 Task: Add a signature Dominique Adams containing Thanks for your assistance, Dominique Adams to email address softage.1@softage.net and add a label Properties
Action: Mouse moved to (428, 709)
Screenshot: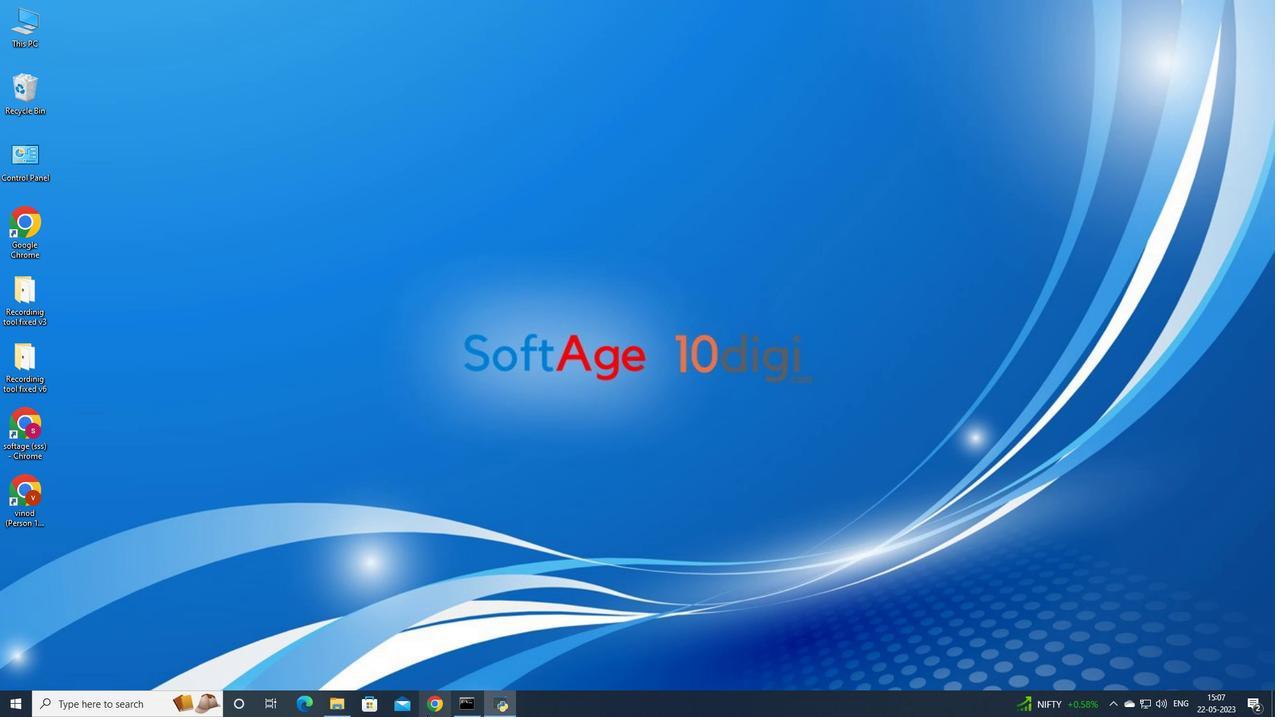 
Action: Mouse pressed left at (428, 709)
Screenshot: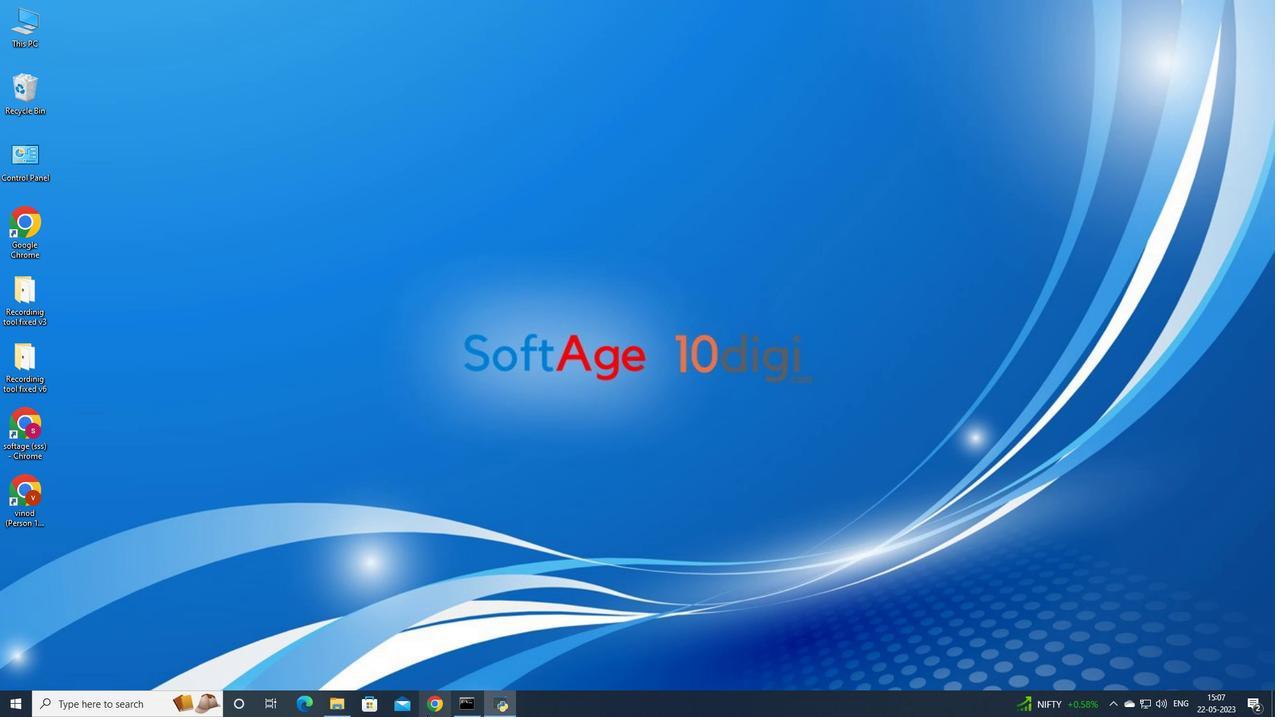 
Action: Mouse moved to (563, 408)
Screenshot: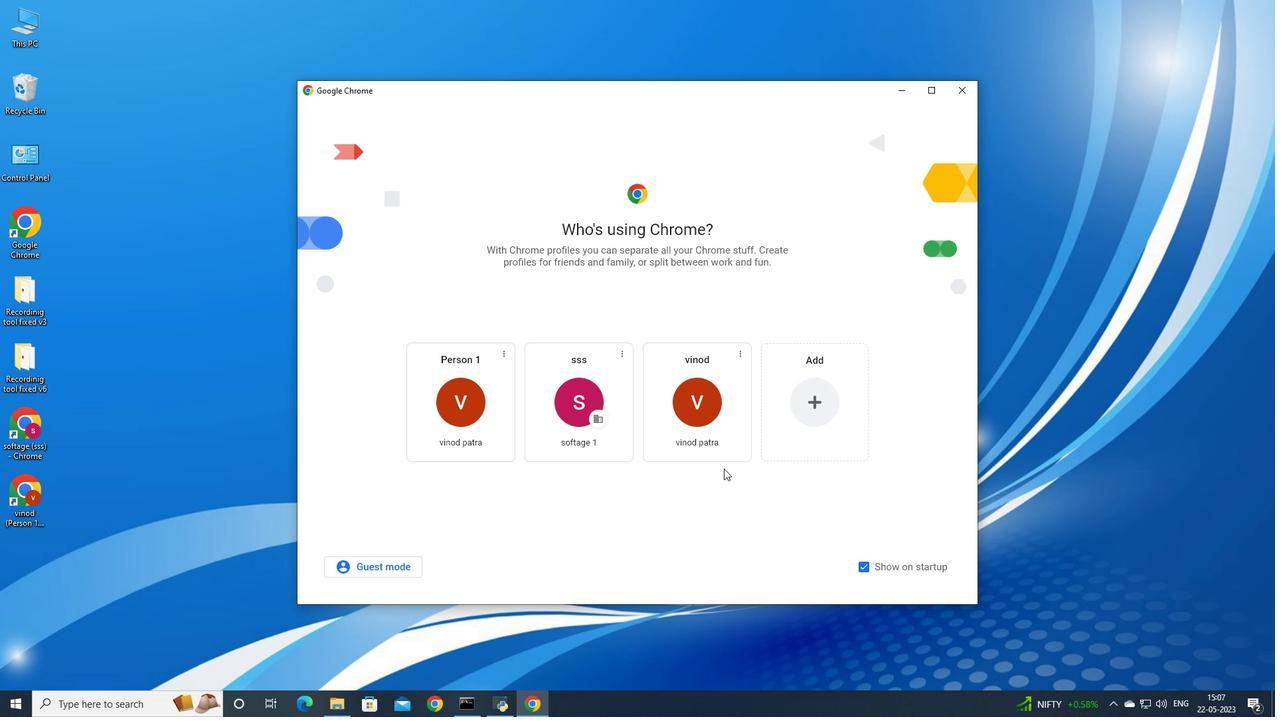 
Action: Mouse pressed left at (563, 408)
Screenshot: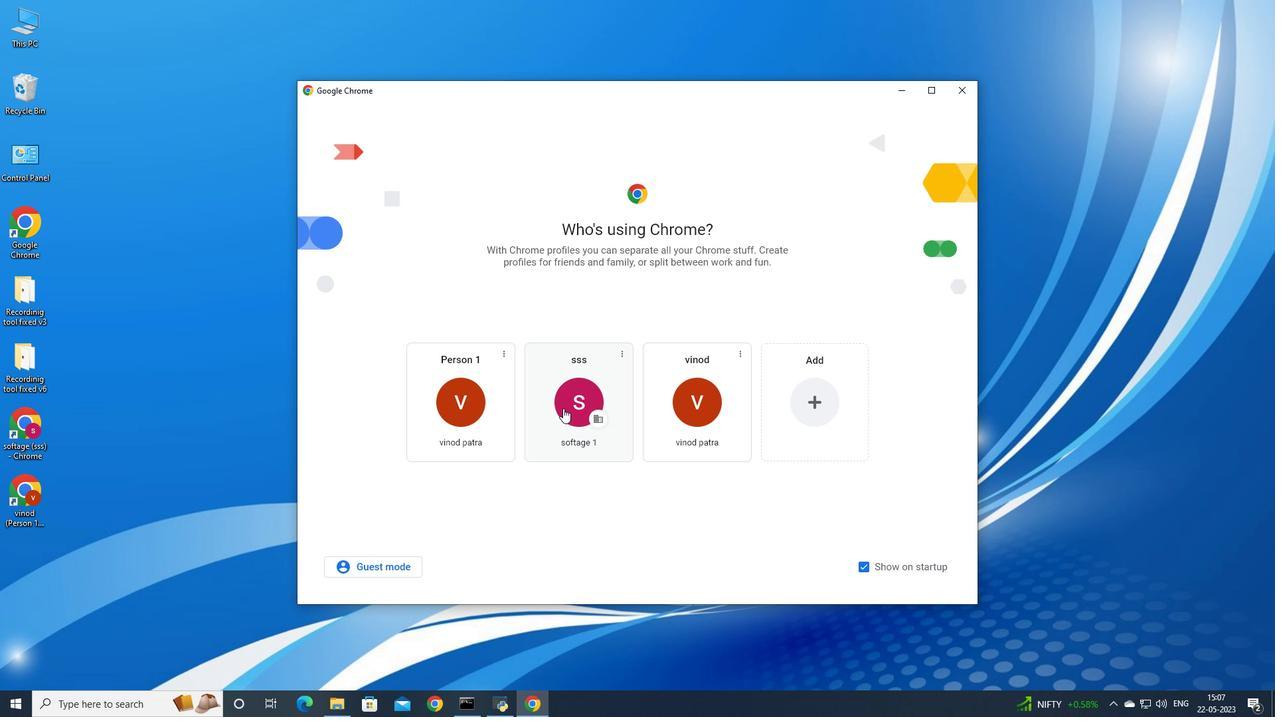 
Action: Mouse moved to (1154, 68)
Screenshot: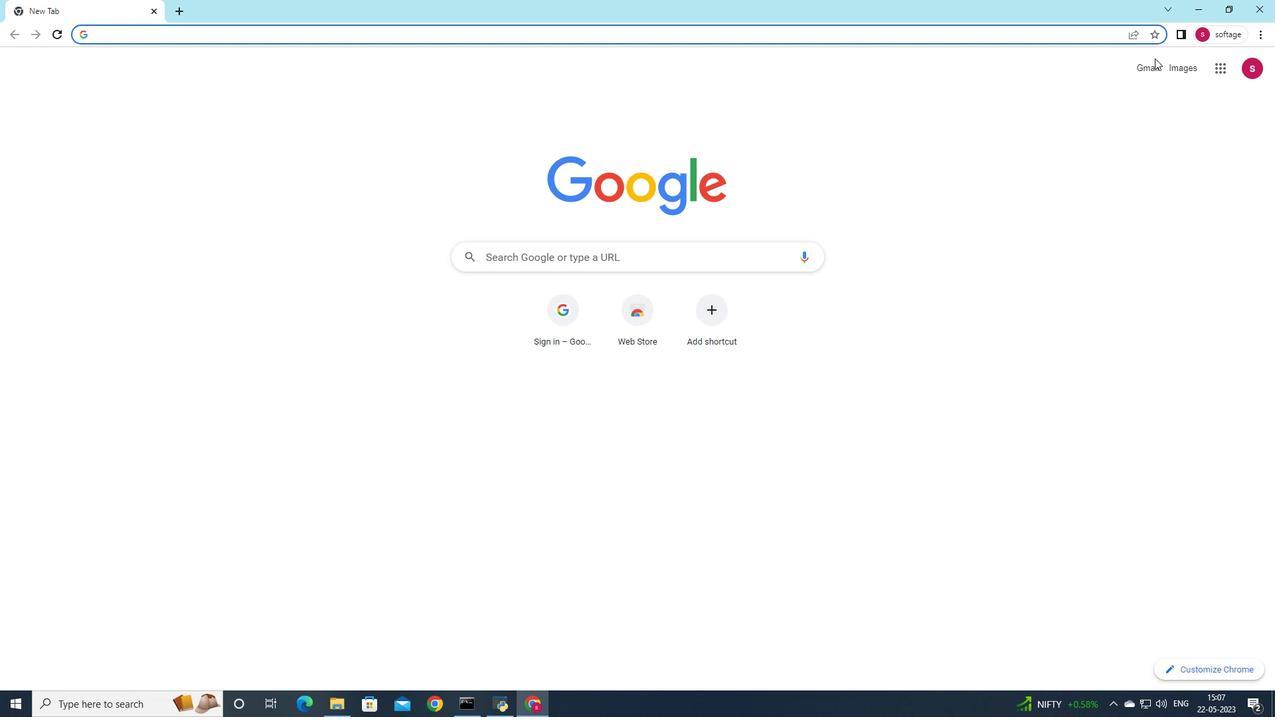
Action: Mouse pressed left at (1154, 68)
Screenshot: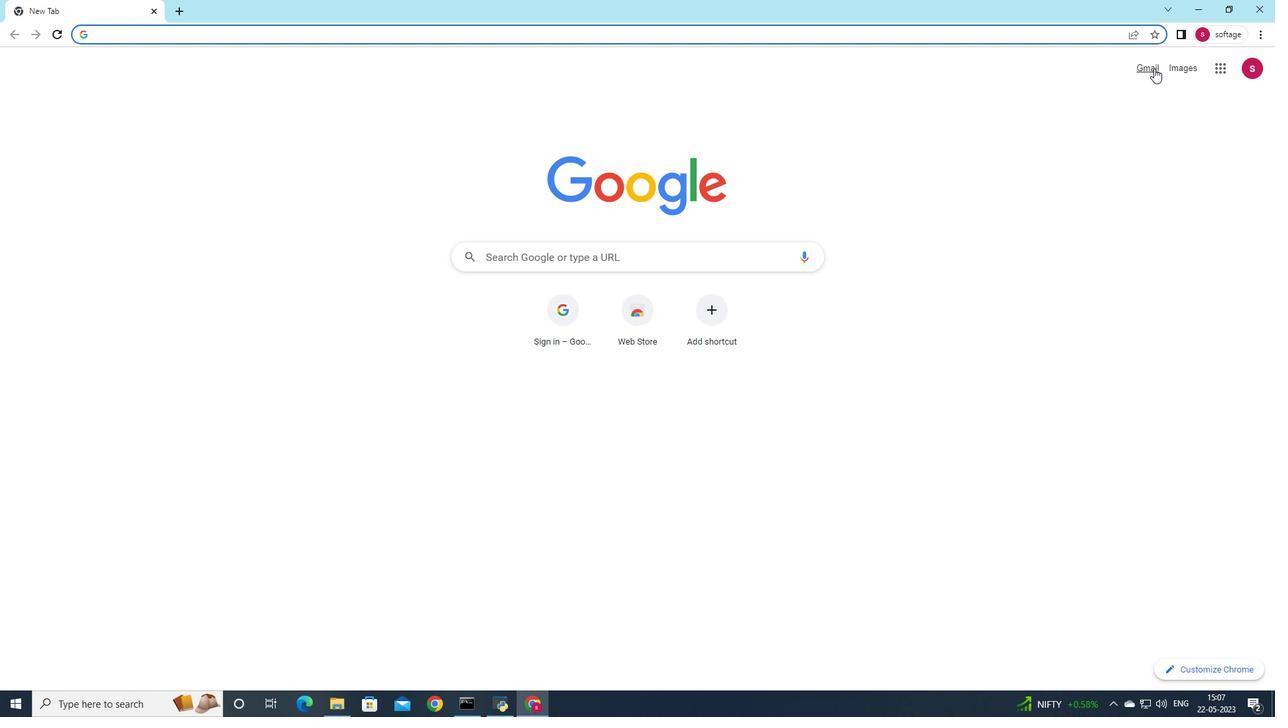 
Action: Mouse moved to (1129, 93)
Screenshot: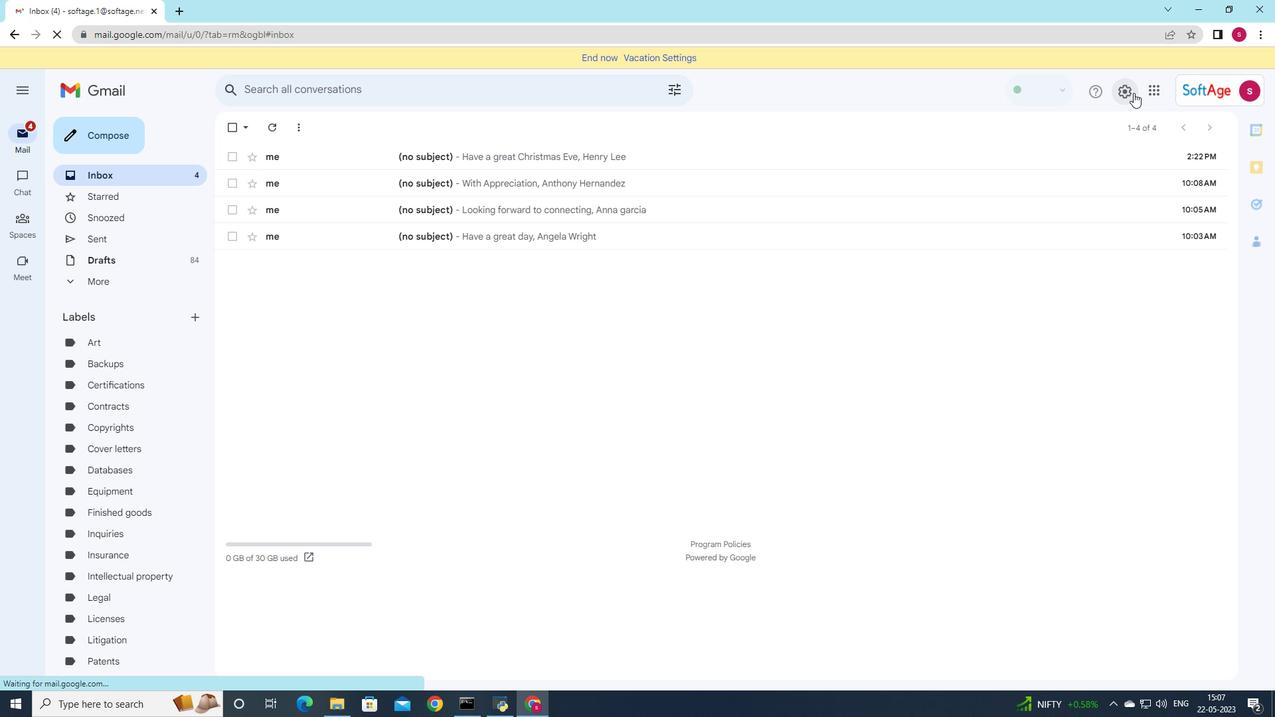 
Action: Mouse pressed left at (1129, 93)
Screenshot: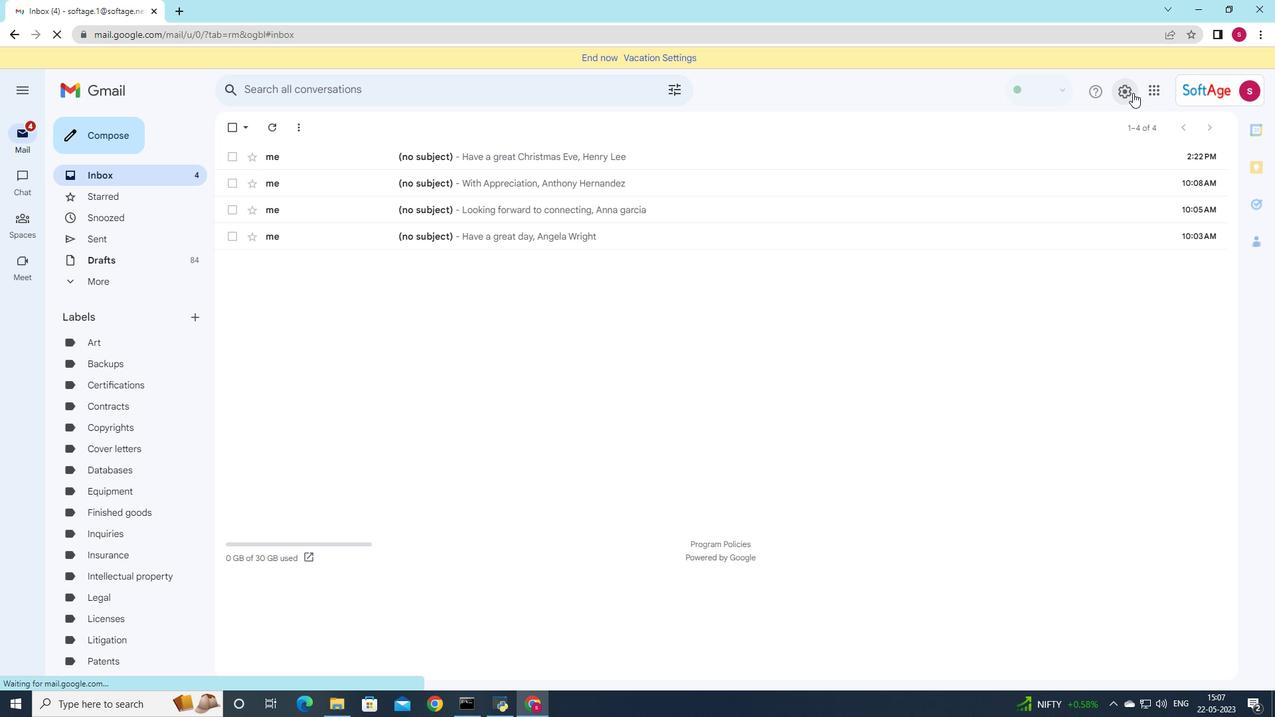 
Action: Mouse moved to (1125, 156)
Screenshot: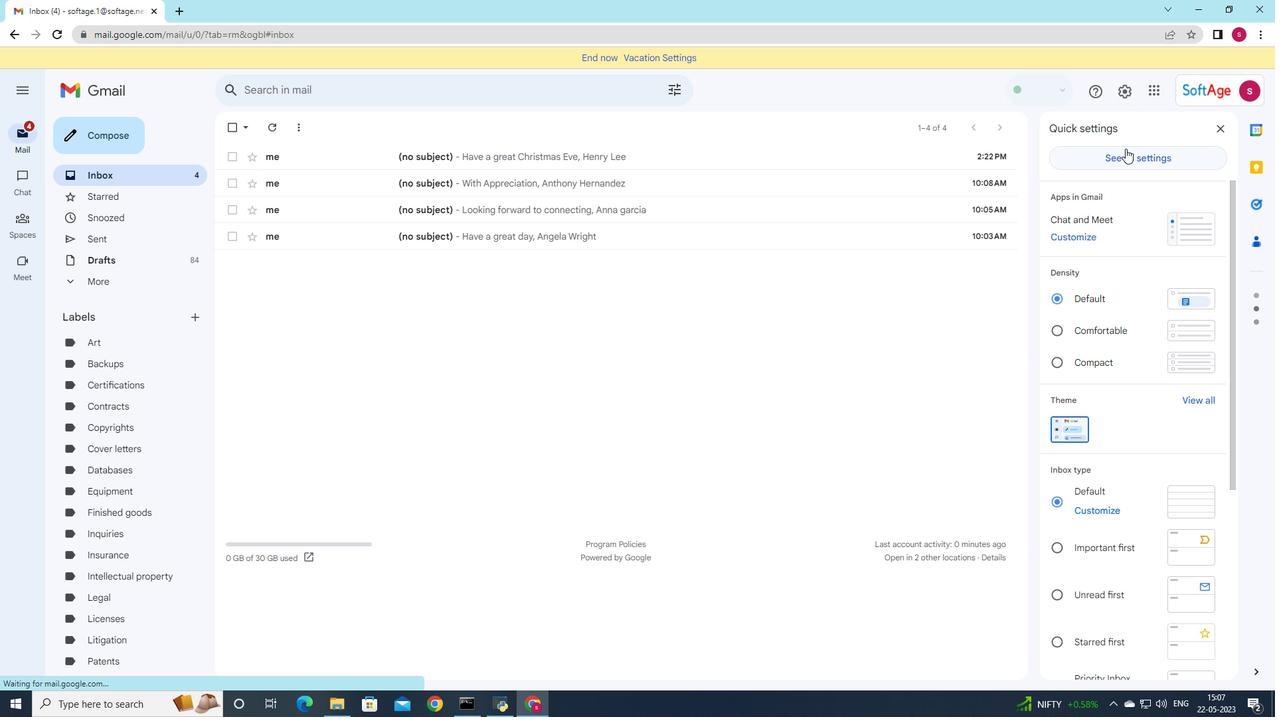 
Action: Mouse pressed left at (1125, 156)
Screenshot: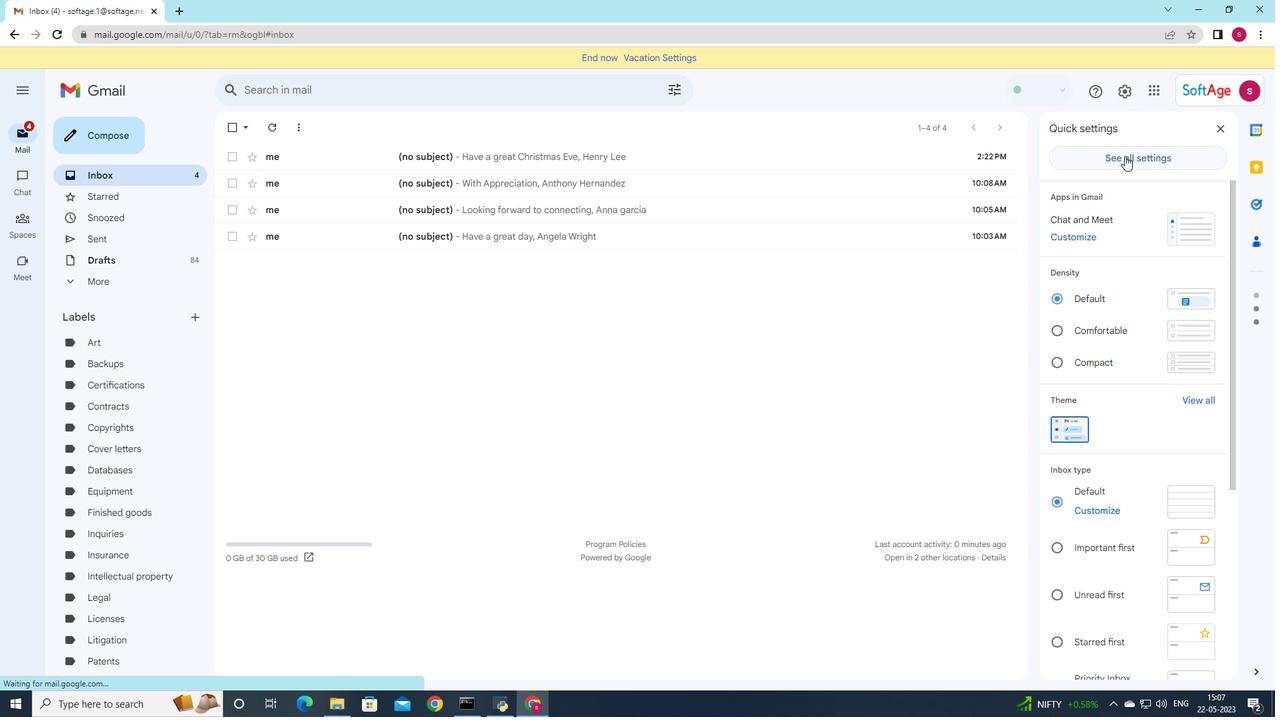 
Action: Mouse moved to (750, 221)
Screenshot: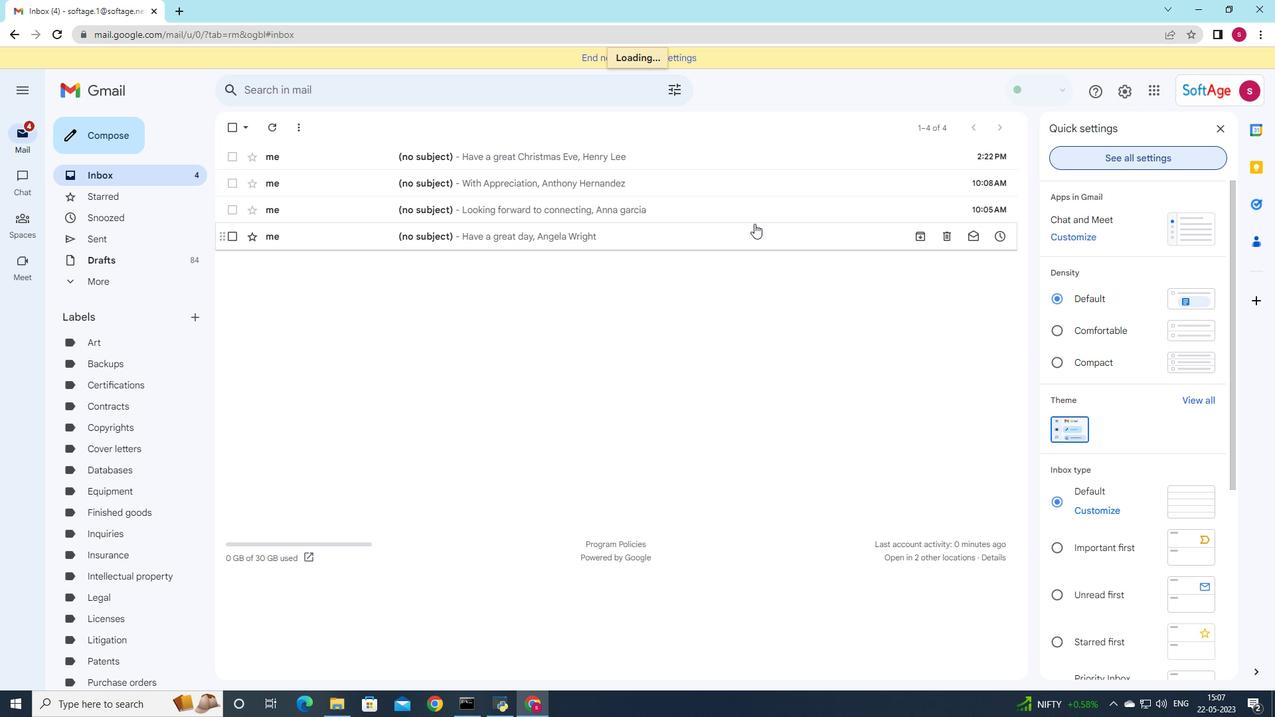 
Action: Mouse scrolled (750, 220) with delta (0, 0)
Screenshot: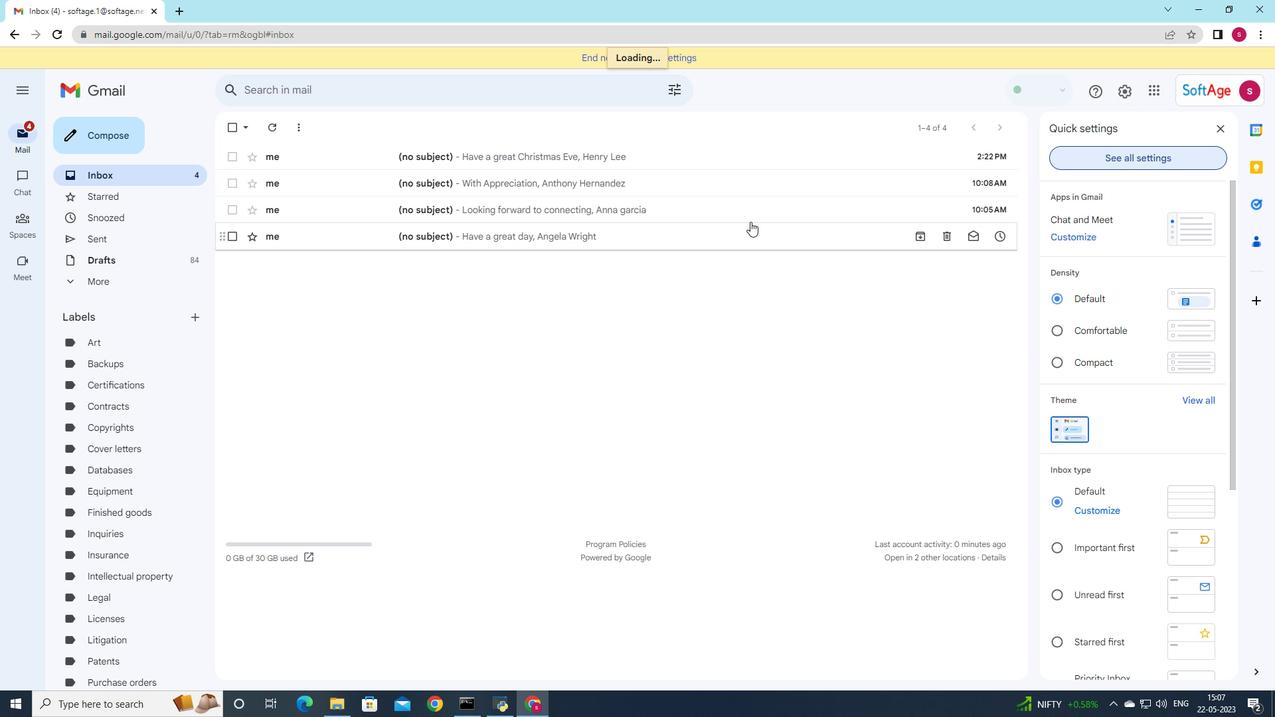 
Action: Mouse scrolled (750, 220) with delta (0, 0)
Screenshot: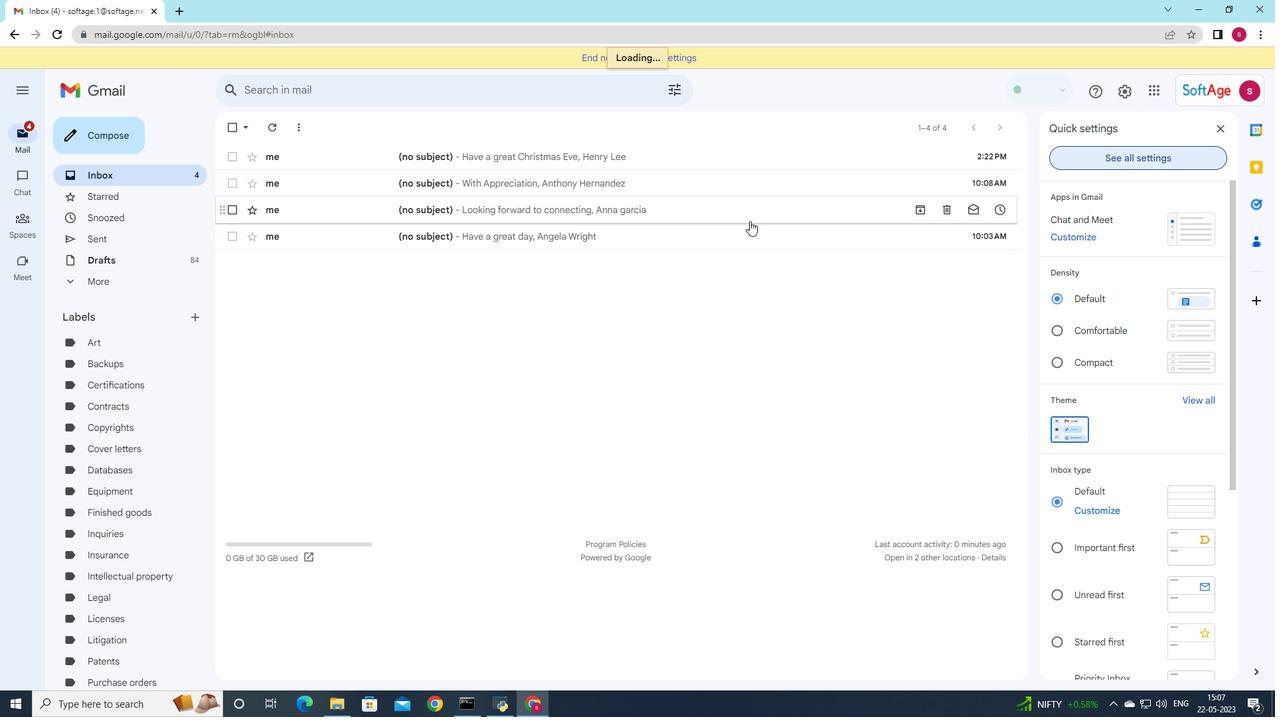 
Action: Mouse scrolled (750, 220) with delta (0, 0)
Screenshot: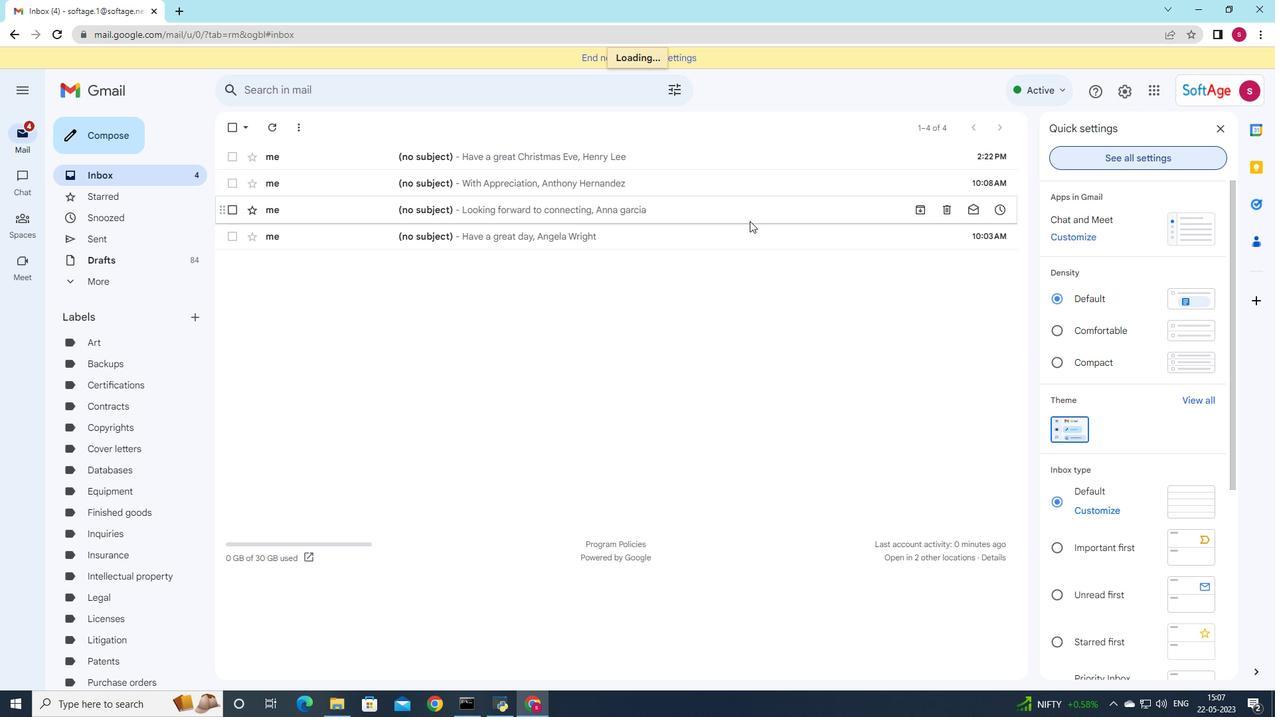
Action: Mouse scrolled (750, 220) with delta (0, 0)
Screenshot: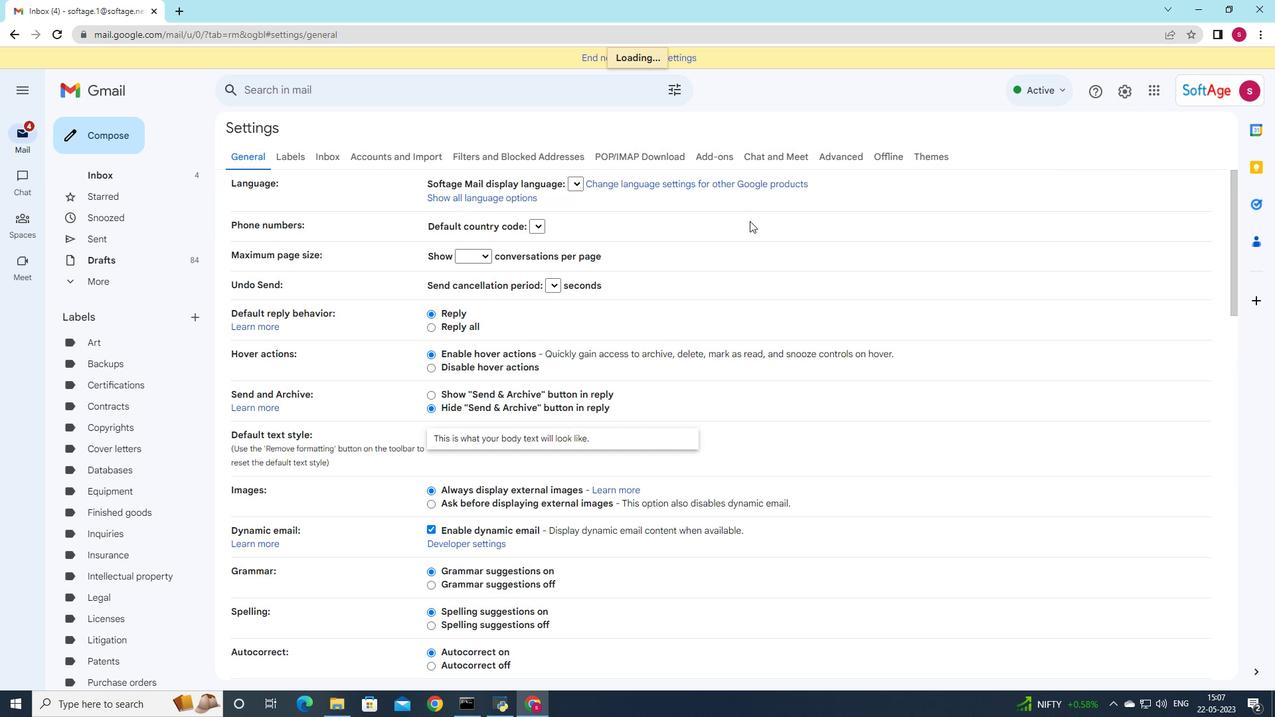 
Action: Mouse scrolled (750, 220) with delta (0, 0)
Screenshot: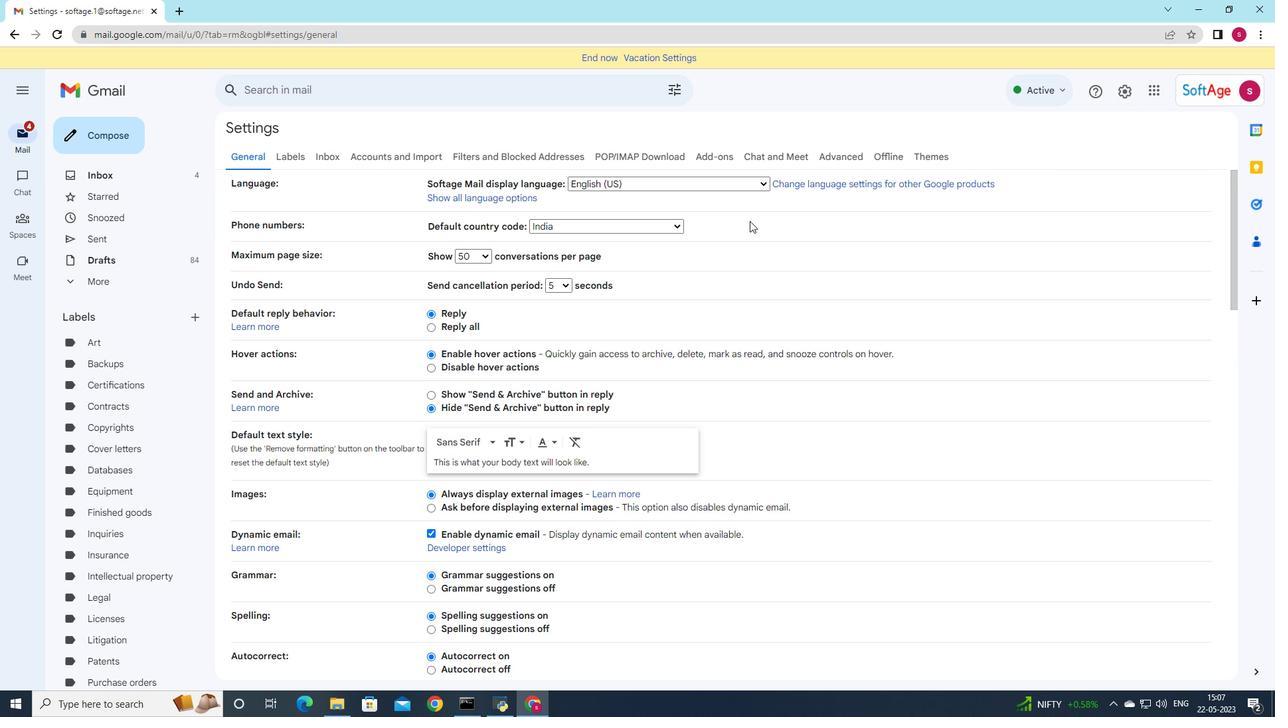 
Action: Mouse scrolled (750, 220) with delta (0, 0)
Screenshot: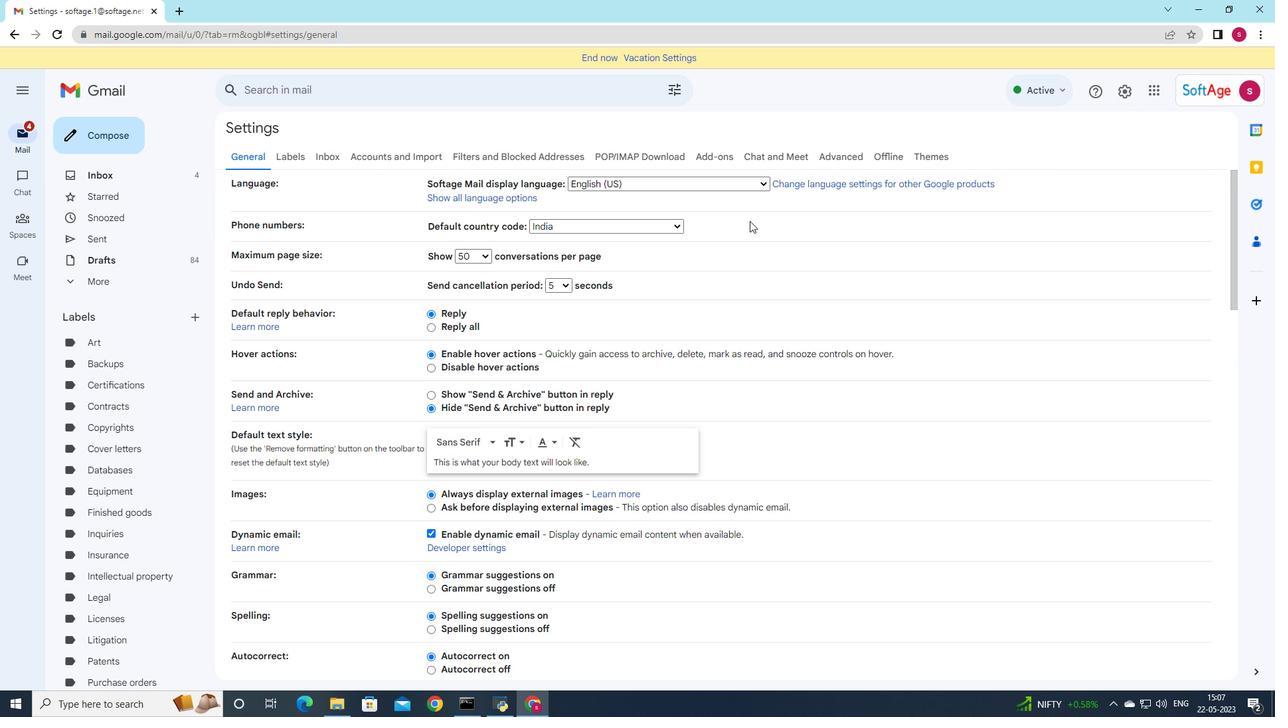 
Action: Mouse scrolled (750, 220) with delta (0, 0)
Screenshot: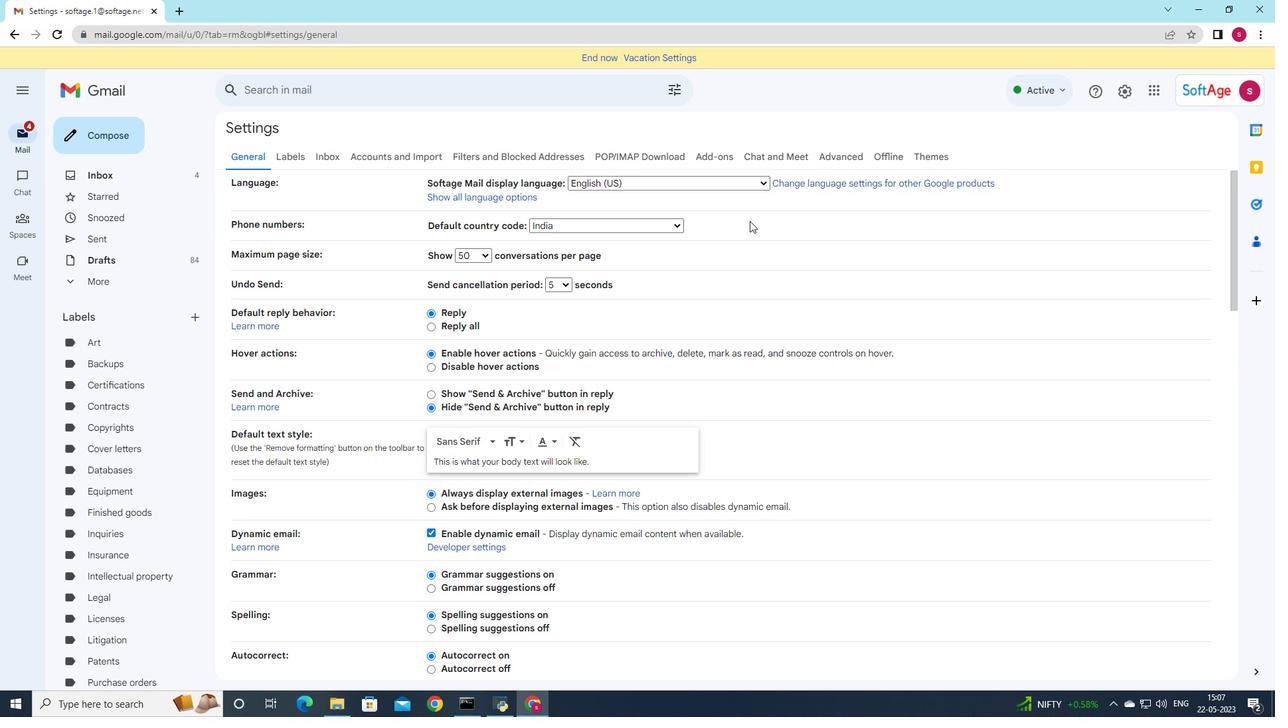 
Action: Mouse scrolled (750, 220) with delta (0, 0)
Screenshot: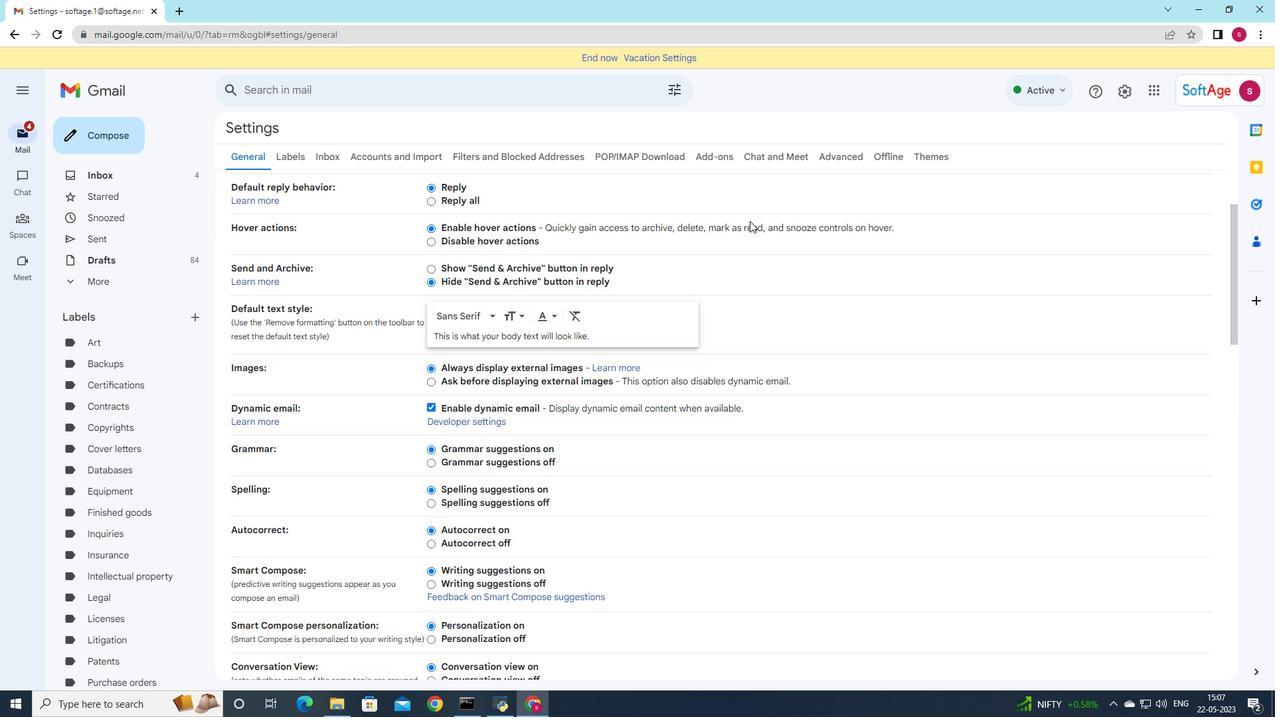 
Action: Mouse scrolled (750, 220) with delta (0, 0)
Screenshot: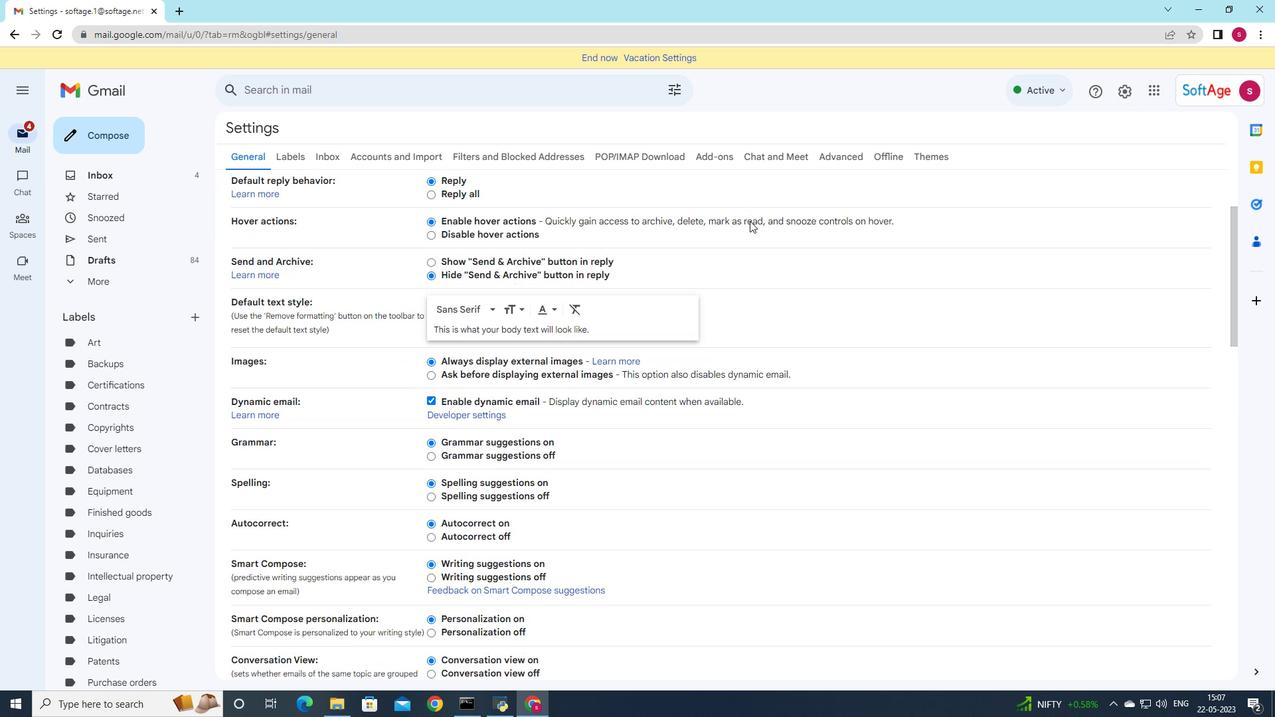 
Action: Mouse scrolled (750, 220) with delta (0, 0)
Screenshot: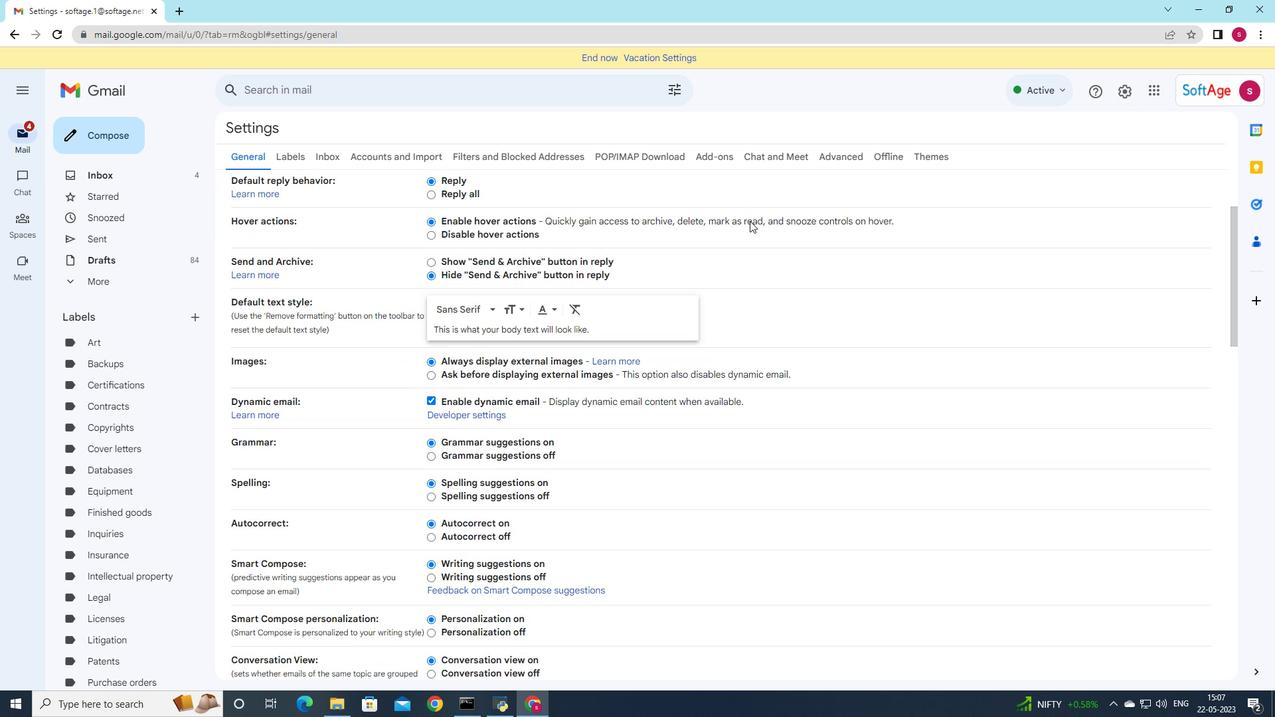 
Action: Mouse scrolled (750, 220) with delta (0, 0)
Screenshot: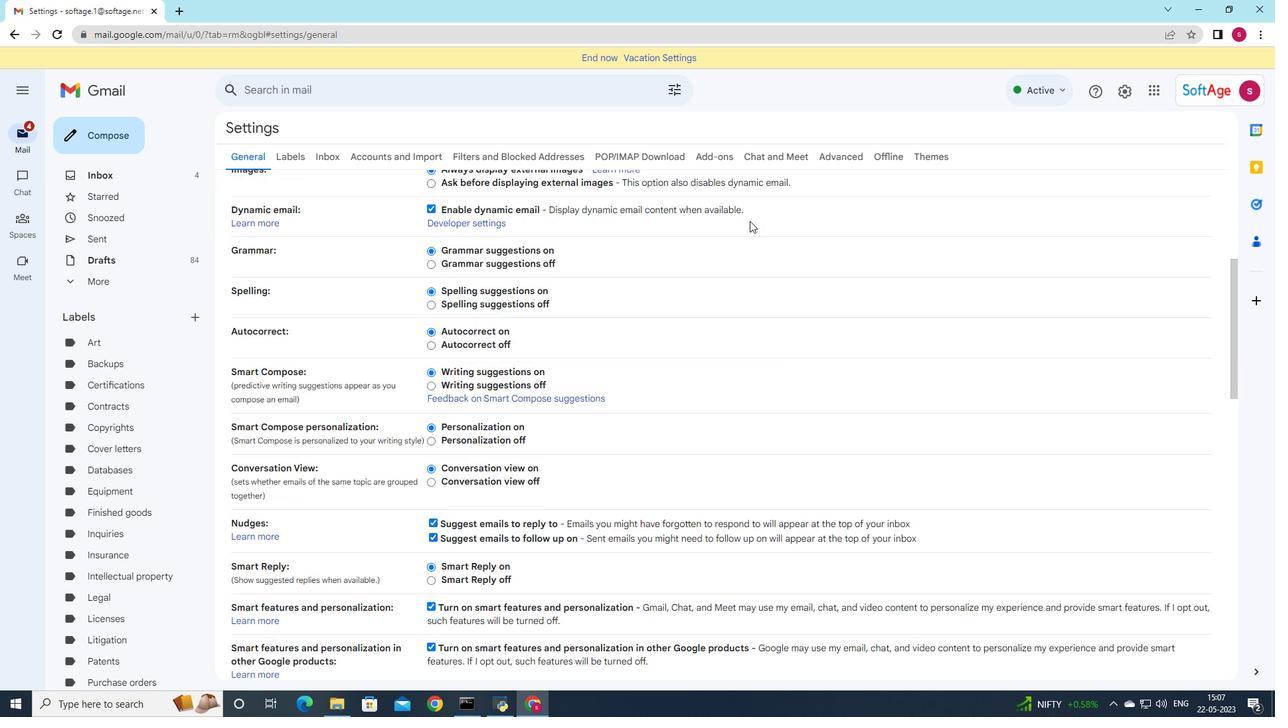 
Action: Mouse scrolled (750, 220) with delta (0, 0)
Screenshot: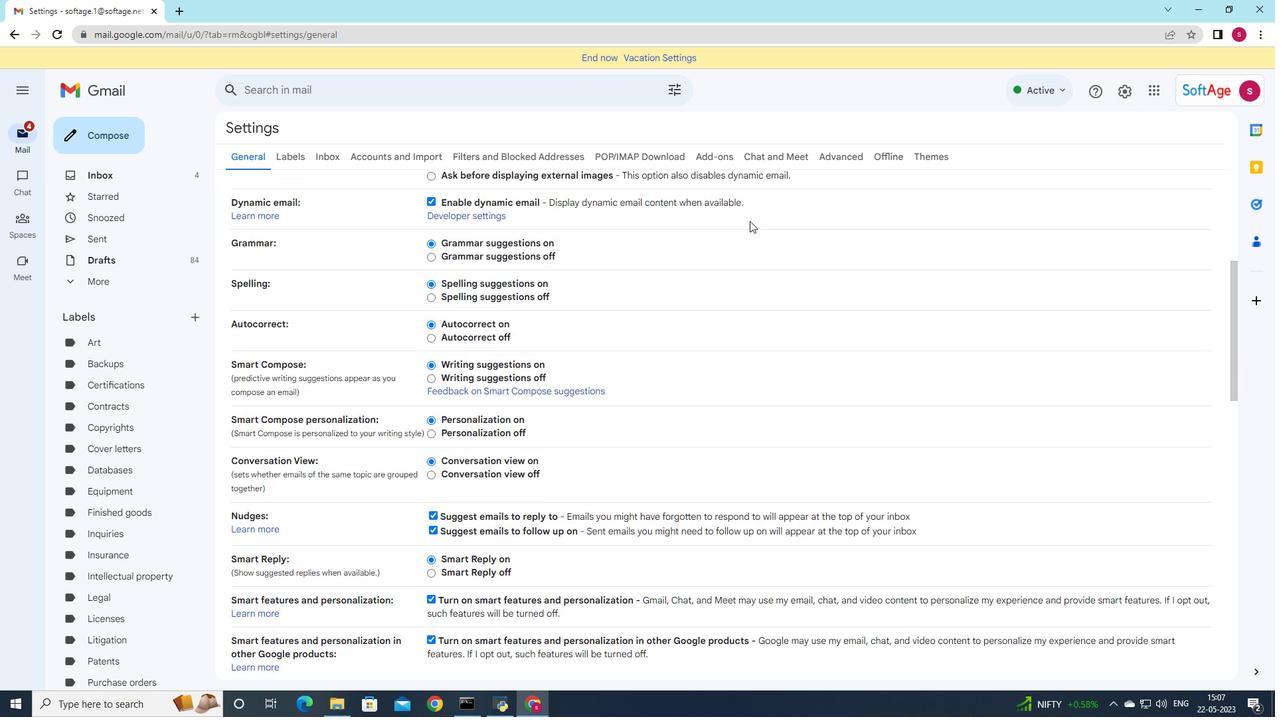 
Action: Mouse scrolled (750, 220) with delta (0, 0)
Screenshot: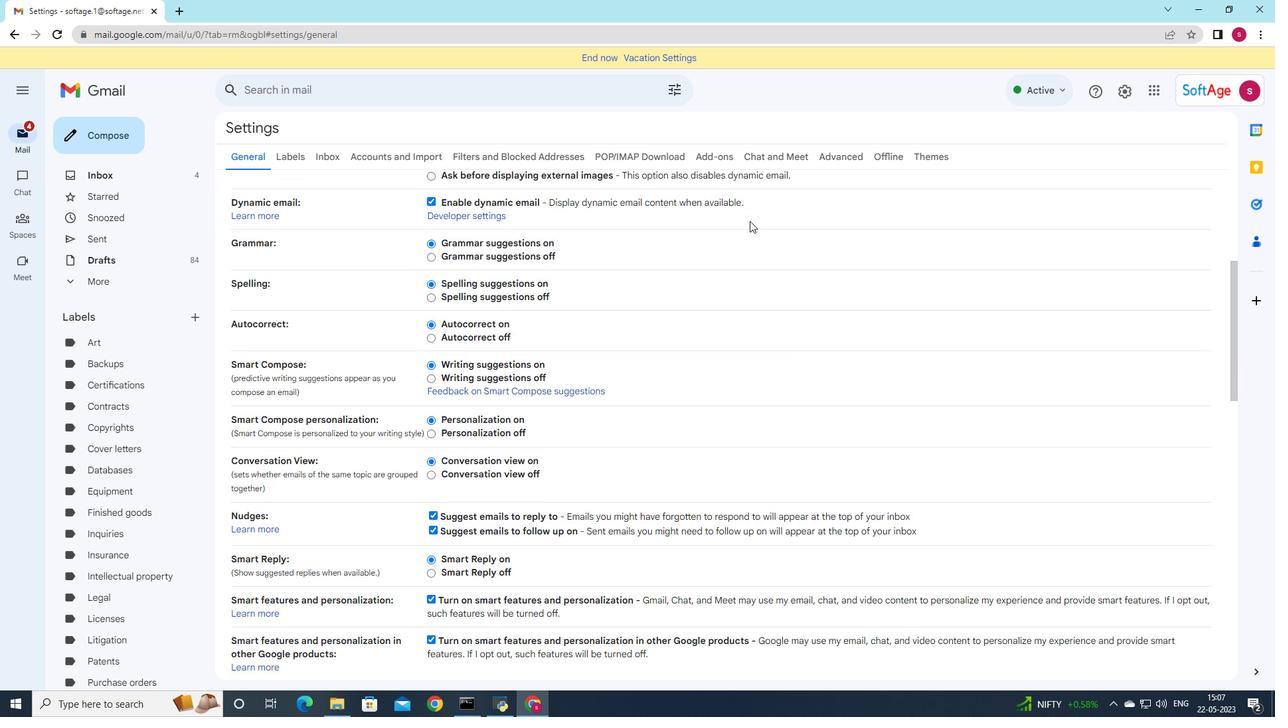 
Action: Mouse scrolled (750, 220) with delta (0, 0)
Screenshot: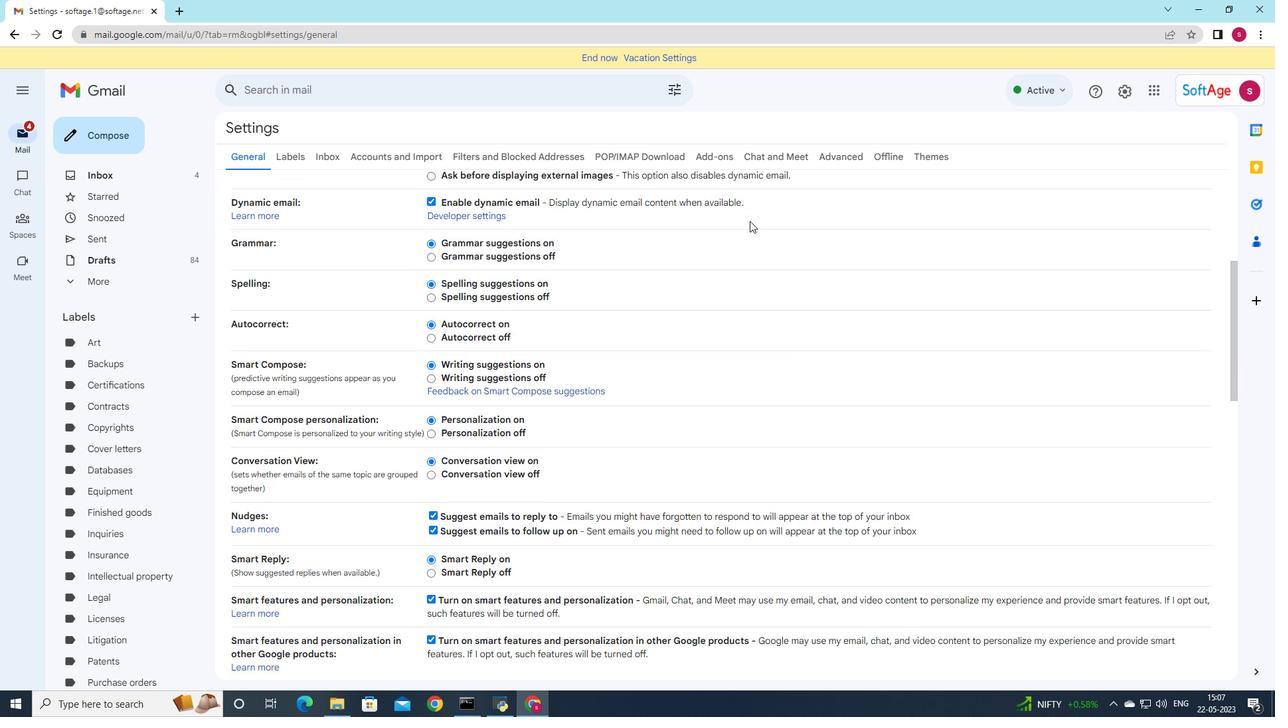 
Action: Mouse scrolled (750, 220) with delta (0, 0)
Screenshot: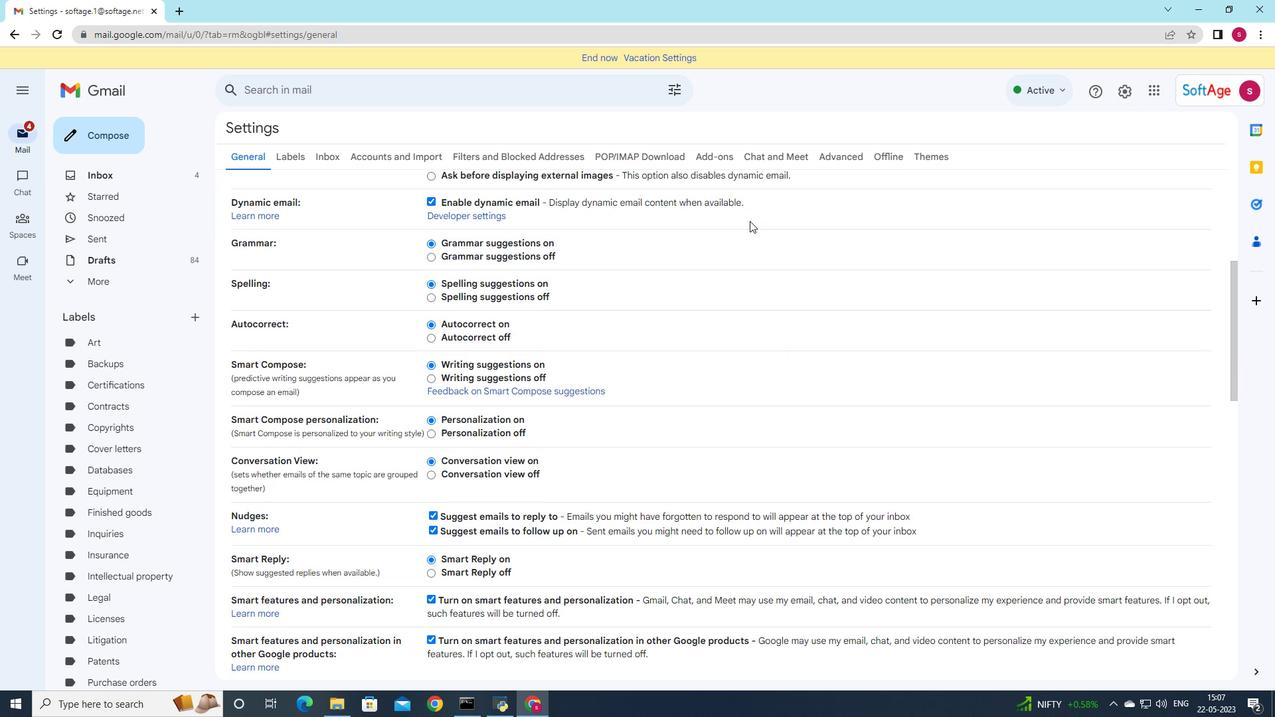 
Action: Mouse moved to (582, 463)
Screenshot: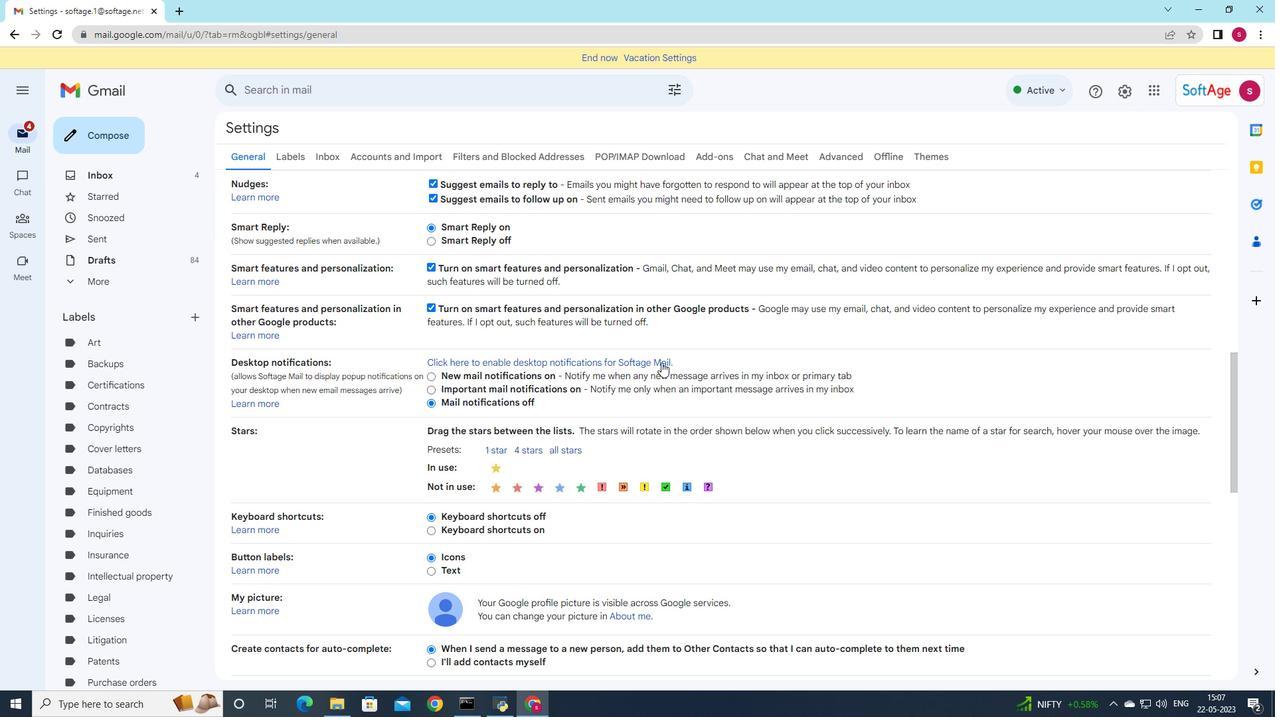 
Action: Mouse scrolled (582, 463) with delta (0, 0)
Screenshot: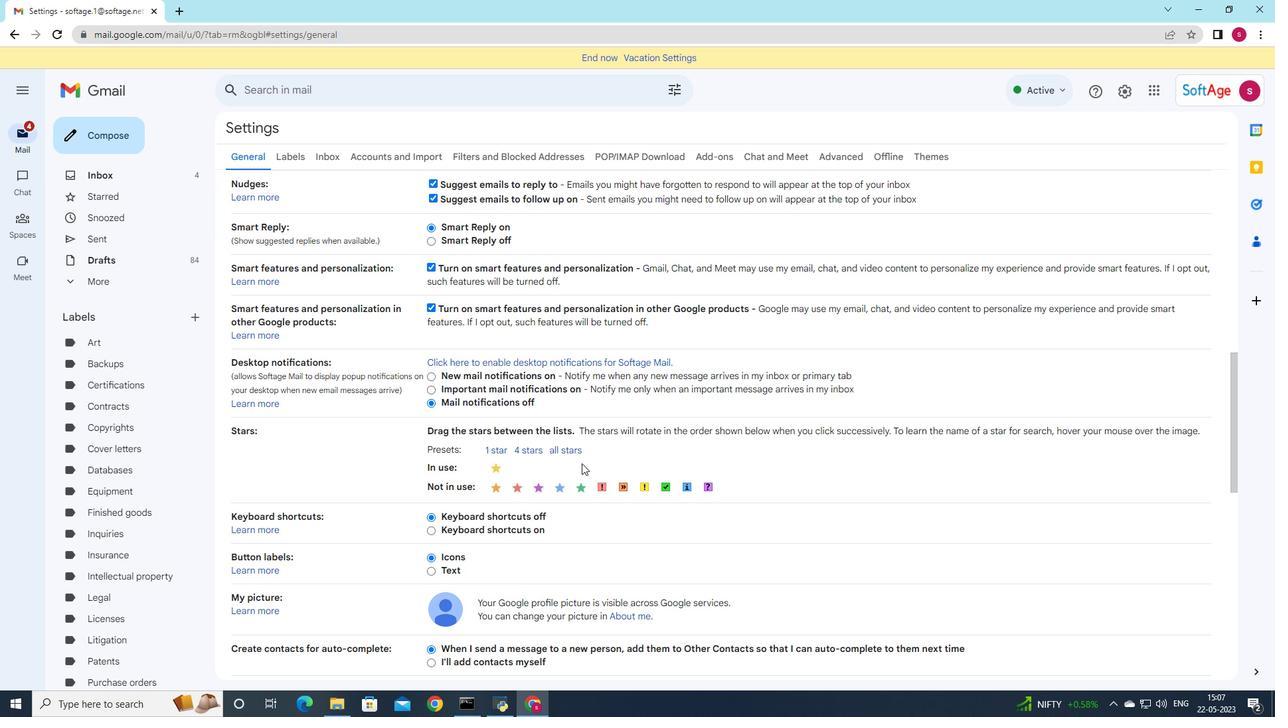 
Action: Mouse scrolled (582, 463) with delta (0, 0)
Screenshot: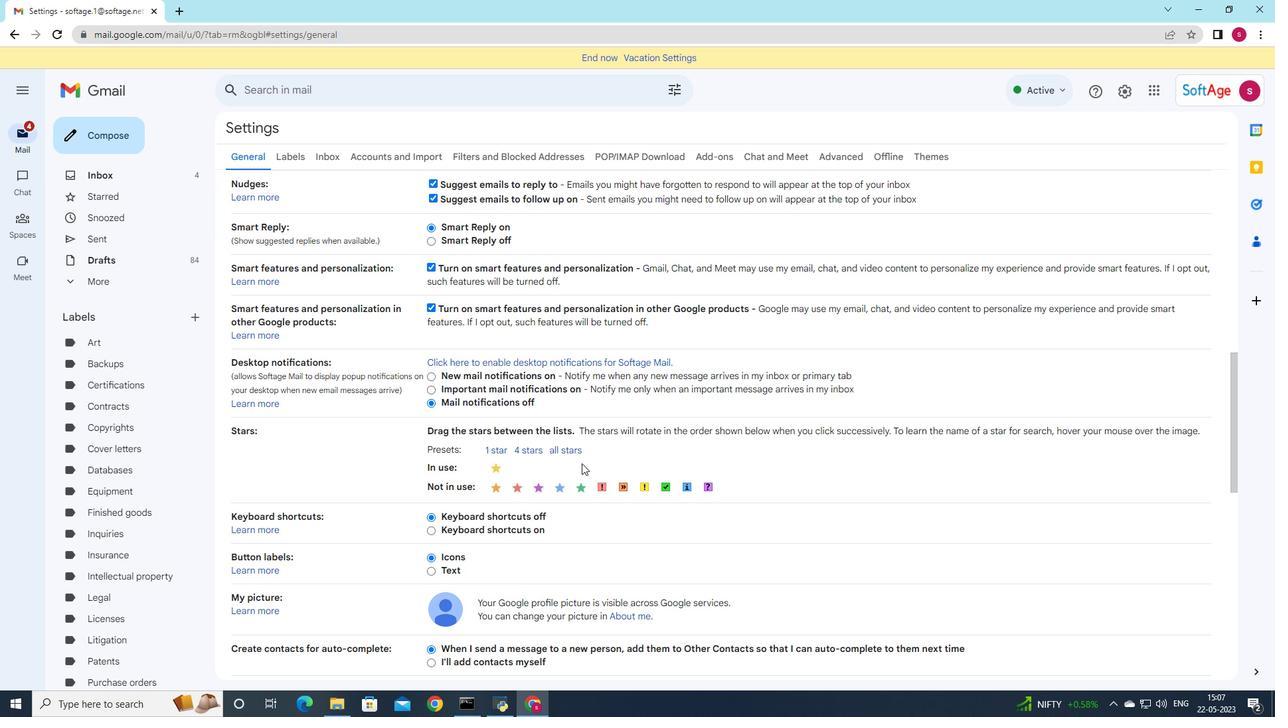 
Action: Mouse scrolled (582, 463) with delta (0, 0)
Screenshot: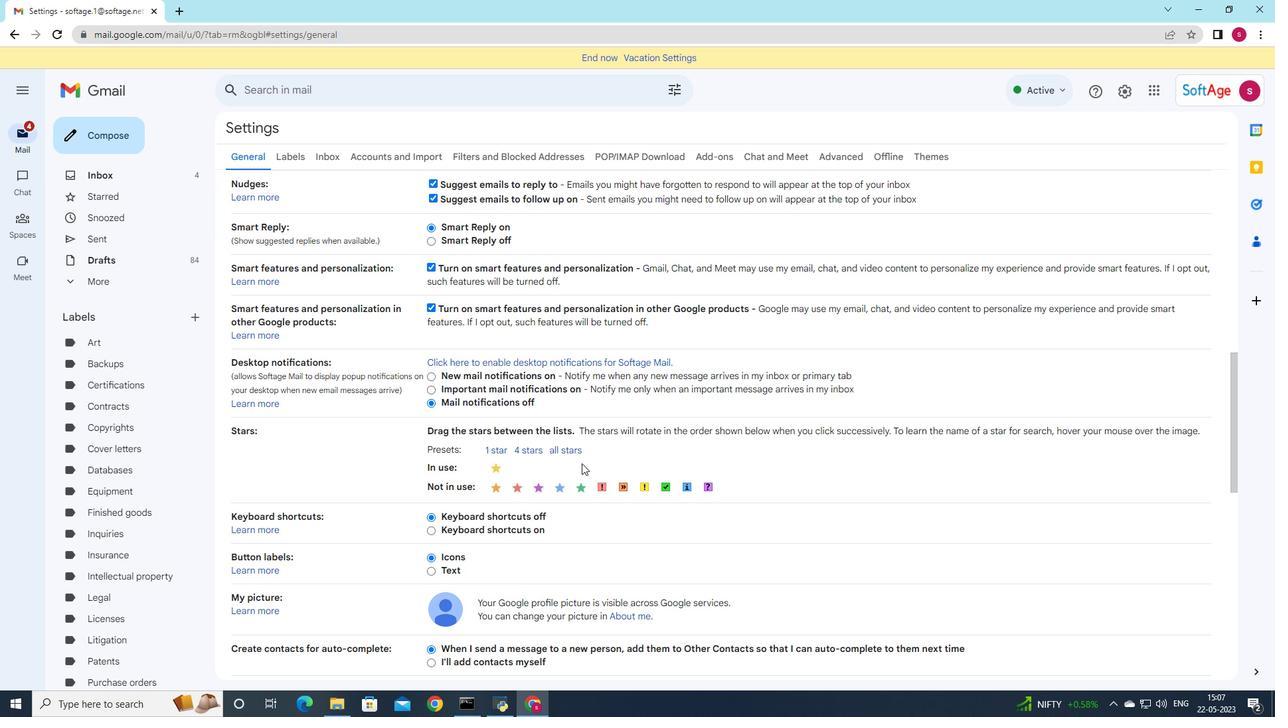 
Action: Mouse scrolled (582, 463) with delta (0, 0)
Screenshot: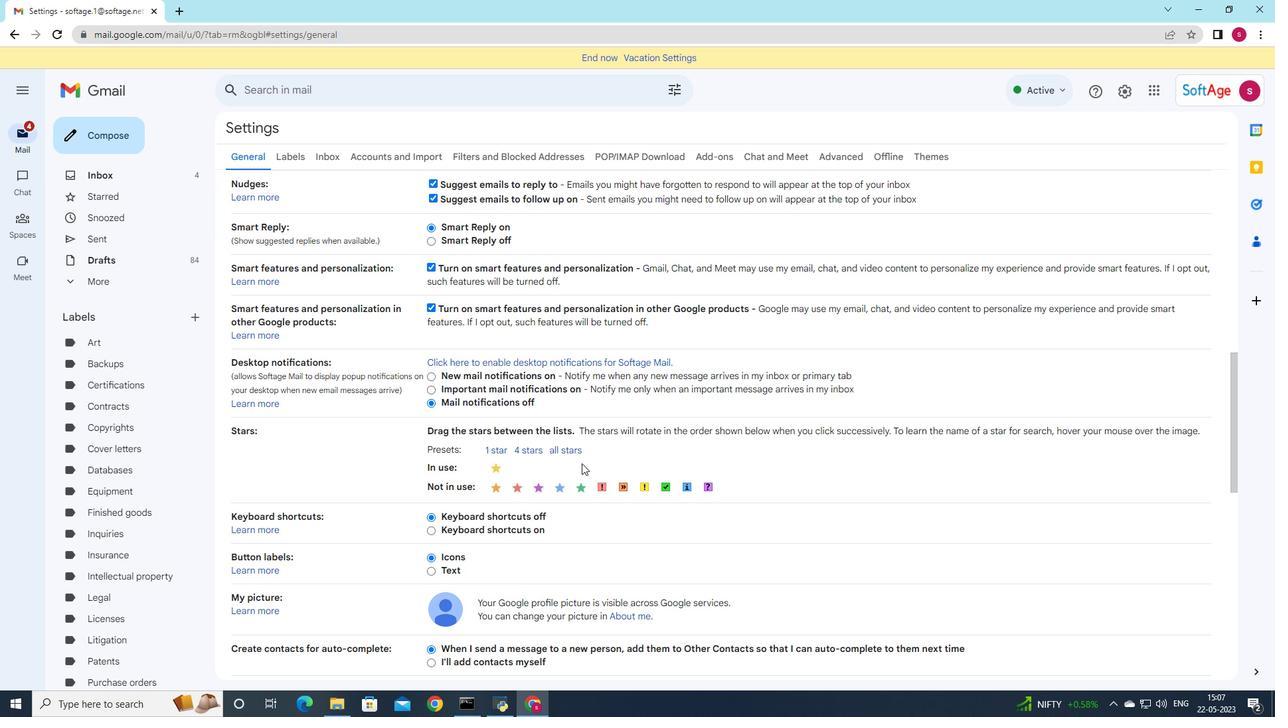 
Action: Mouse moved to (572, 433)
Screenshot: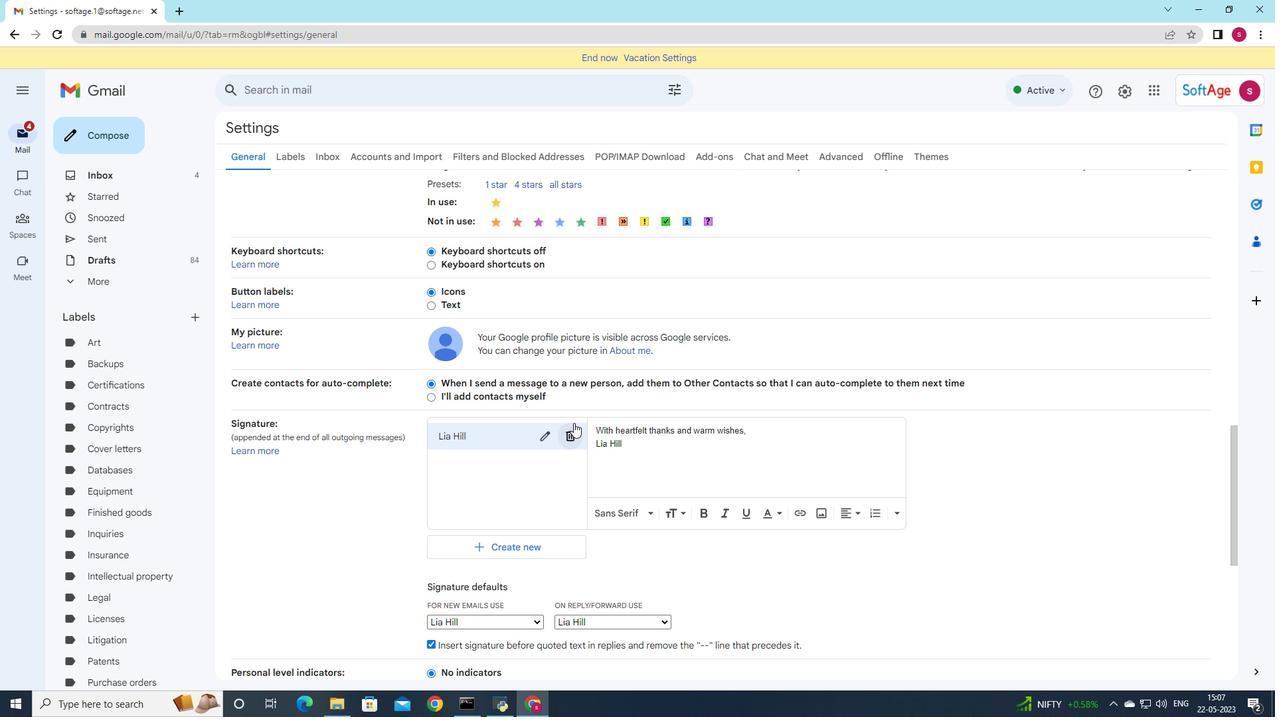 
Action: Mouse pressed left at (572, 433)
Screenshot: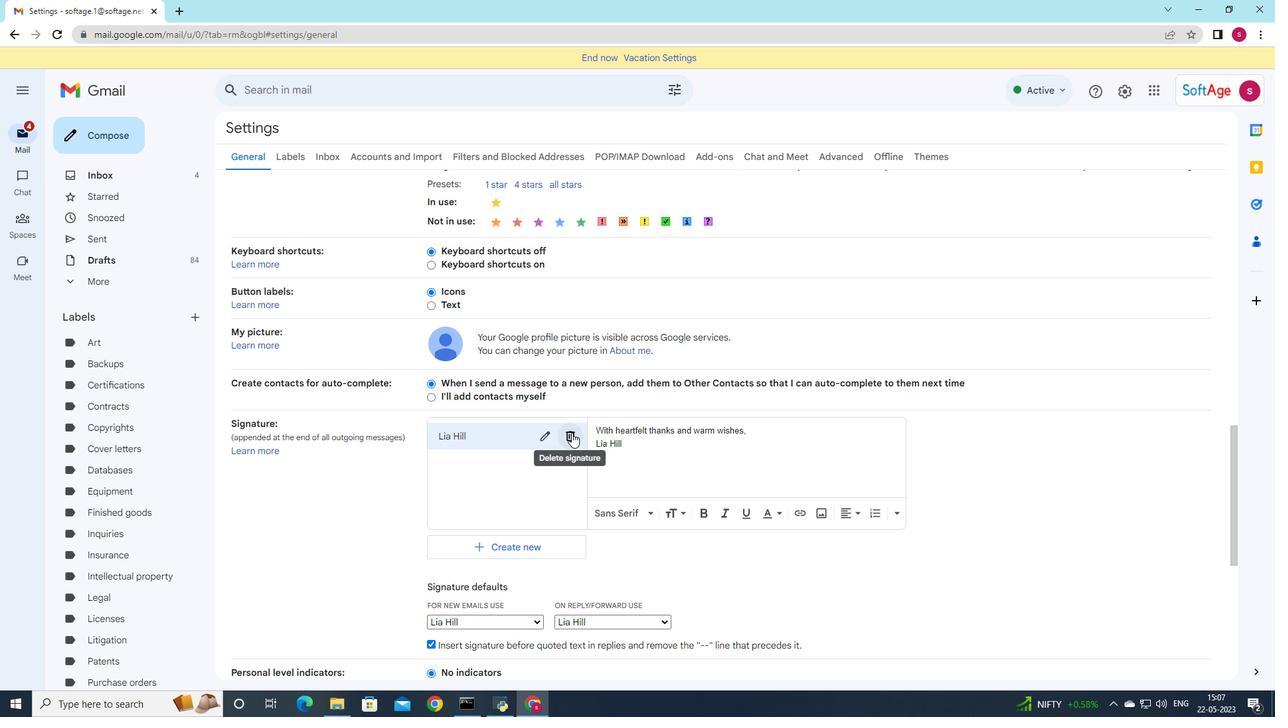 
Action: Mouse moved to (727, 398)
Screenshot: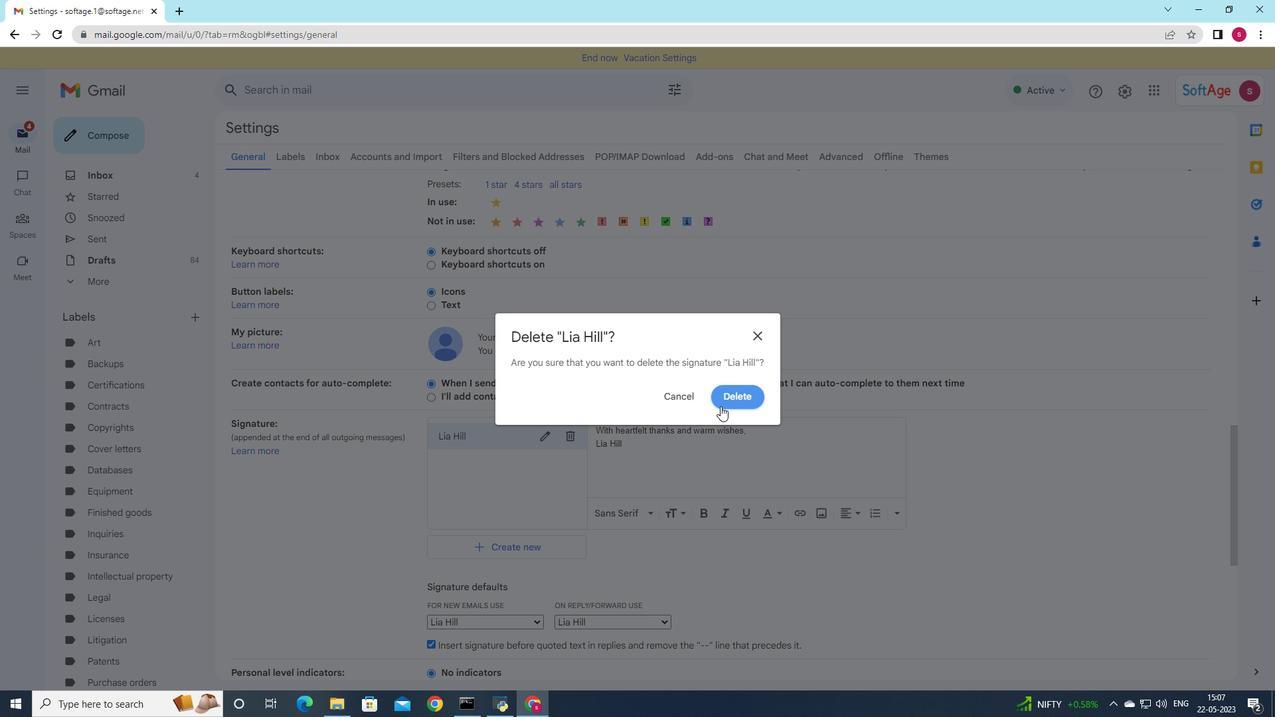 
Action: Mouse pressed left at (727, 398)
Screenshot: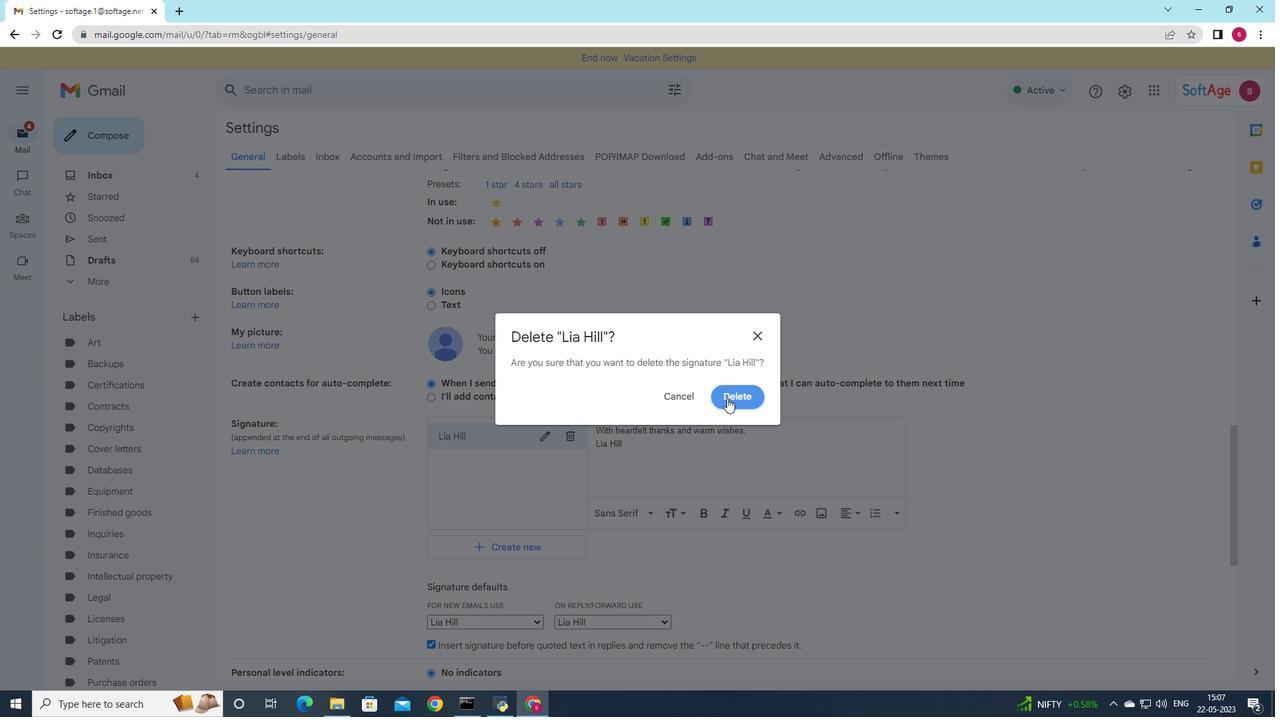 
Action: Mouse moved to (502, 449)
Screenshot: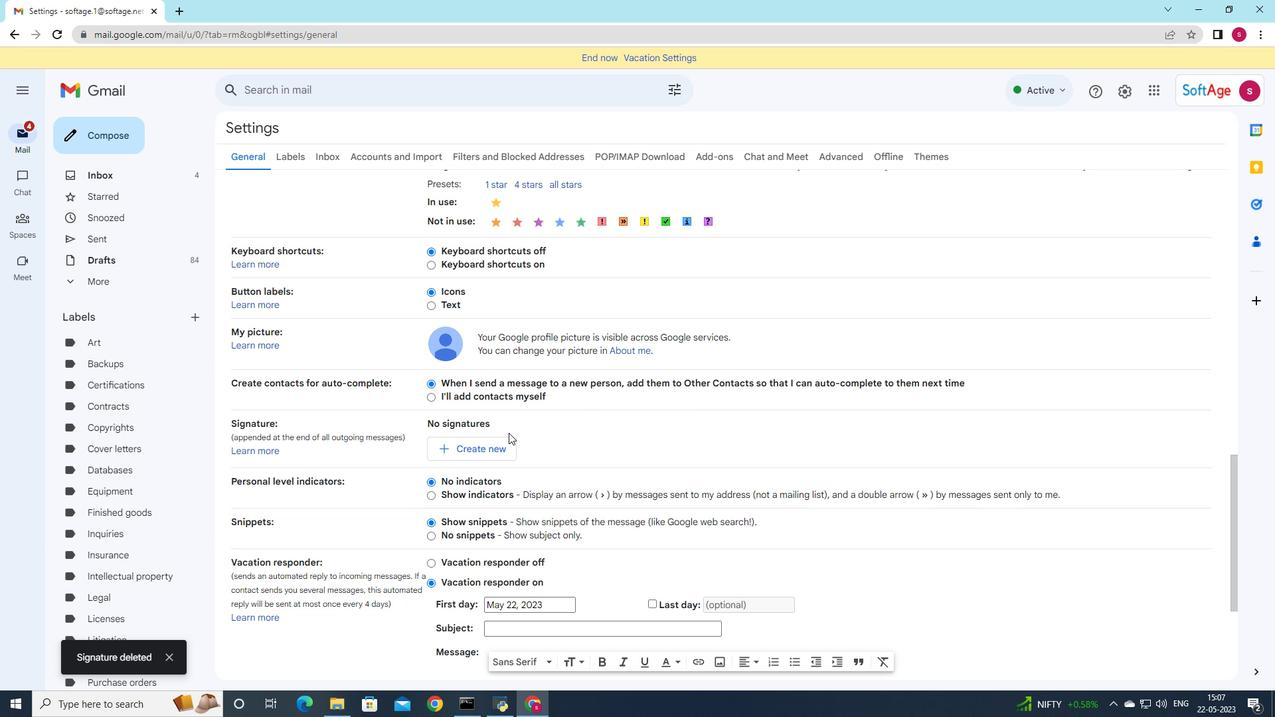 
Action: Mouse pressed left at (502, 449)
Screenshot: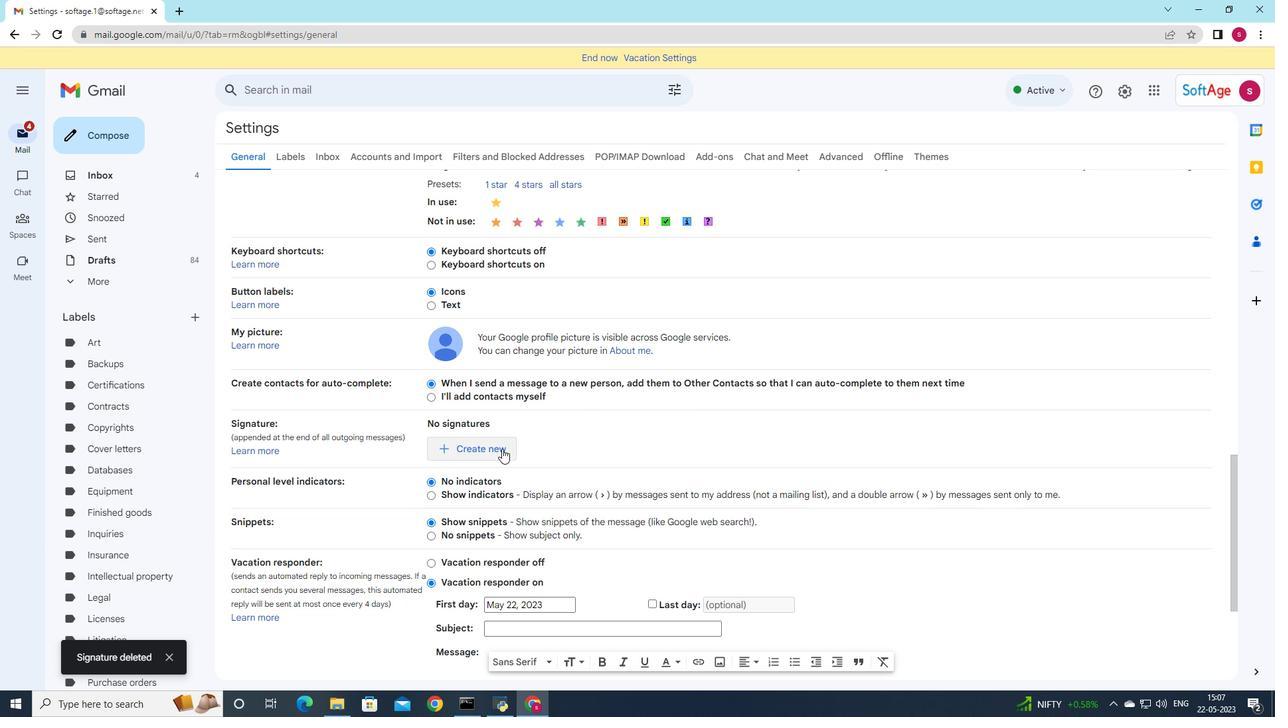 
Action: Mouse moved to (917, 592)
Screenshot: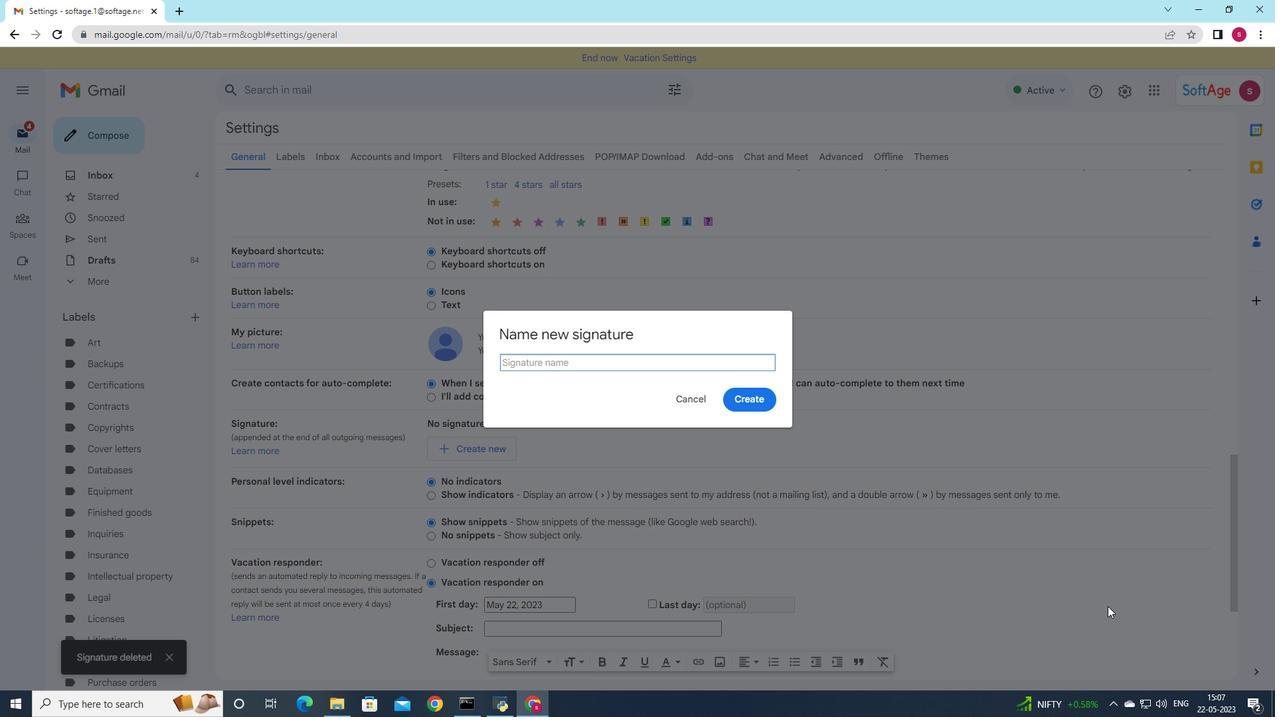 
Action: Key pressed <Key.shift>Dominique
Screenshot: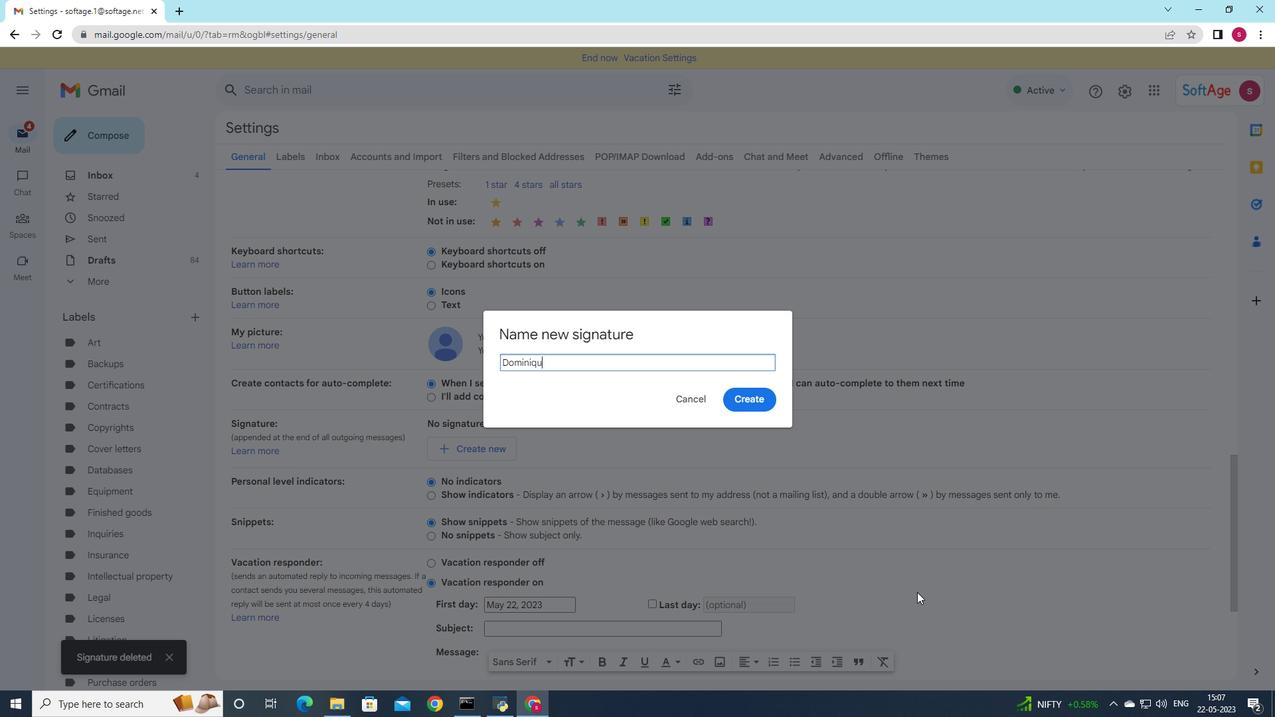 
Action: Mouse moved to (736, 402)
Screenshot: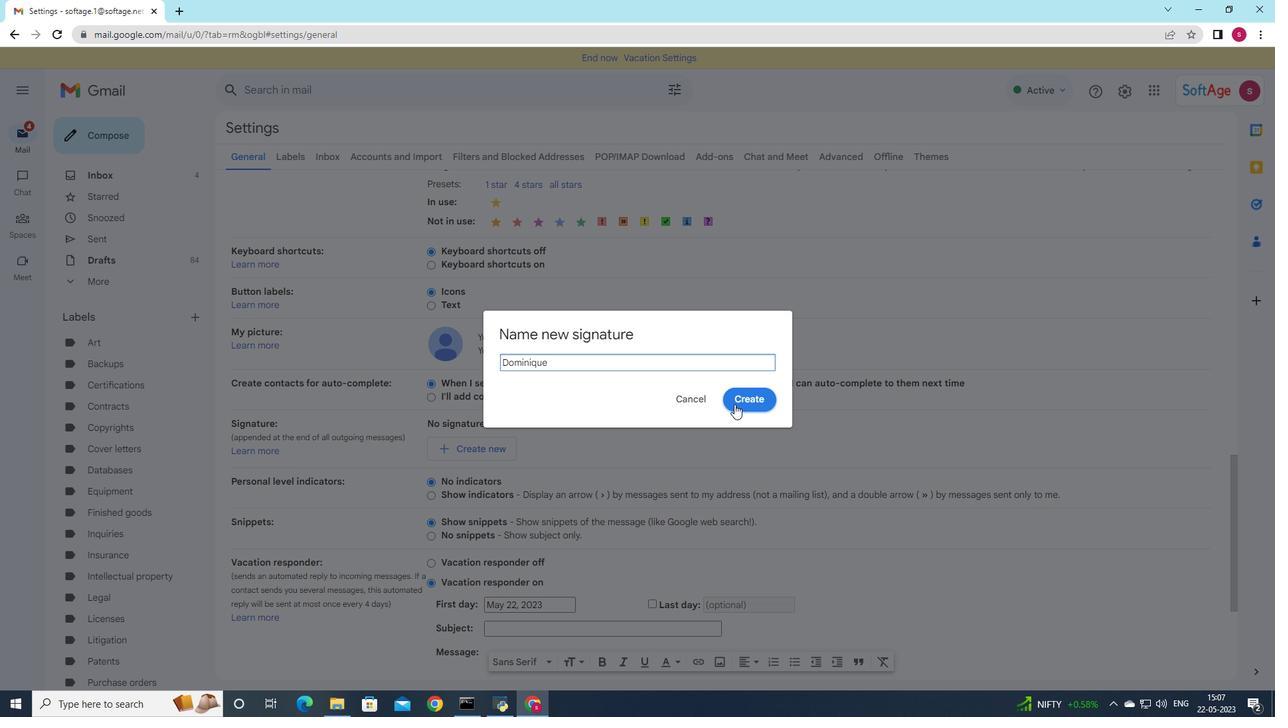
Action: Mouse pressed left at (736, 402)
Screenshot: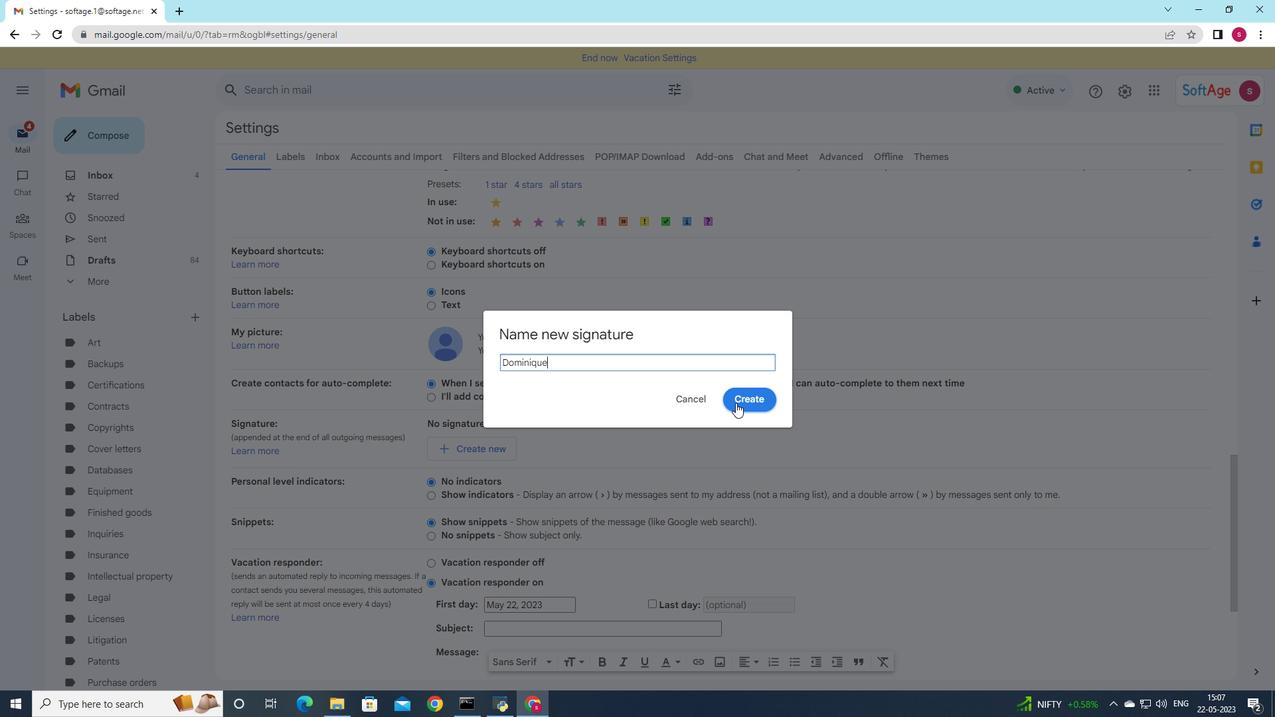 
Action: Mouse moved to (610, 425)
Screenshot: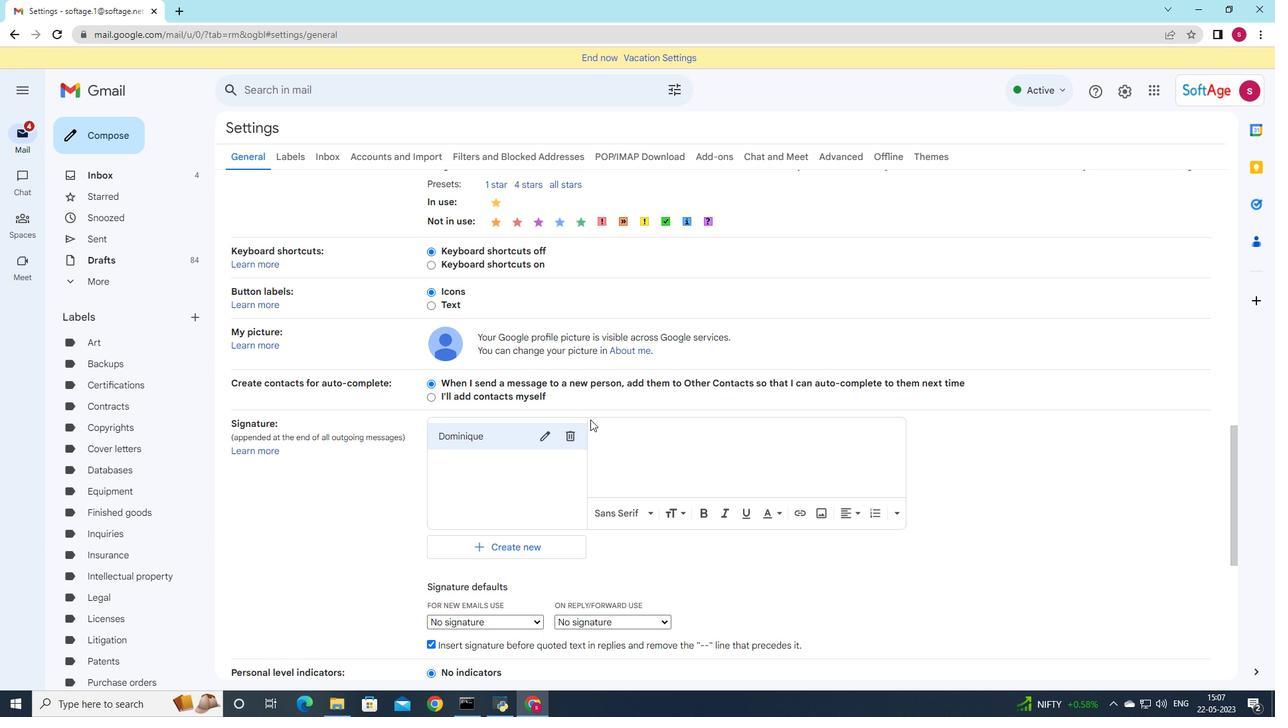 
Action: Mouse pressed left at (610, 425)
Screenshot: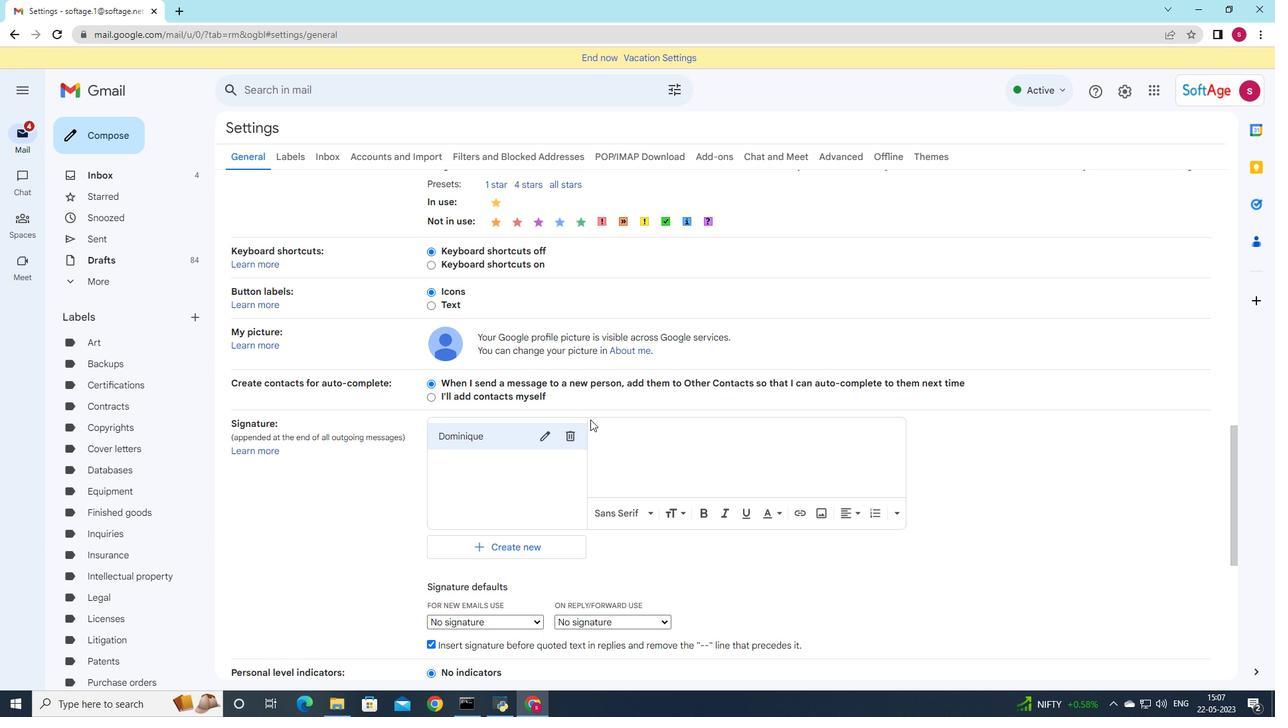 
Action: Mouse moved to (10, 717)
Screenshot: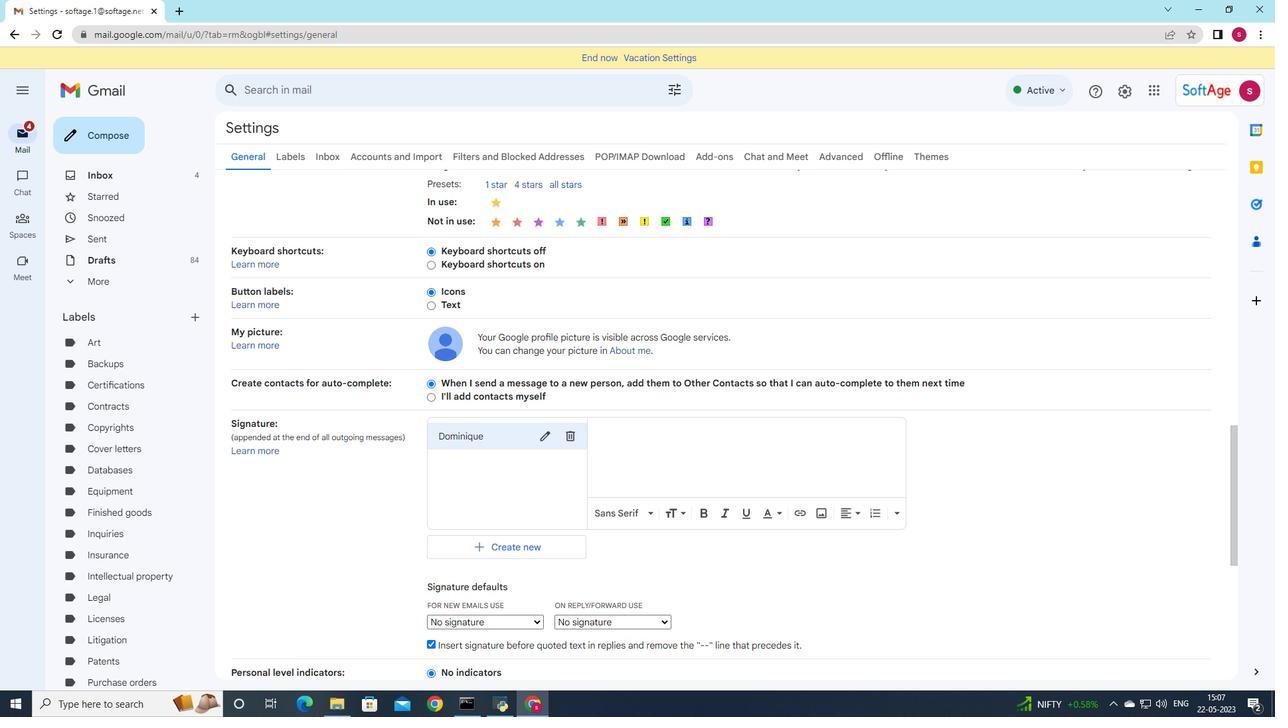 
Action: Key pressed <Key.shift><Key.shift><Key.shift><Key.shift><Key.shift><Key.shift><Key.shift>Thanks<Key.space>for<Key.space>yoy<Key.backspace>ur<Key.space>assistance,<Key.enter><Key.shift>Dominique<Key.space><Key.shift>Adams
Screenshot: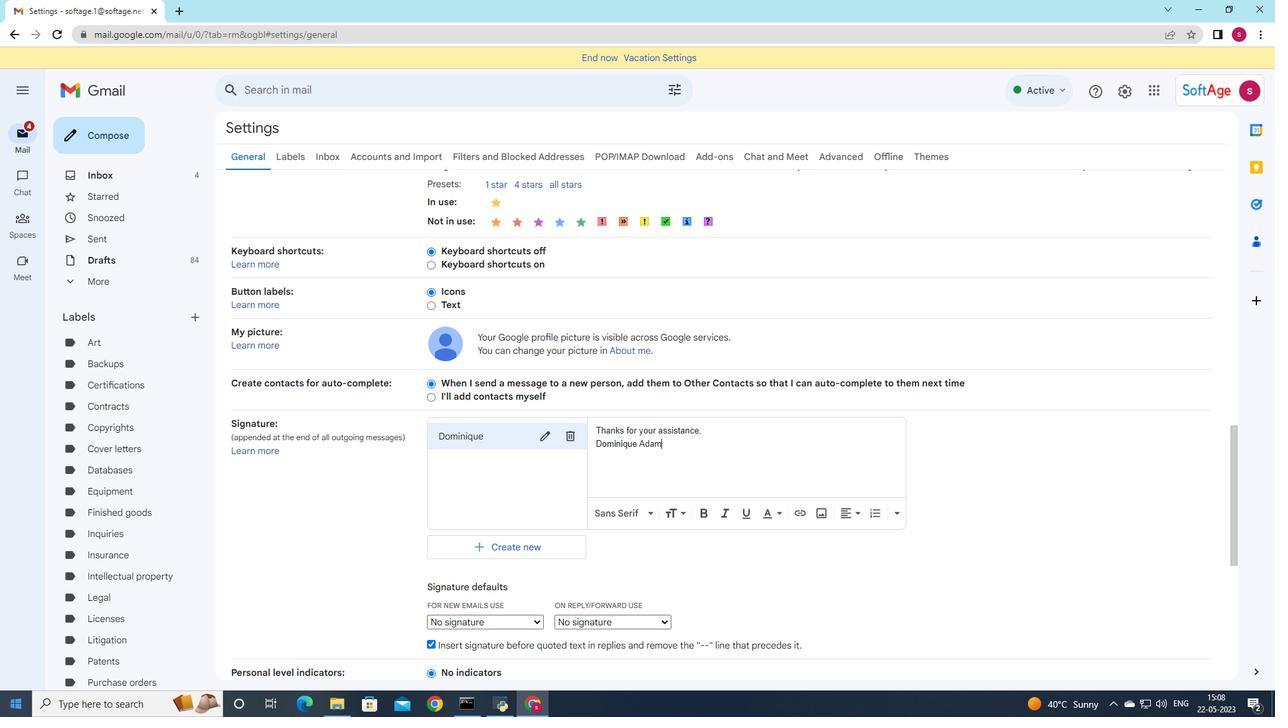 
Action: Mouse moved to (558, 529)
Screenshot: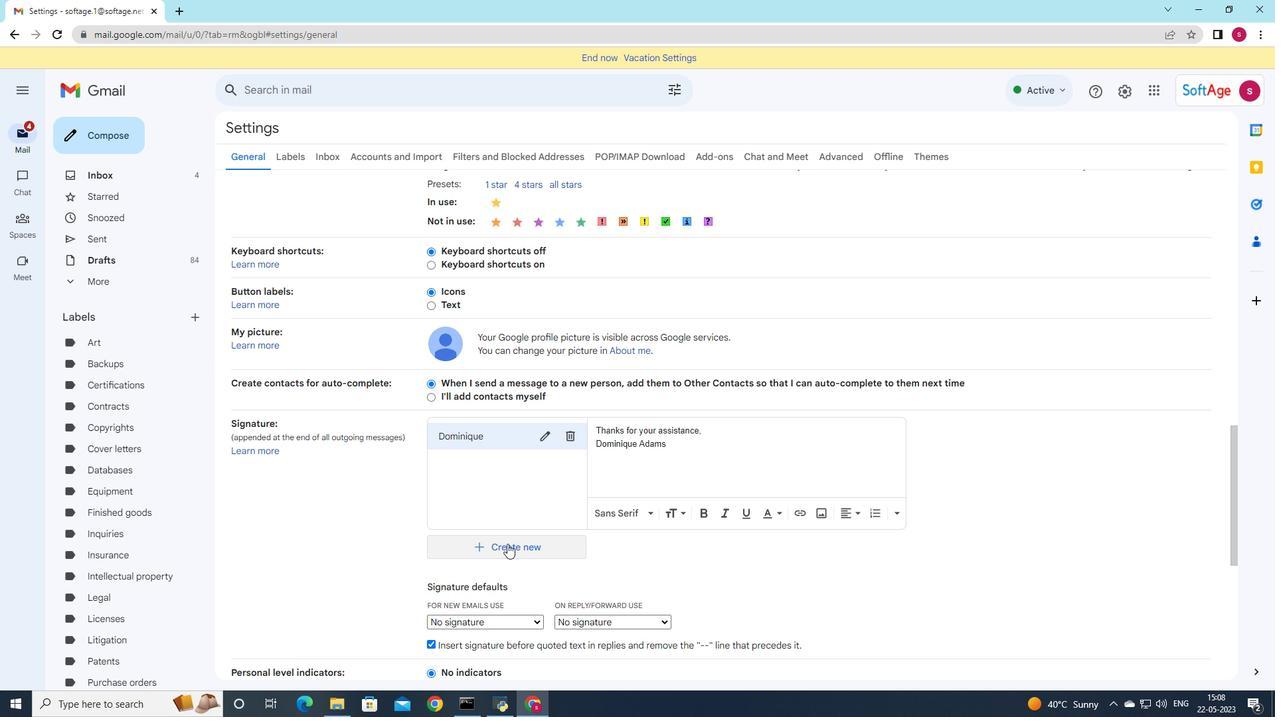 
Action: Mouse scrolled (558, 528) with delta (0, 0)
Screenshot: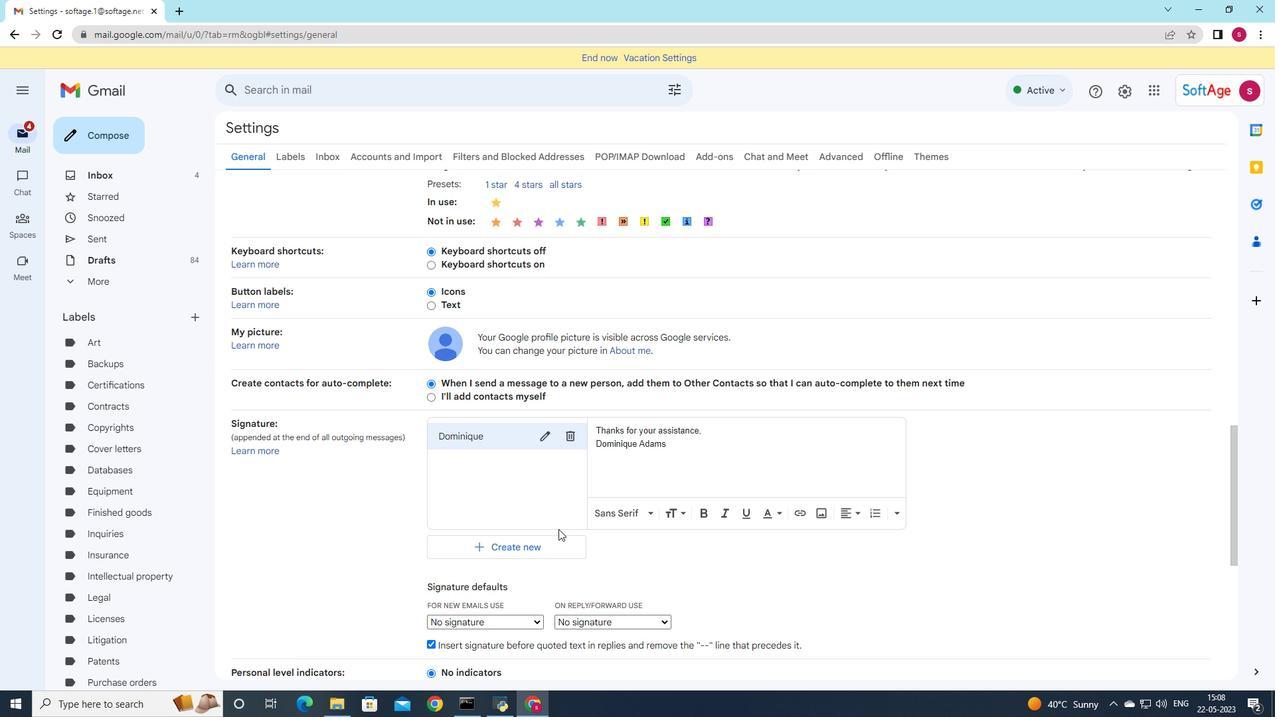 
Action: Mouse scrolled (558, 528) with delta (0, 0)
Screenshot: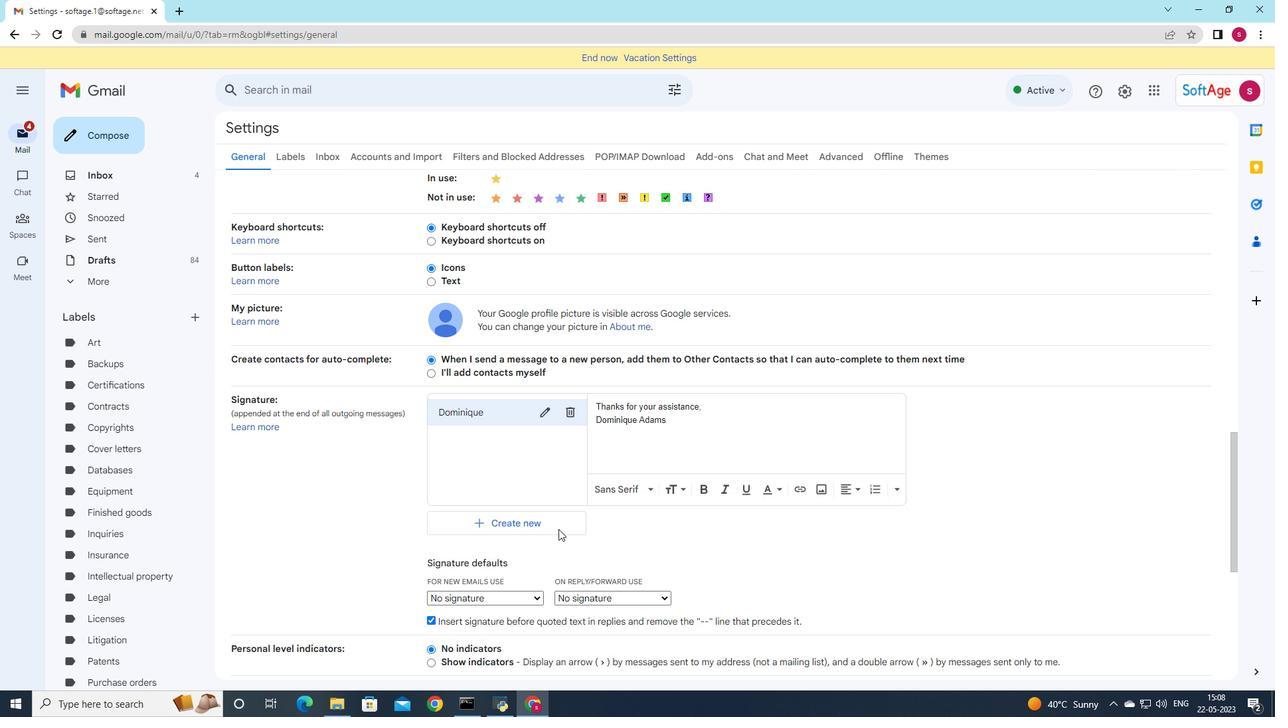 
Action: Mouse moved to (558, 528)
Screenshot: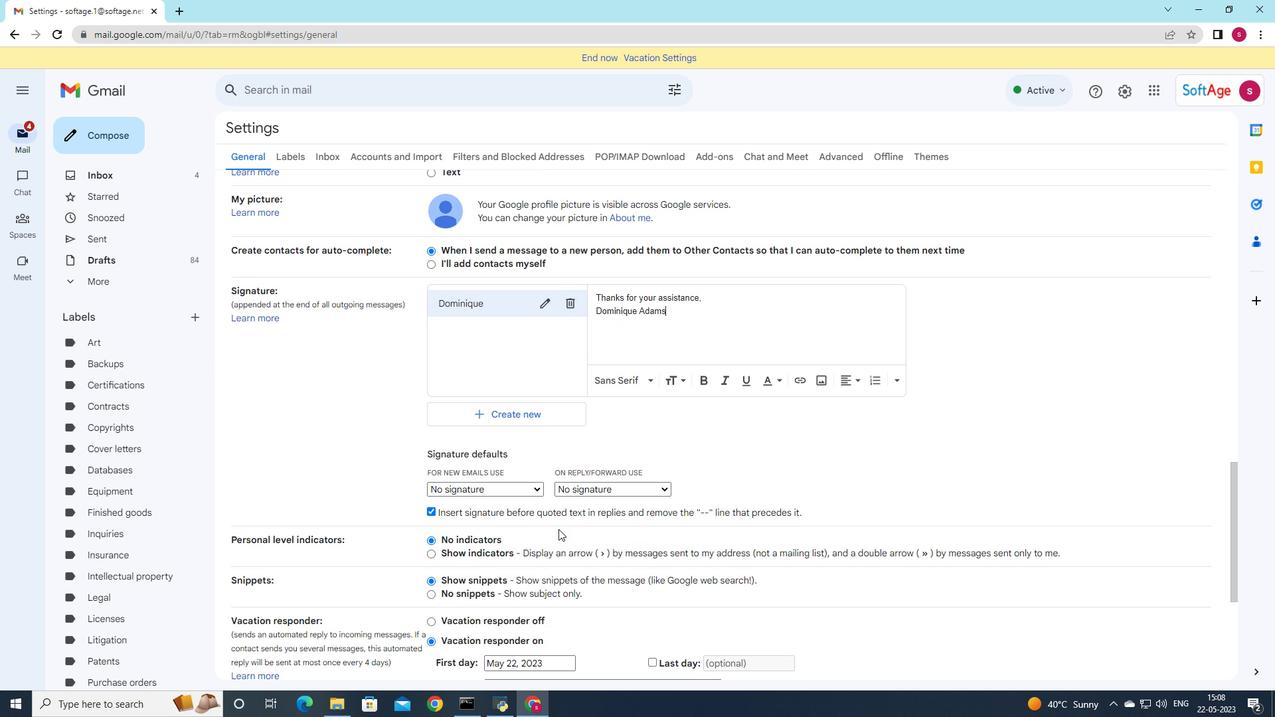 
Action: Mouse scrolled (558, 528) with delta (0, 0)
Screenshot: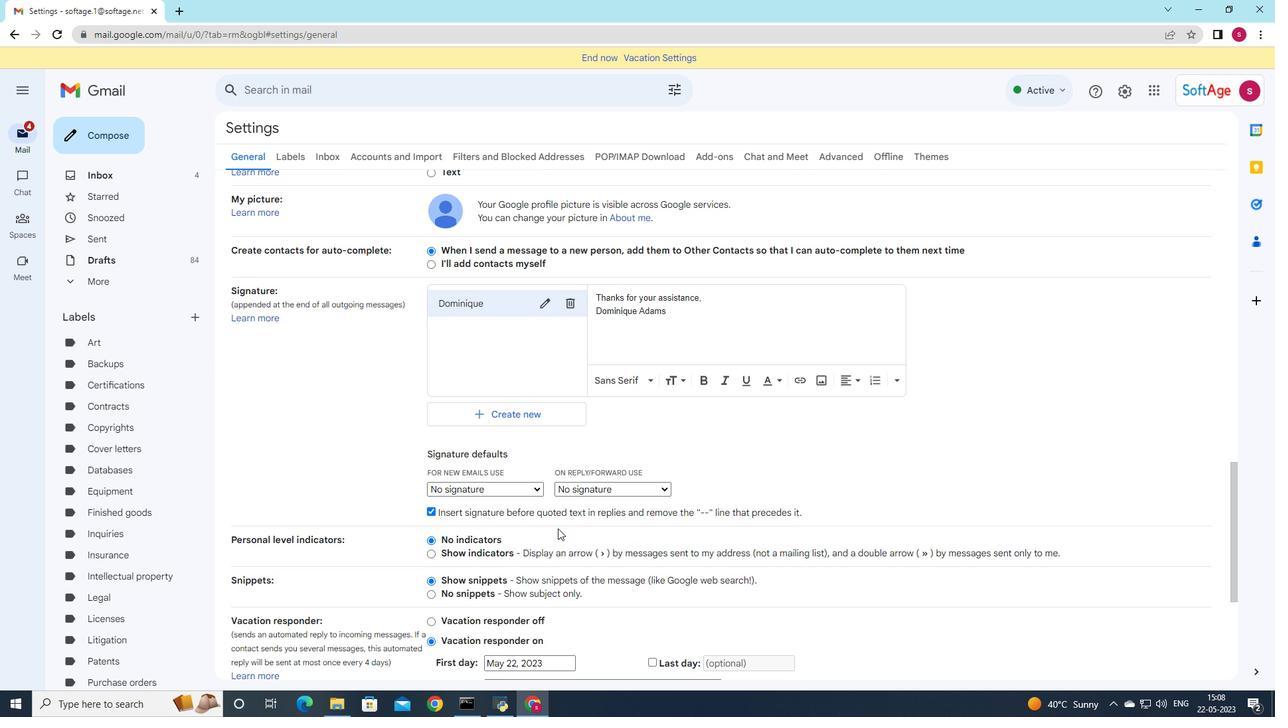 
Action: Mouse moved to (534, 419)
Screenshot: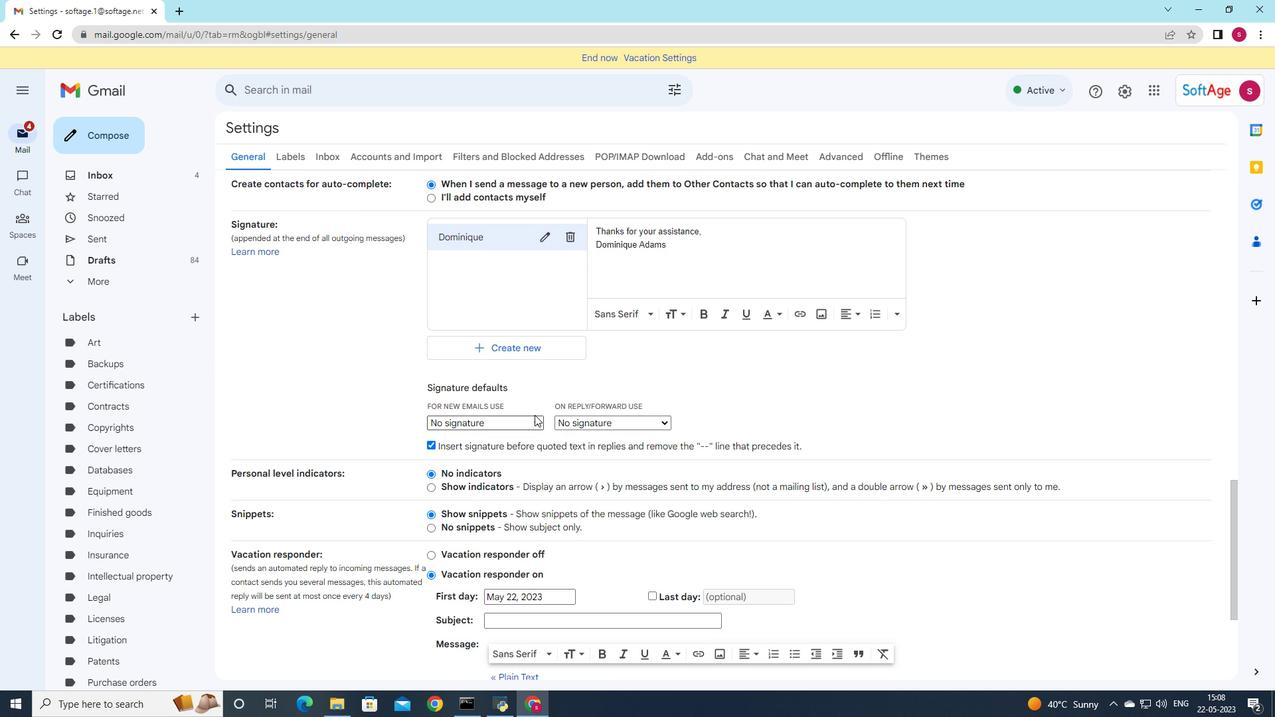 
Action: Mouse pressed left at (534, 419)
Screenshot: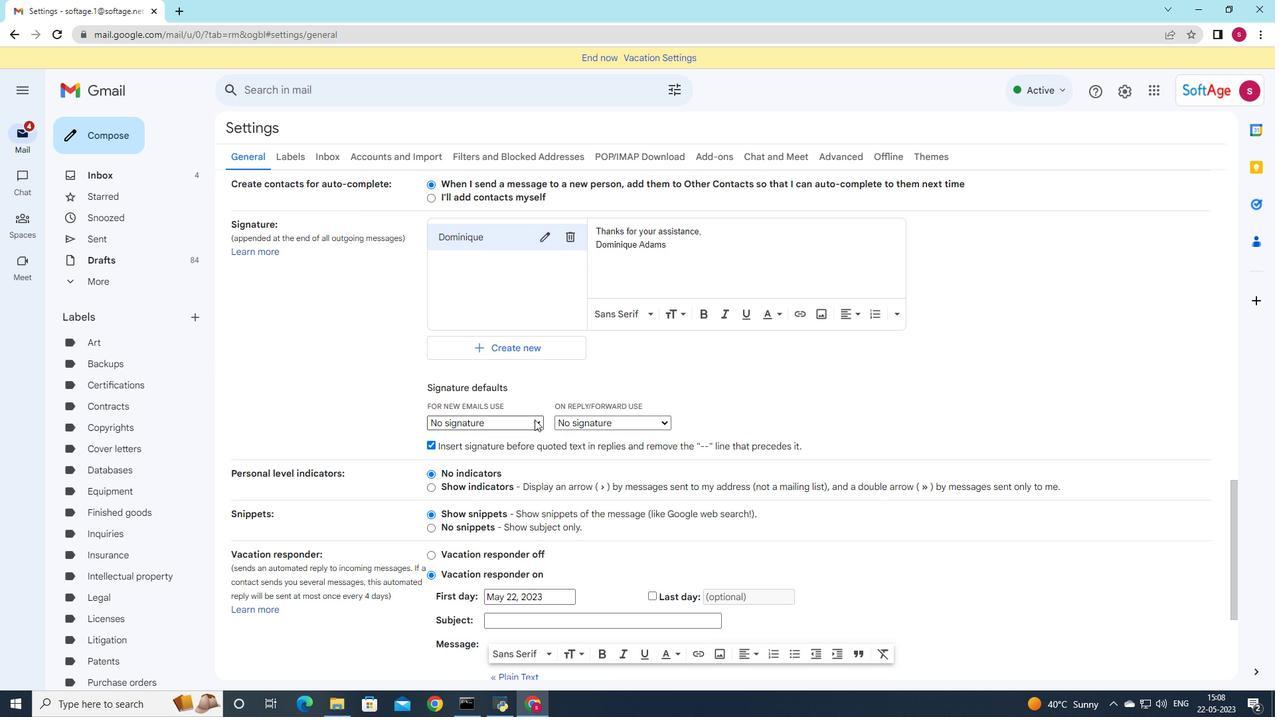 
Action: Mouse moved to (533, 448)
Screenshot: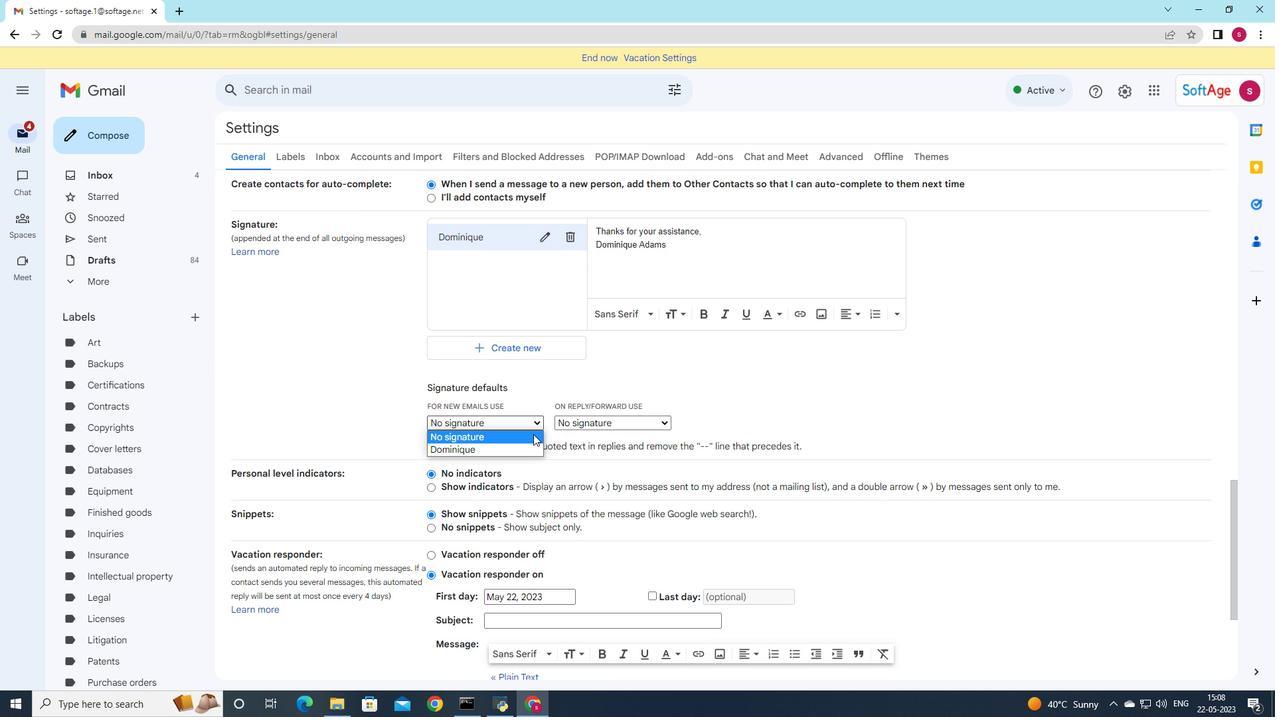 
Action: Mouse pressed left at (533, 448)
Screenshot: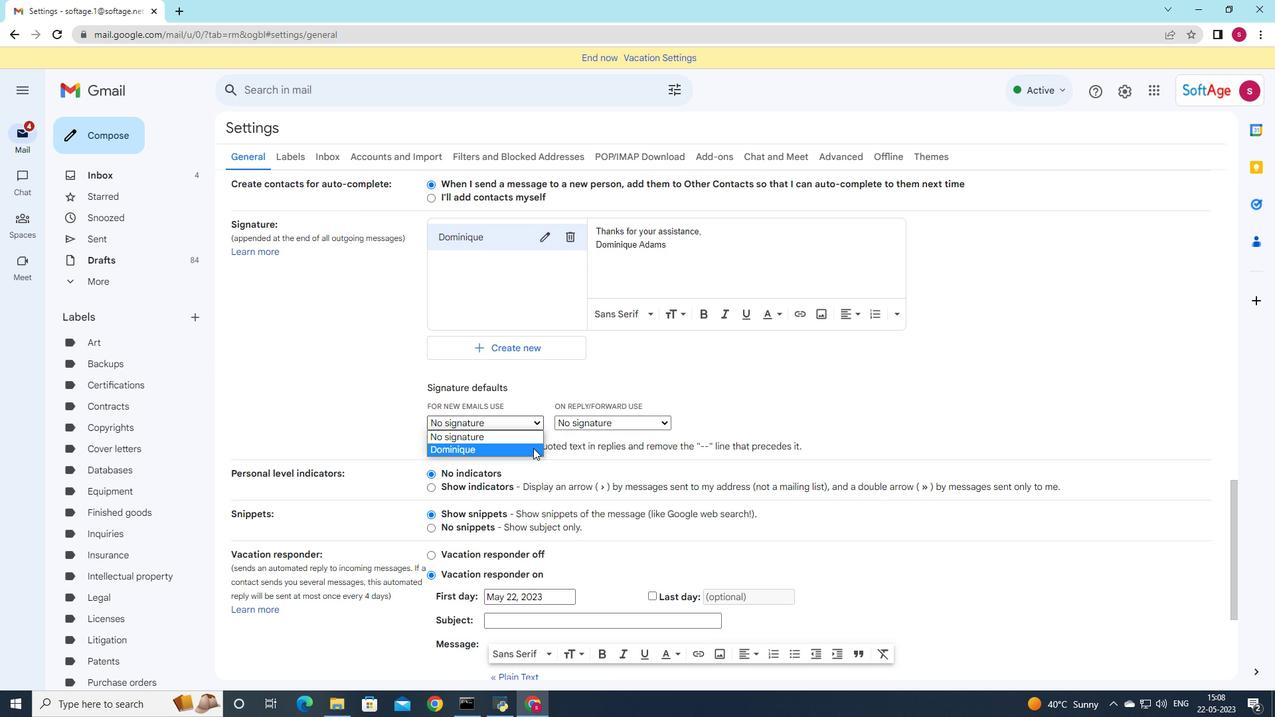 
Action: Mouse moved to (567, 426)
Screenshot: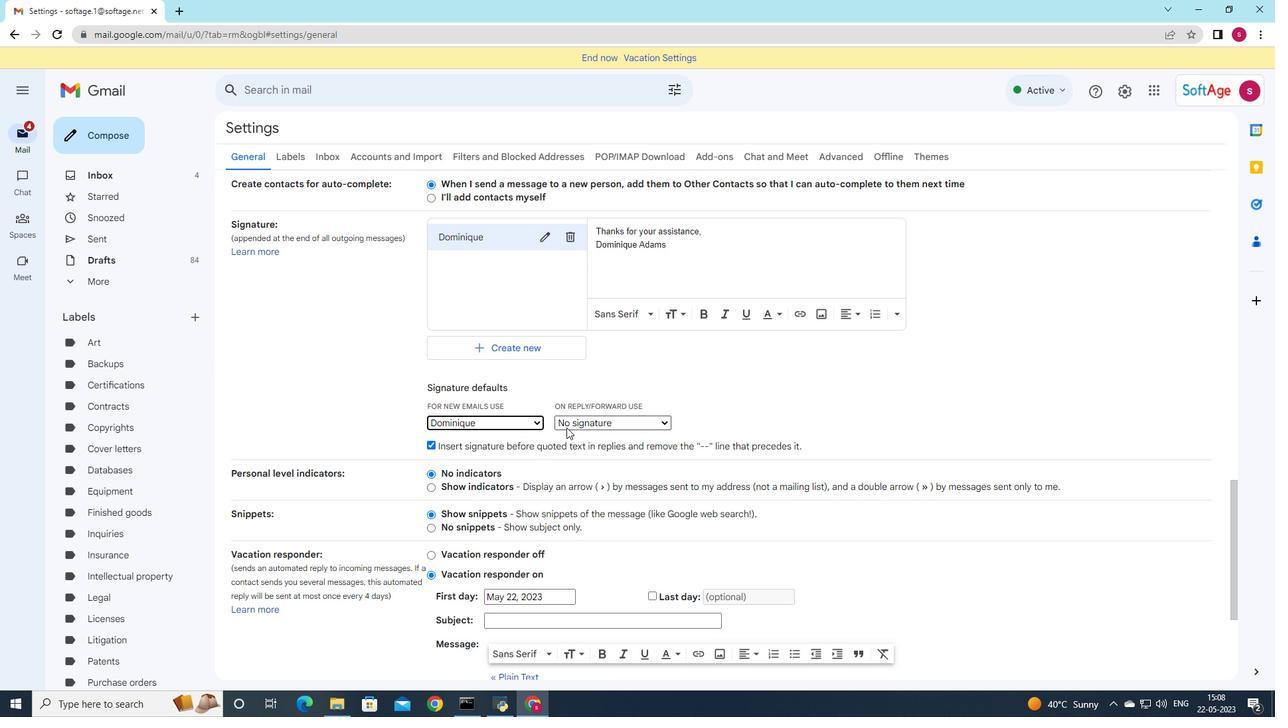 
Action: Mouse pressed left at (567, 426)
Screenshot: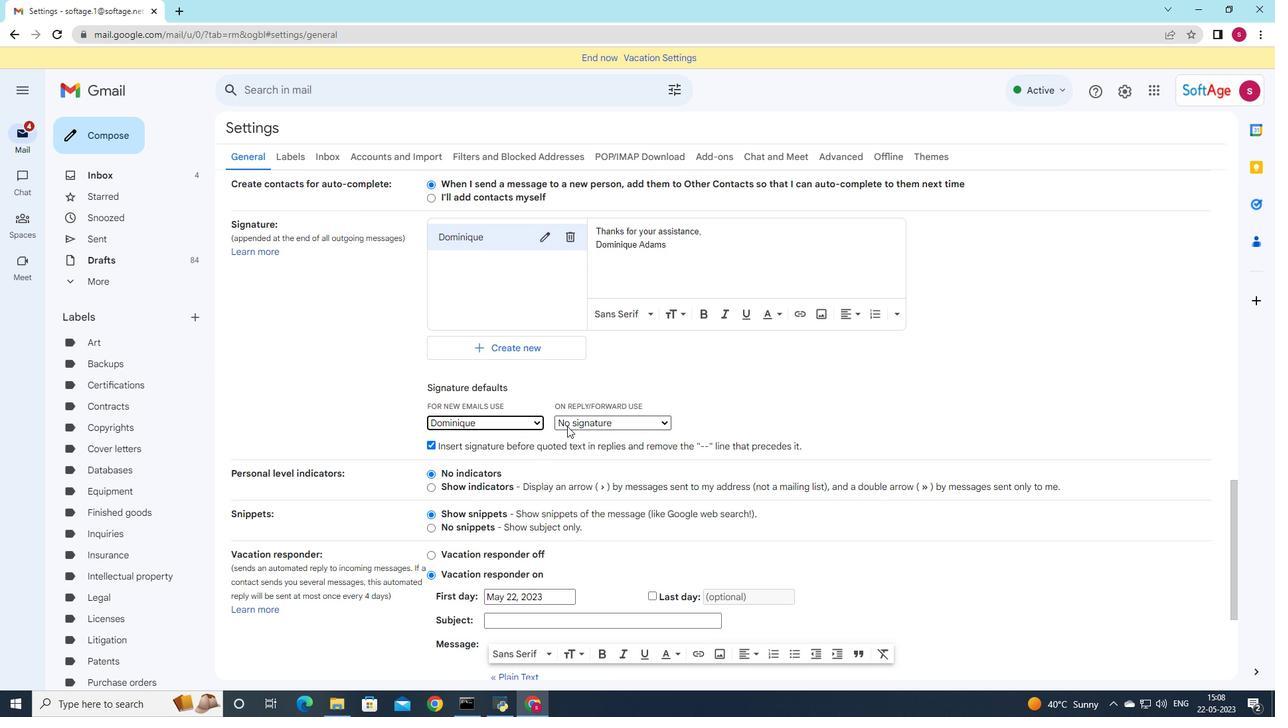 
Action: Mouse moved to (586, 453)
Screenshot: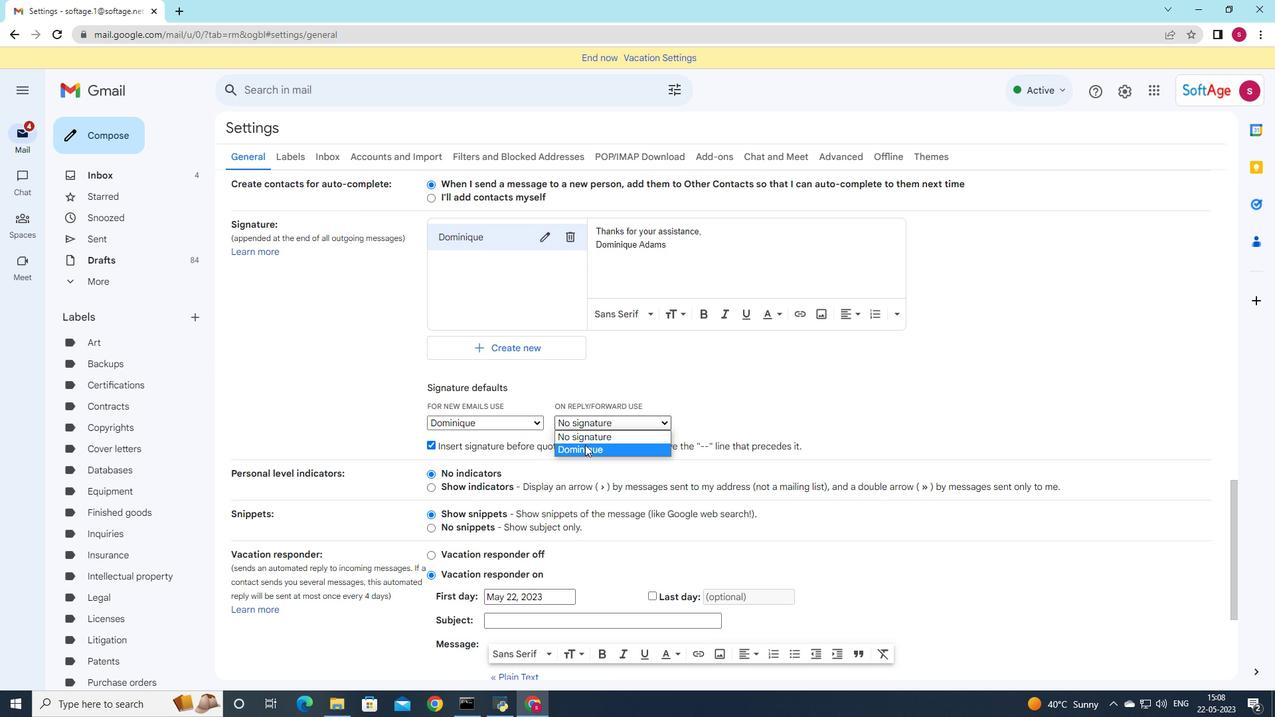 
Action: Mouse pressed left at (586, 453)
Screenshot: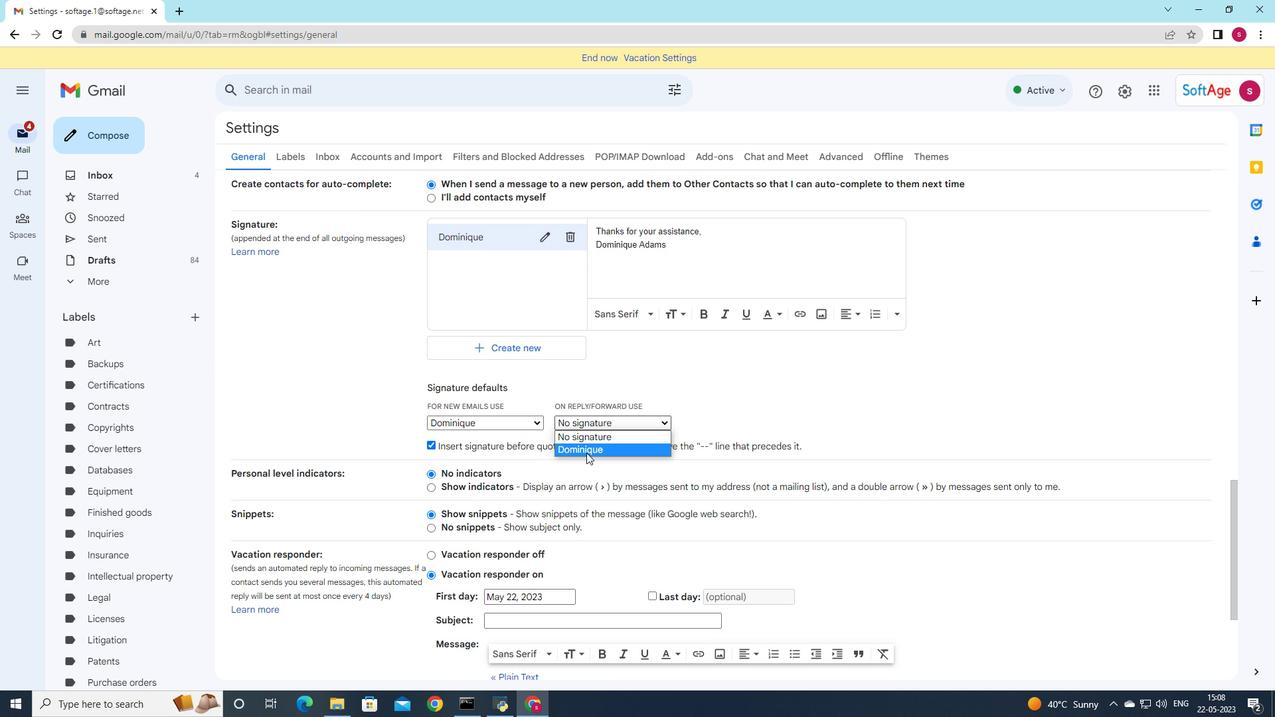 
Action: Mouse moved to (586, 453)
Screenshot: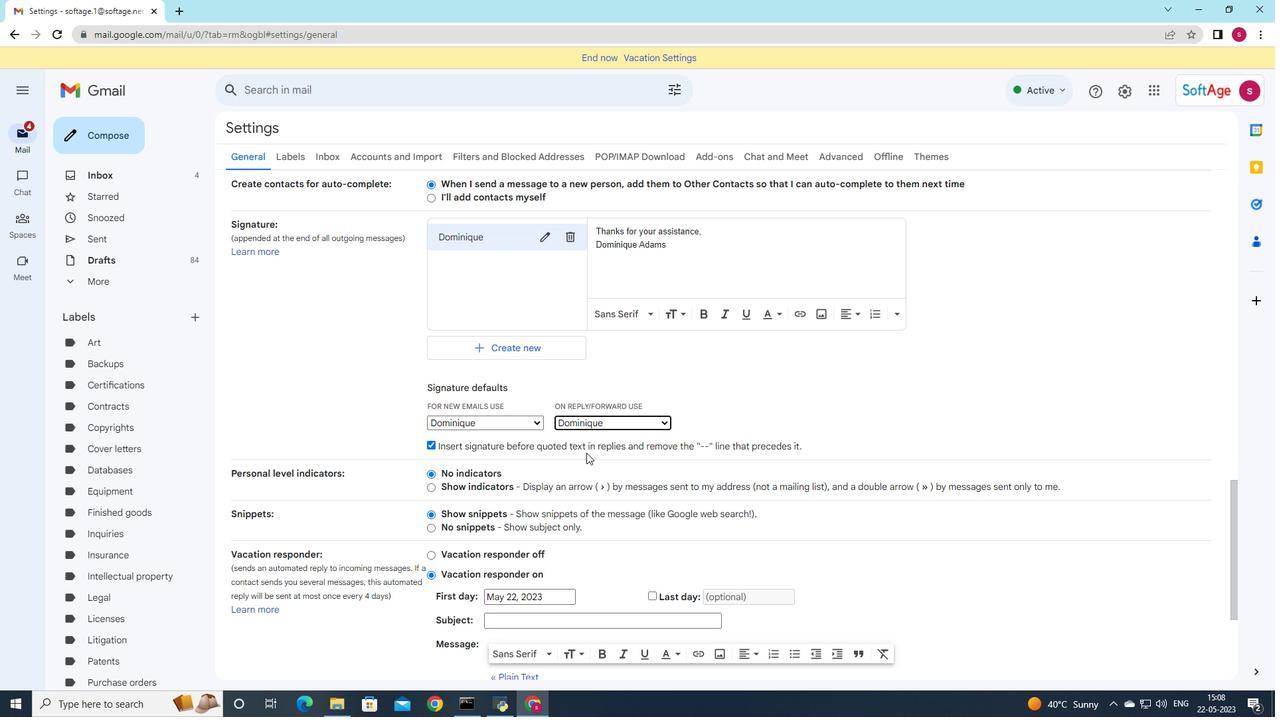 
Action: Mouse scrolled (586, 452) with delta (0, 0)
Screenshot: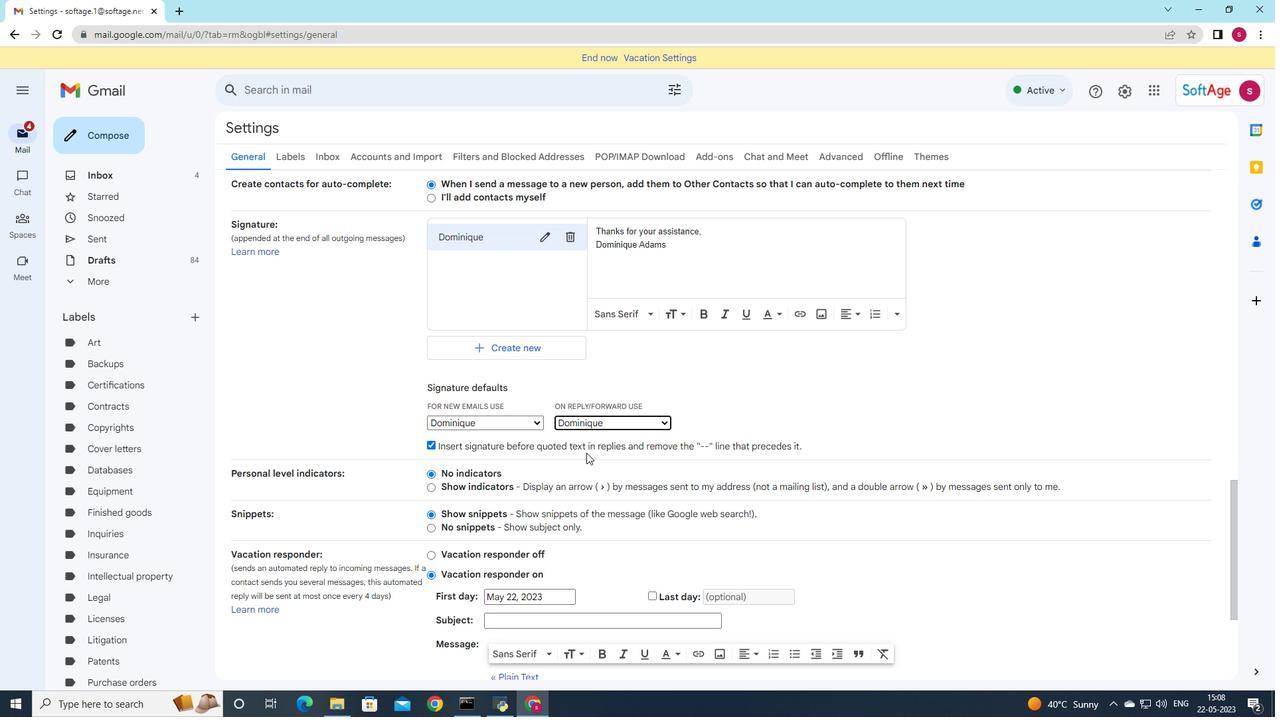
Action: Mouse moved to (584, 455)
Screenshot: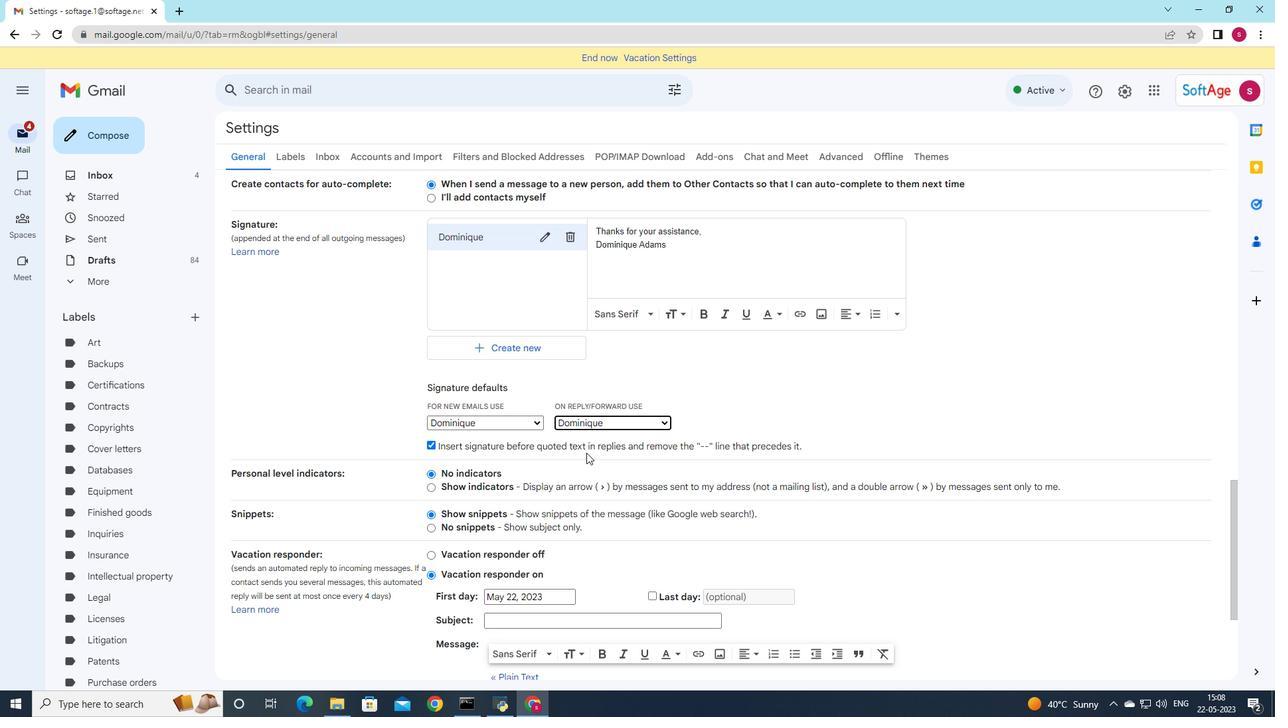 
Action: Mouse scrolled (584, 455) with delta (0, 0)
Screenshot: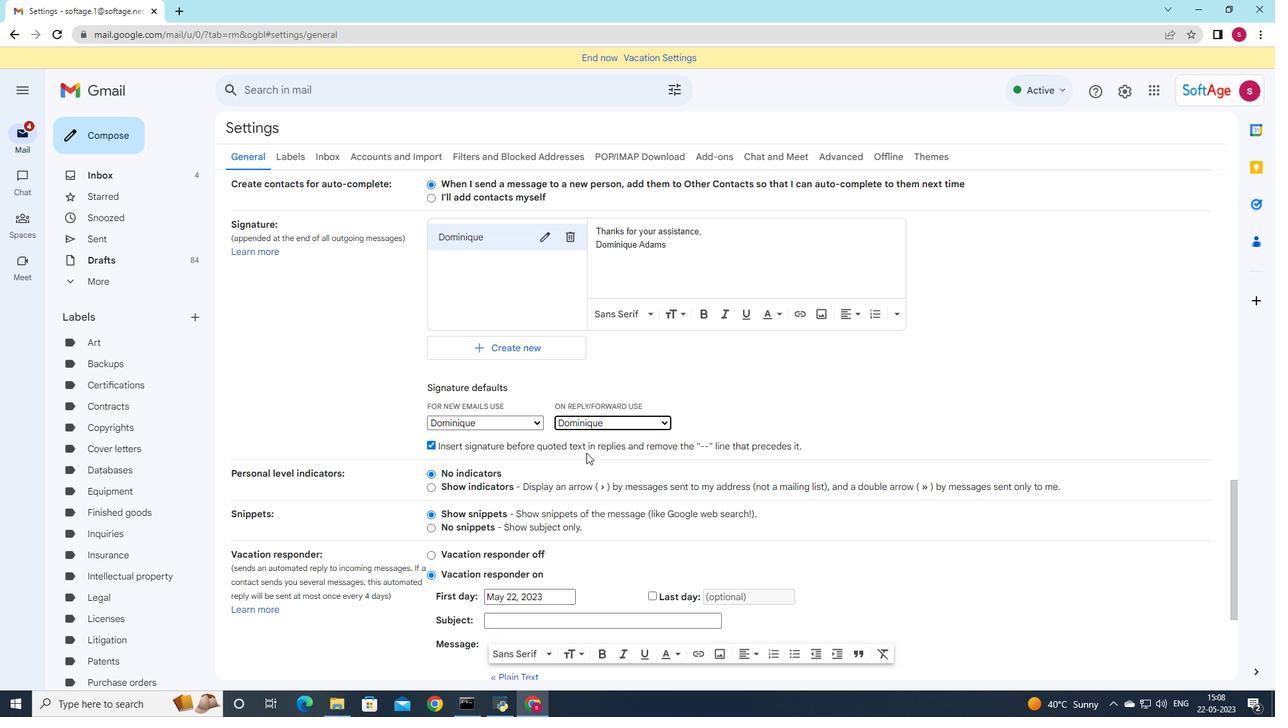 
Action: Mouse moved to (580, 457)
Screenshot: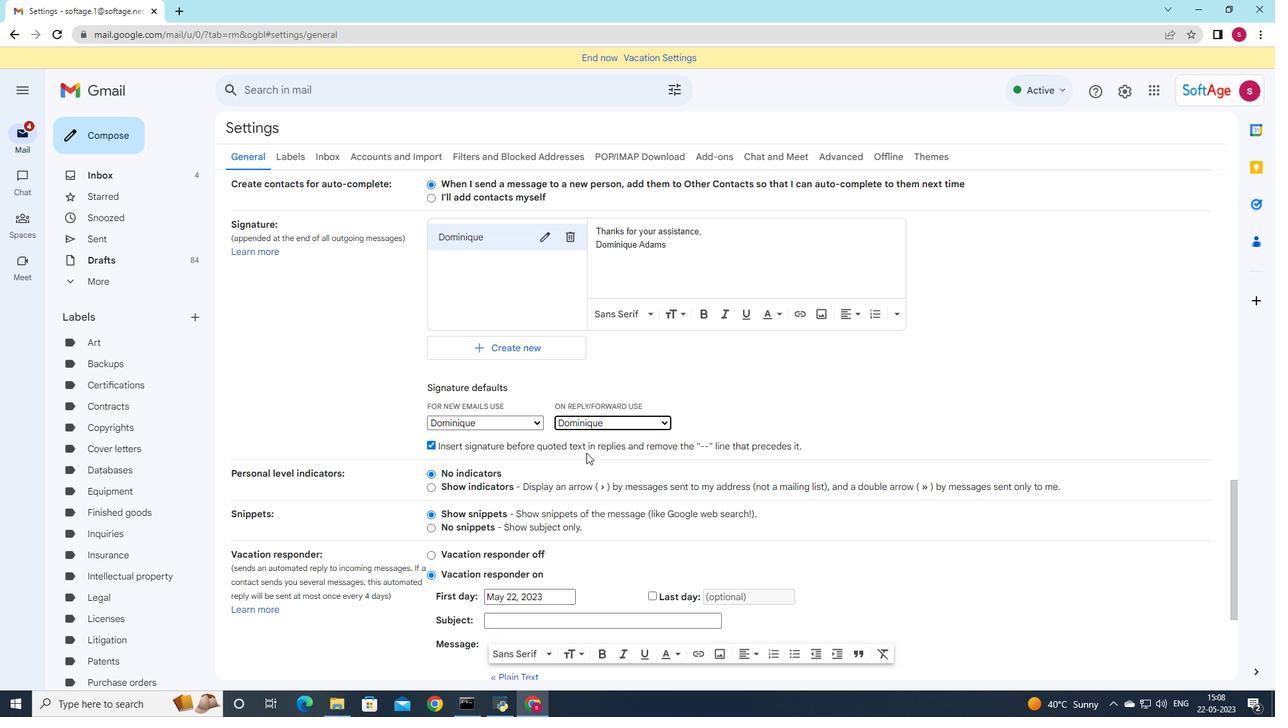 
Action: Mouse scrolled (580, 457) with delta (0, 0)
Screenshot: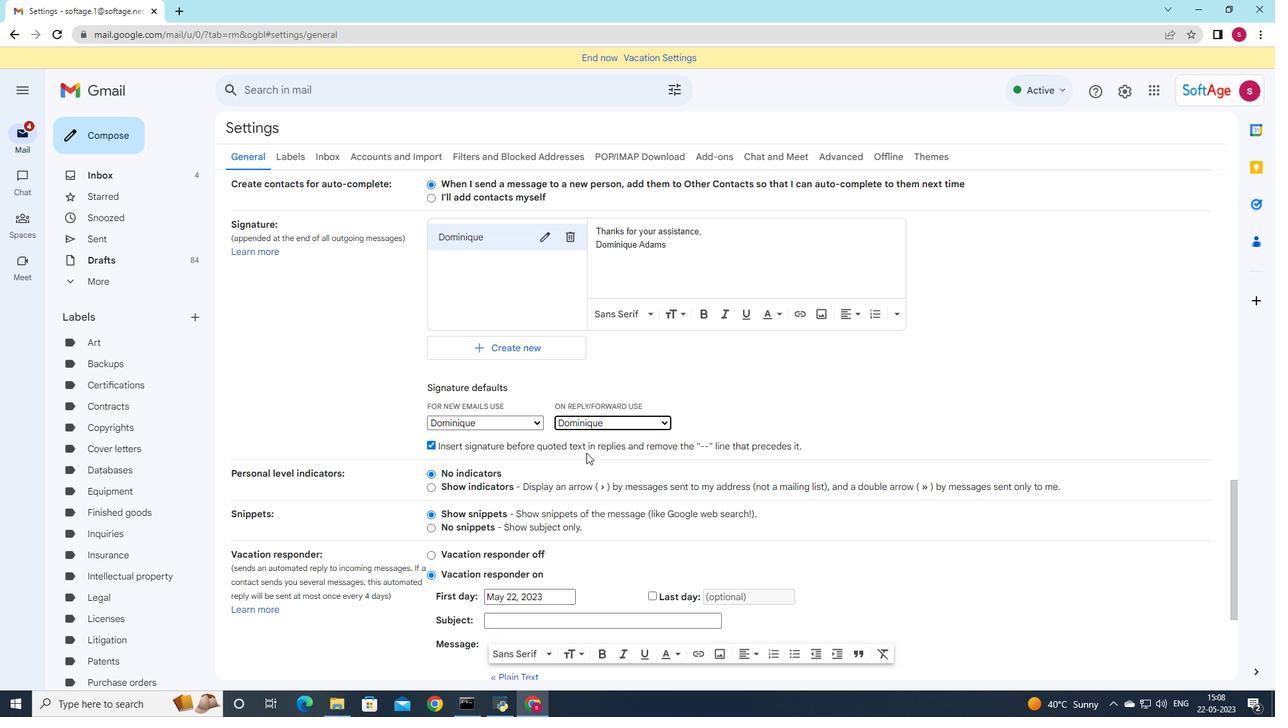 
Action: Mouse moved to (578, 459)
Screenshot: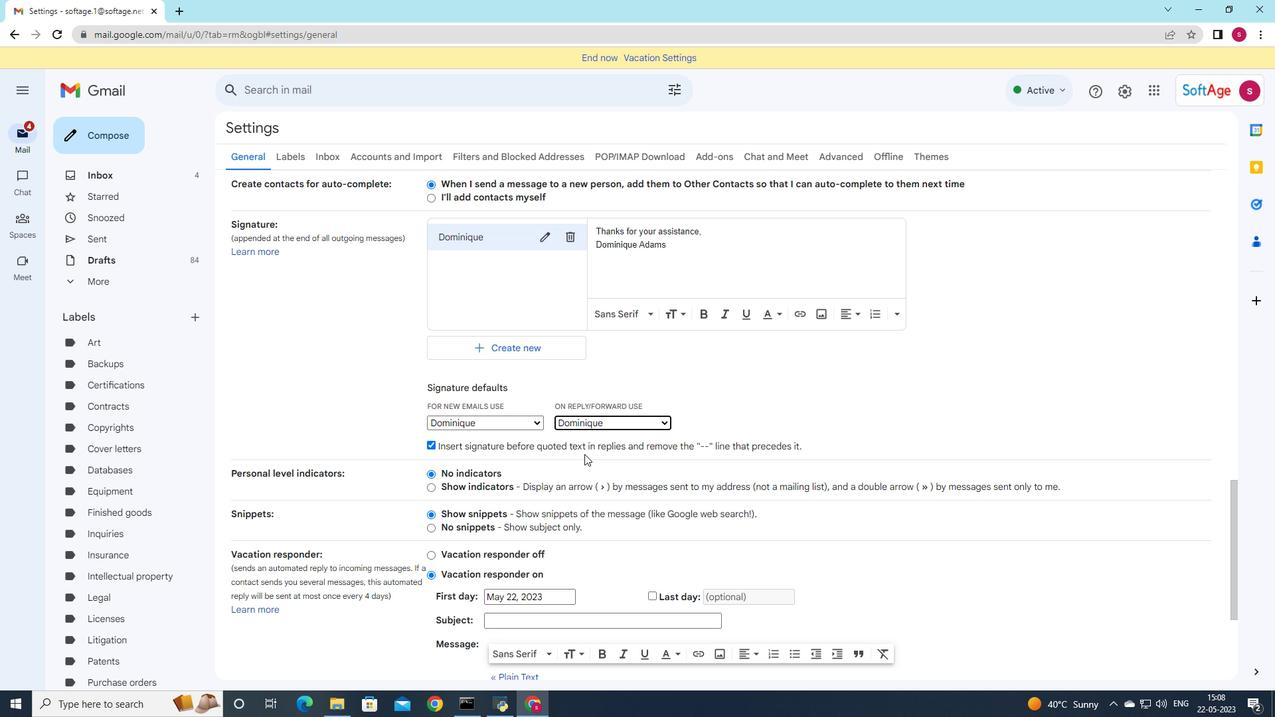 
Action: Mouse scrolled (578, 458) with delta (0, 0)
Screenshot: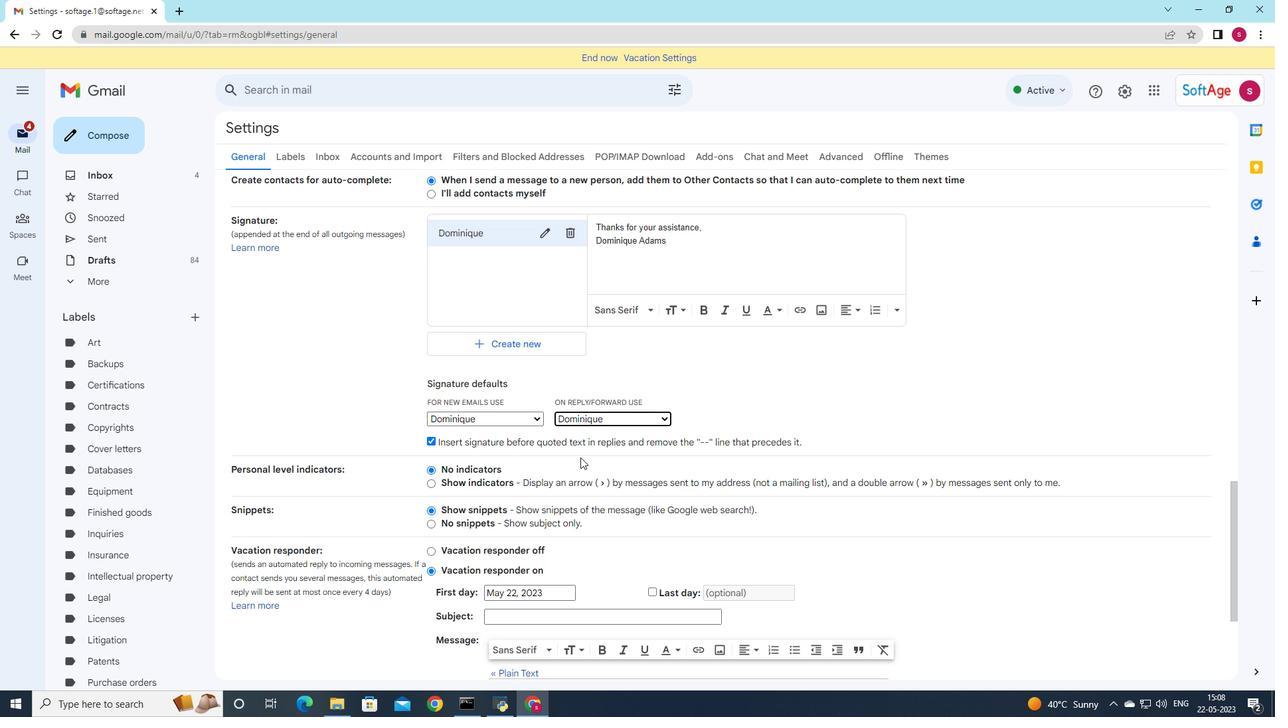 
Action: Mouse moved to (575, 461)
Screenshot: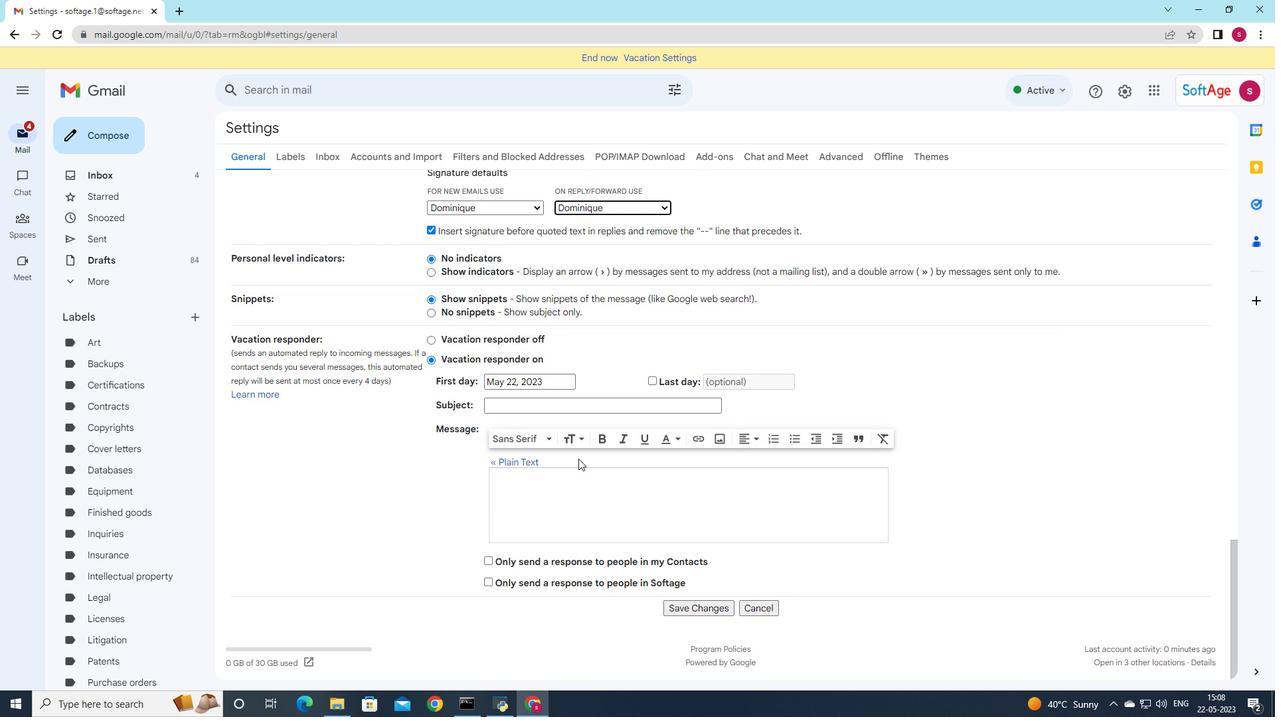 
Action: Mouse scrolled (575, 460) with delta (0, 0)
Screenshot: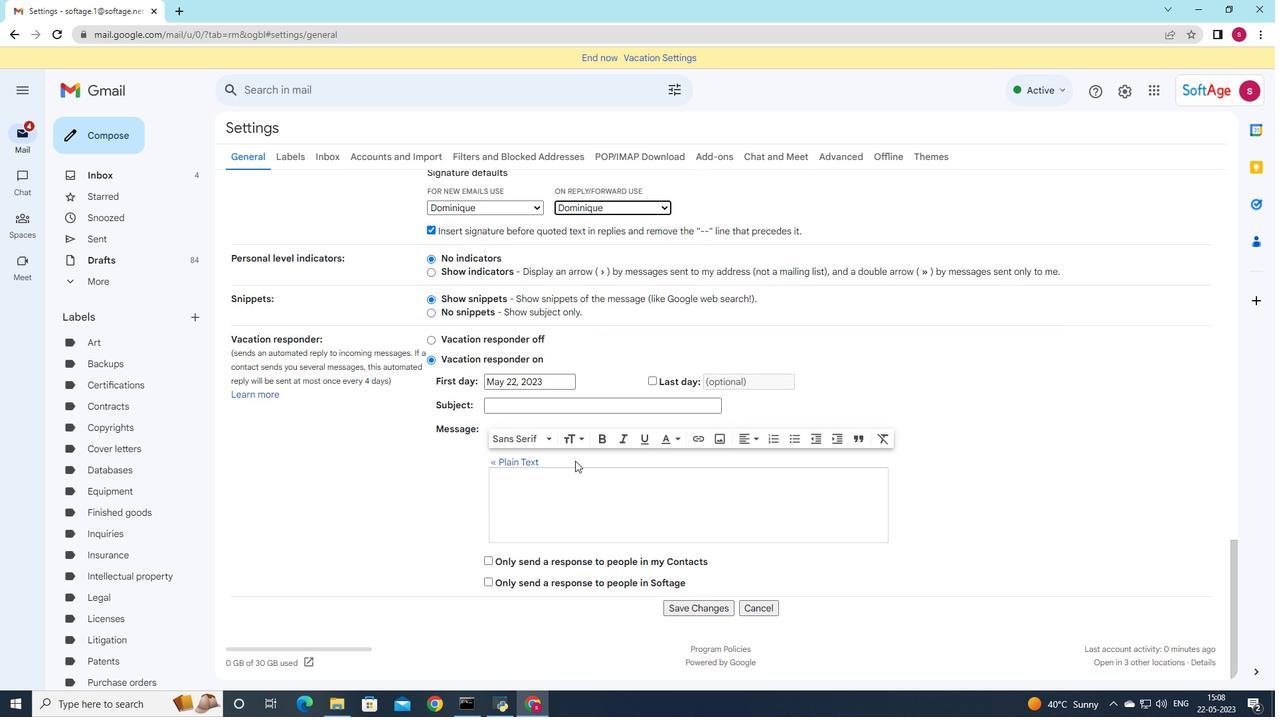 
Action: Mouse scrolled (575, 460) with delta (0, 0)
Screenshot: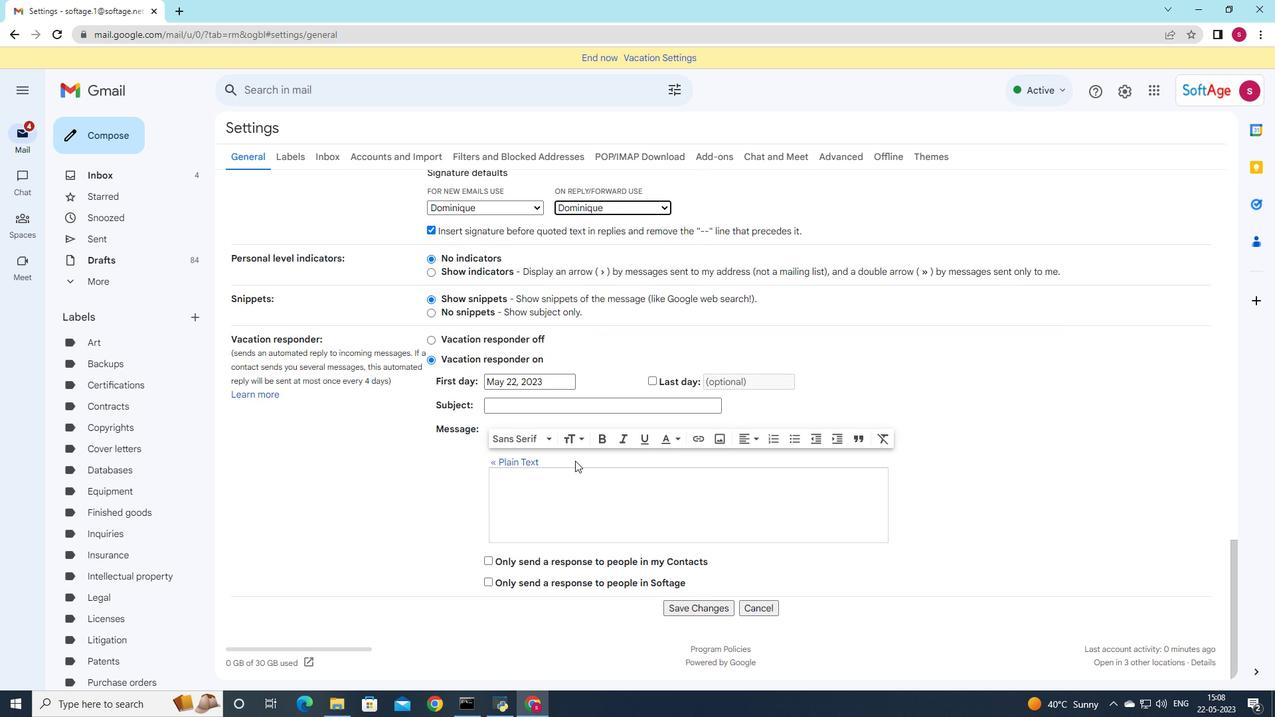 
Action: Mouse scrolled (575, 460) with delta (0, 0)
Screenshot: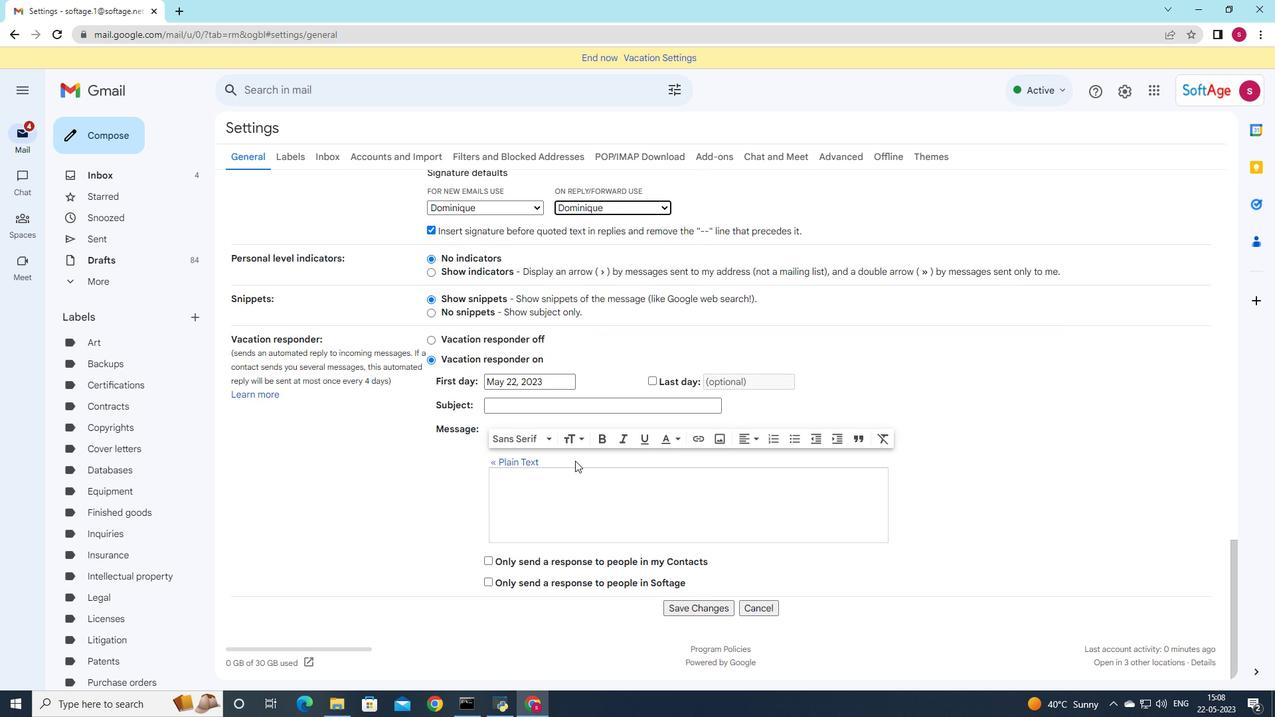 
Action: Mouse moved to (703, 610)
Screenshot: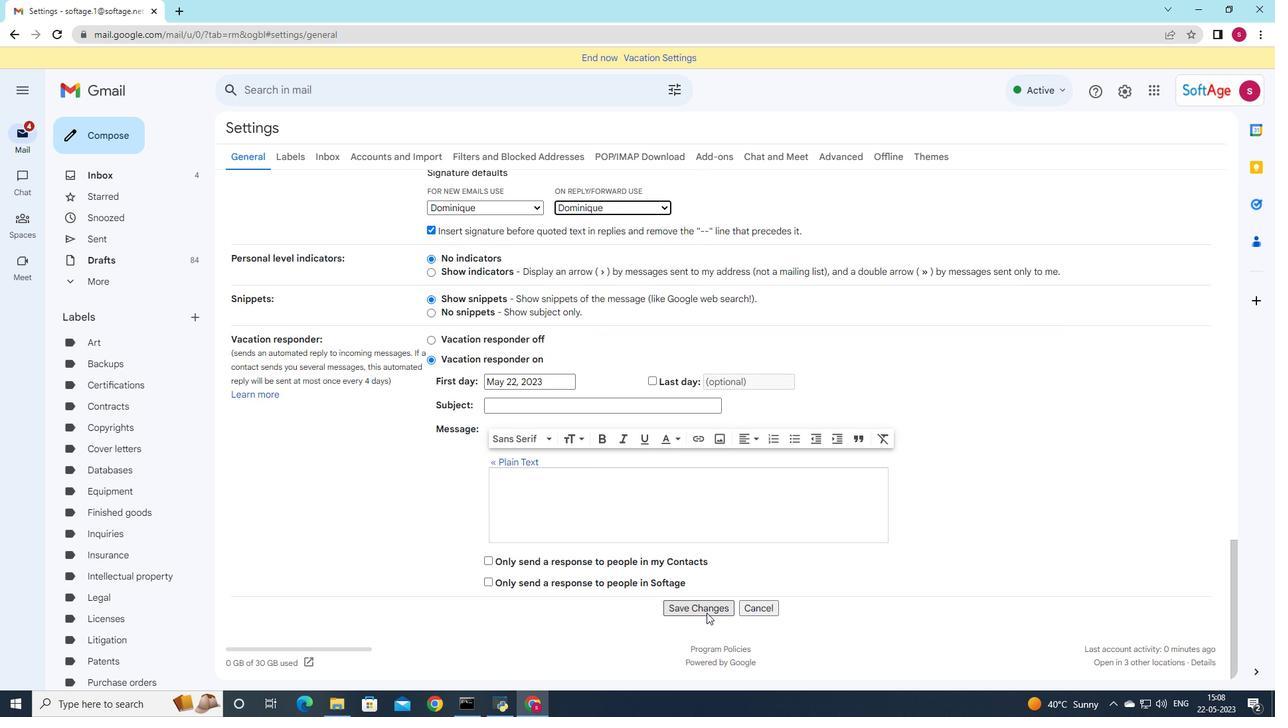 
Action: Mouse pressed left at (703, 610)
Screenshot: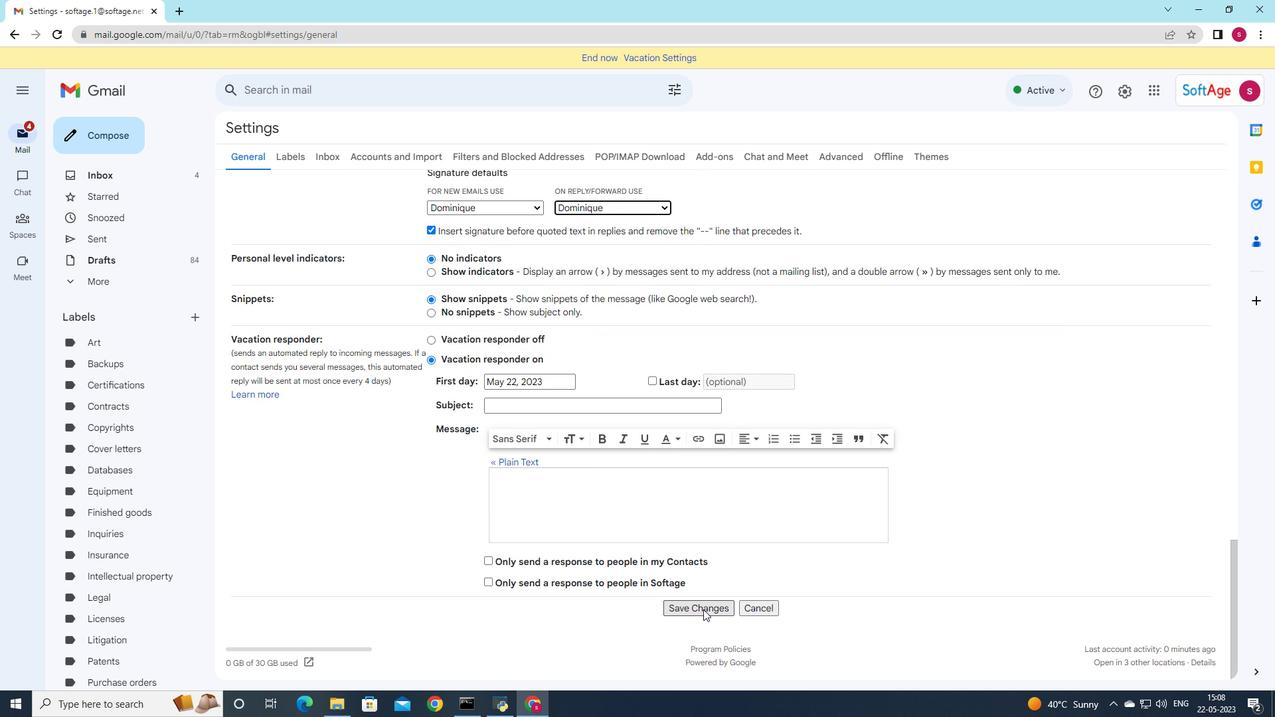 
Action: Mouse moved to (106, 140)
Screenshot: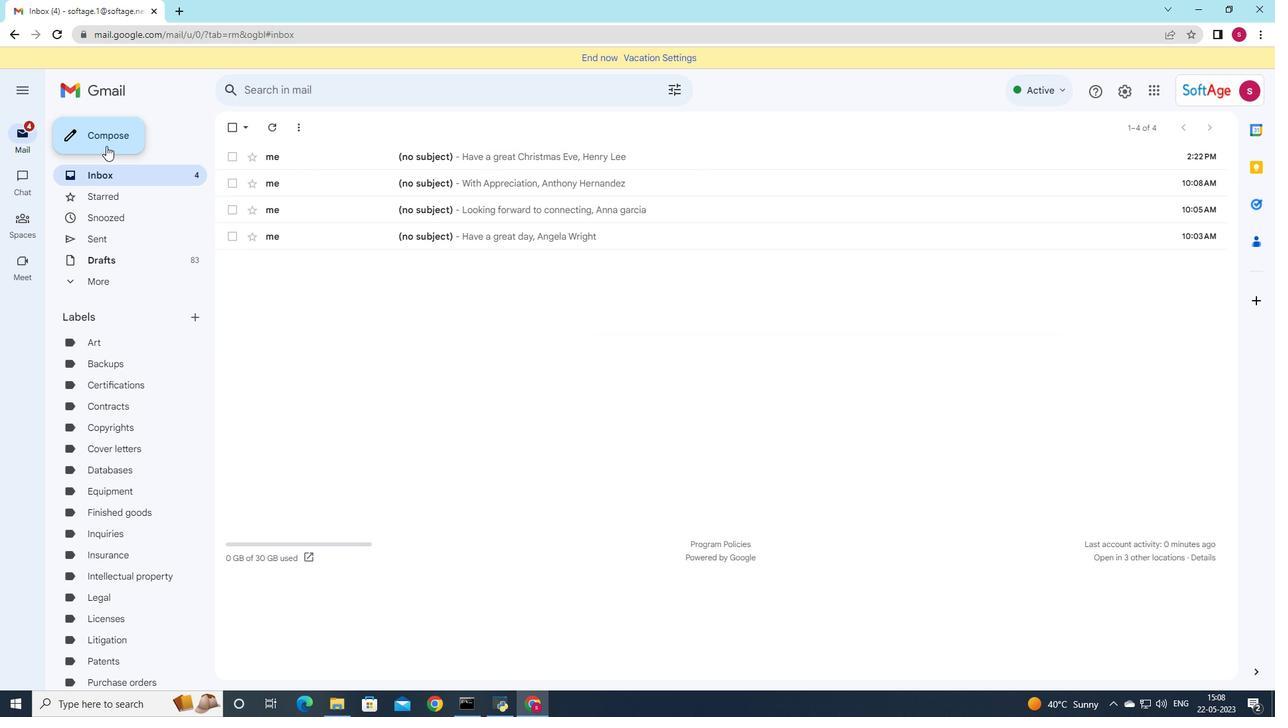 
Action: Mouse pressed left at (106, 140)
Screenshot: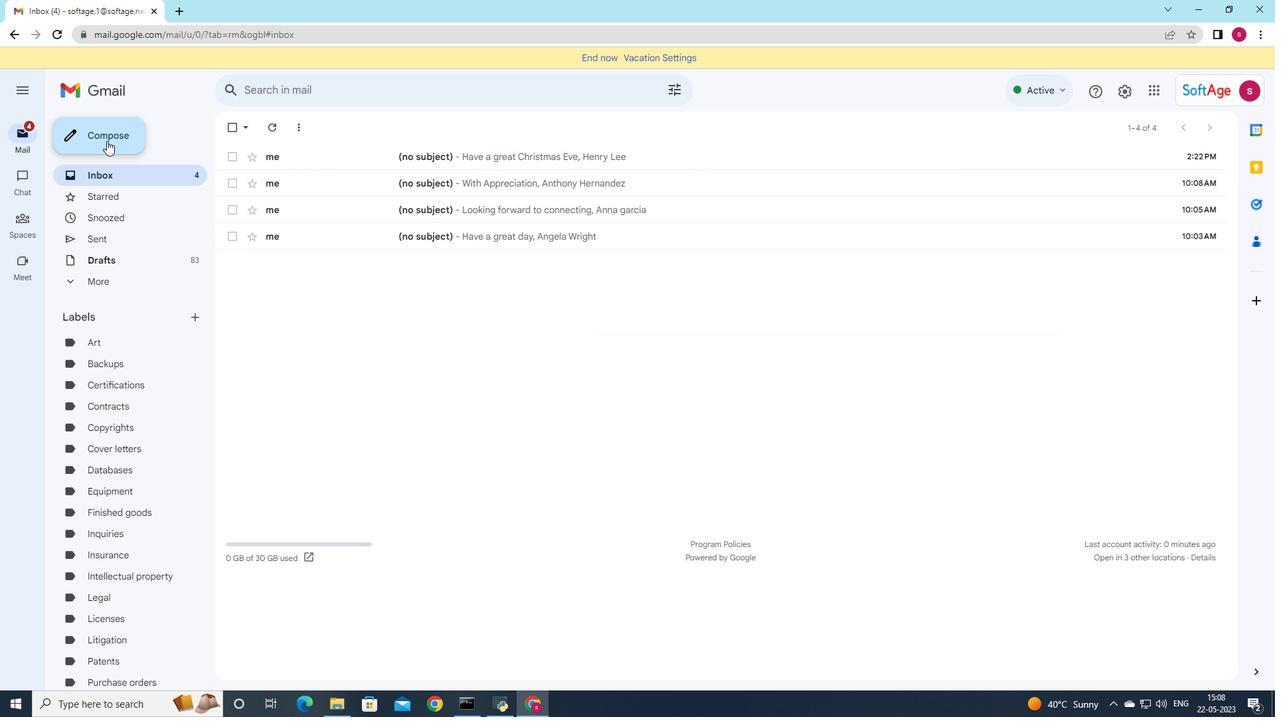 
Action: Mouse moved to (942, 373)
Screenshot: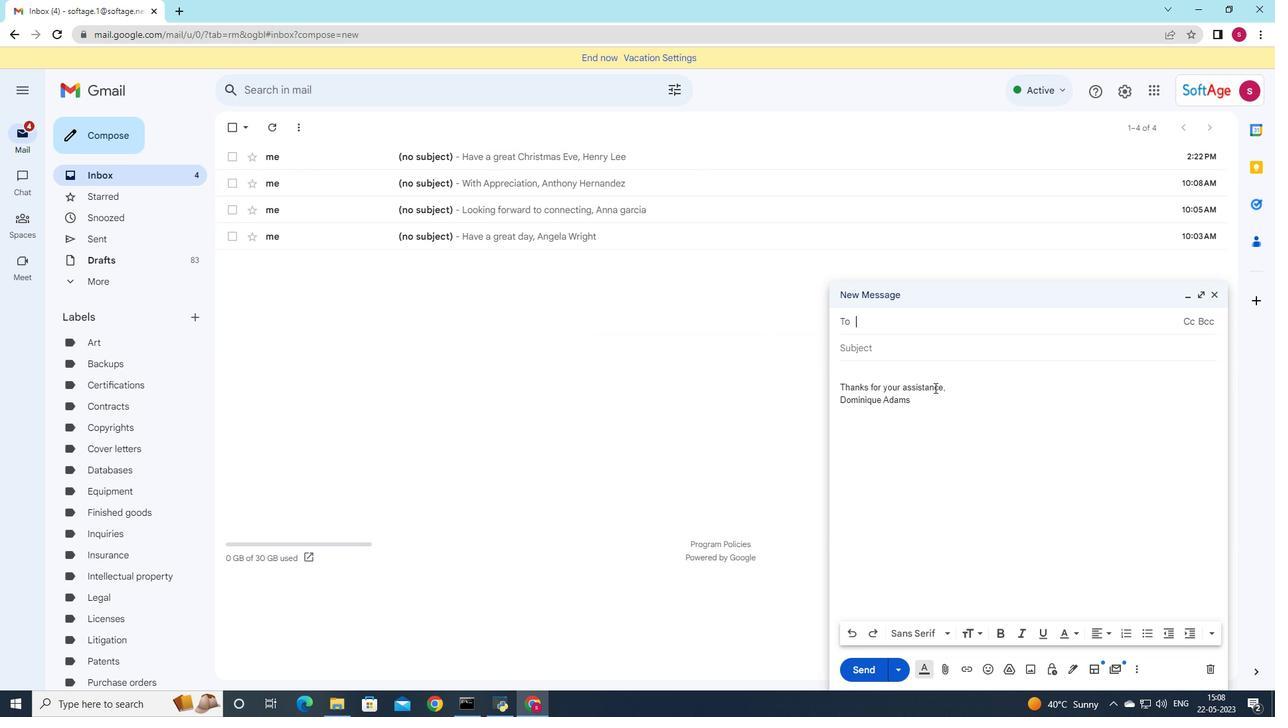 
Action: Key pressed softa
Screenshot: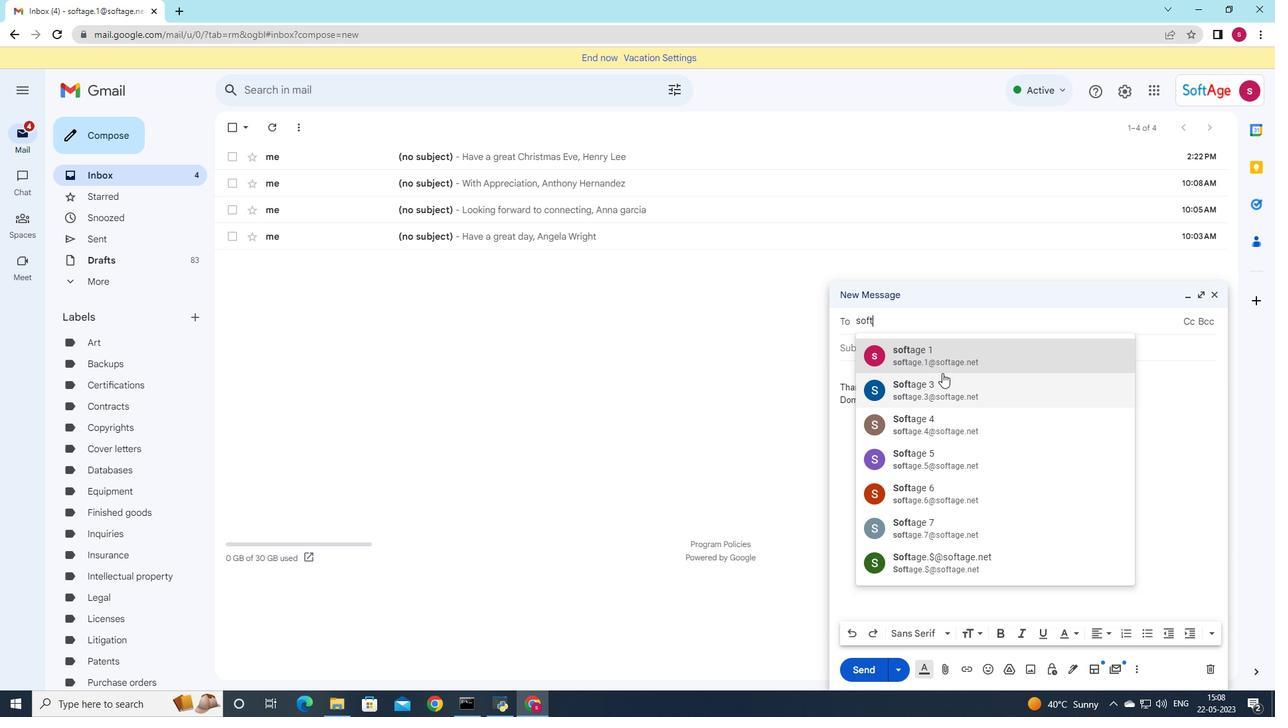 
Action: Mouse moved to (944, 361)
Screenshot: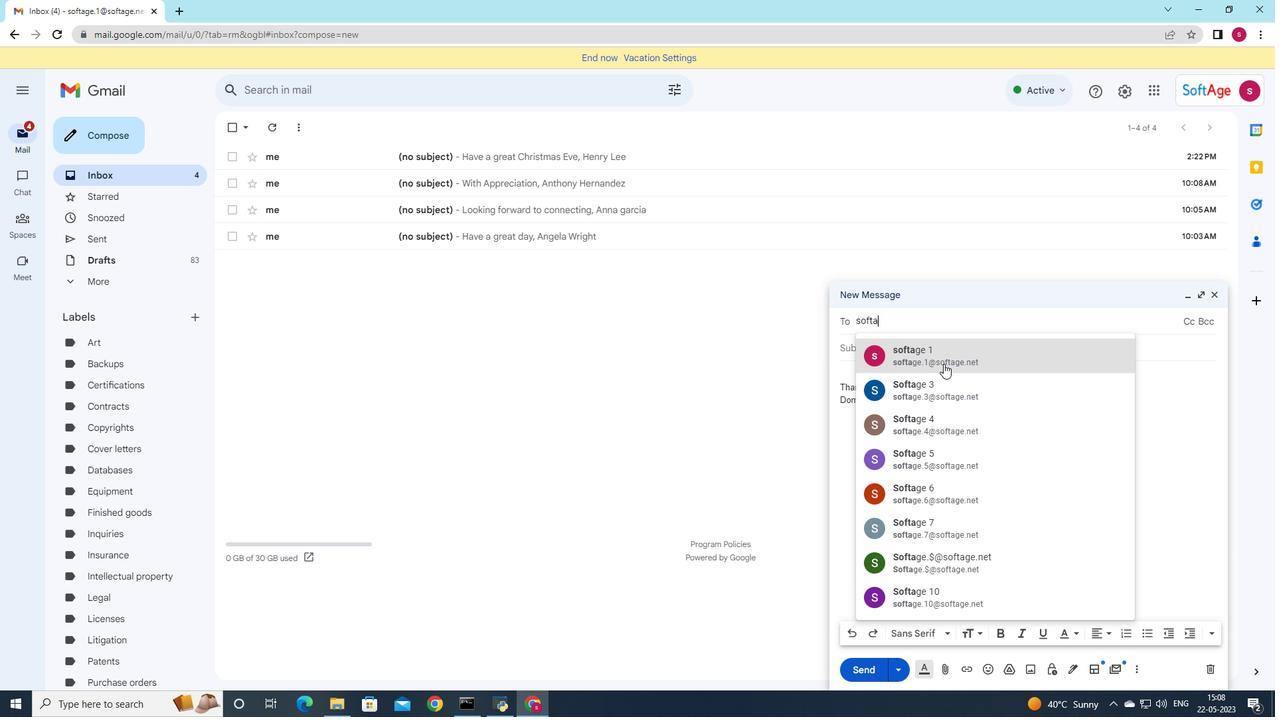 
Action: Mouse pressed left at (944, 361)
Screenshot: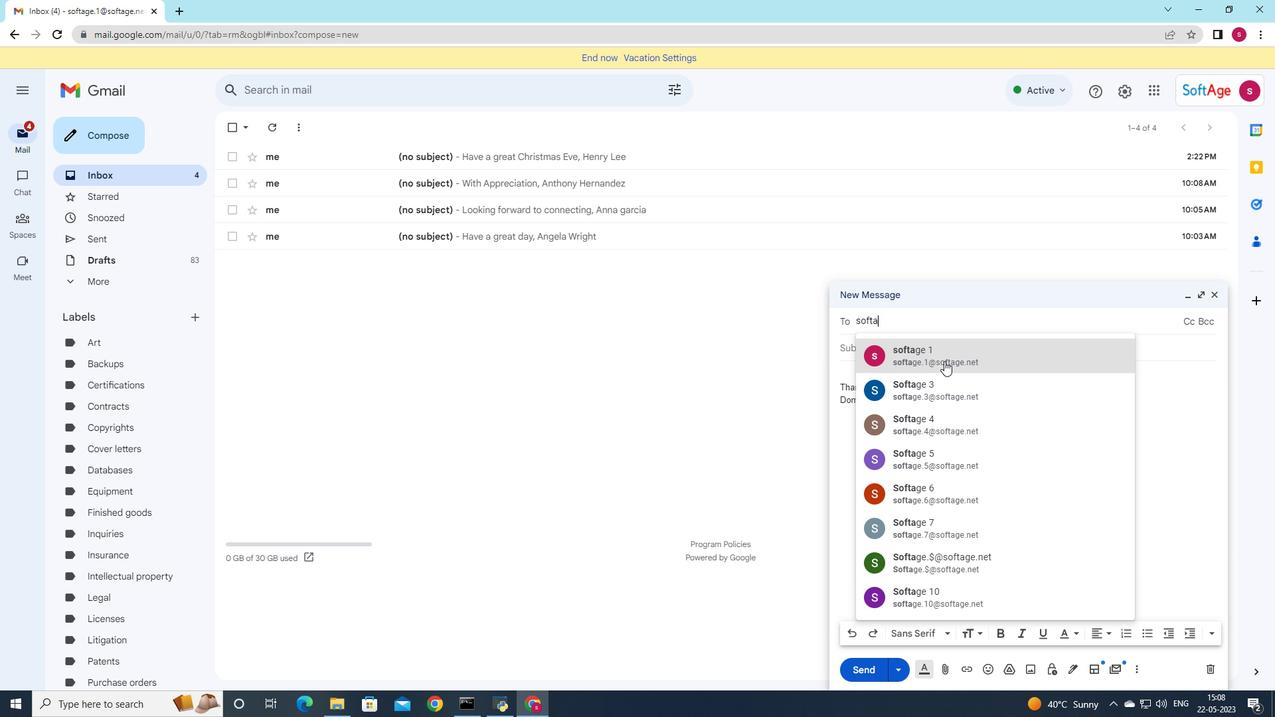 
Action: Mouse moved to (194, 314)
Screenshot: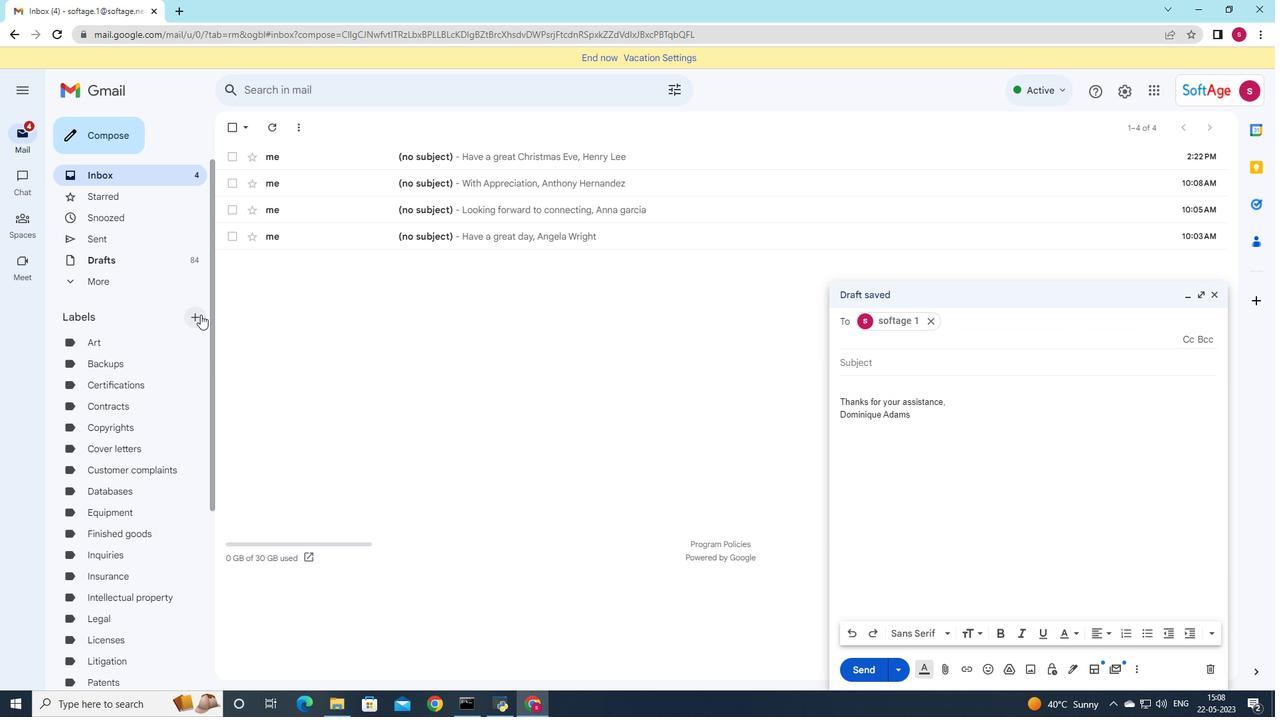 
Action: Mouse pressed left at (194, 314)
Screenshot: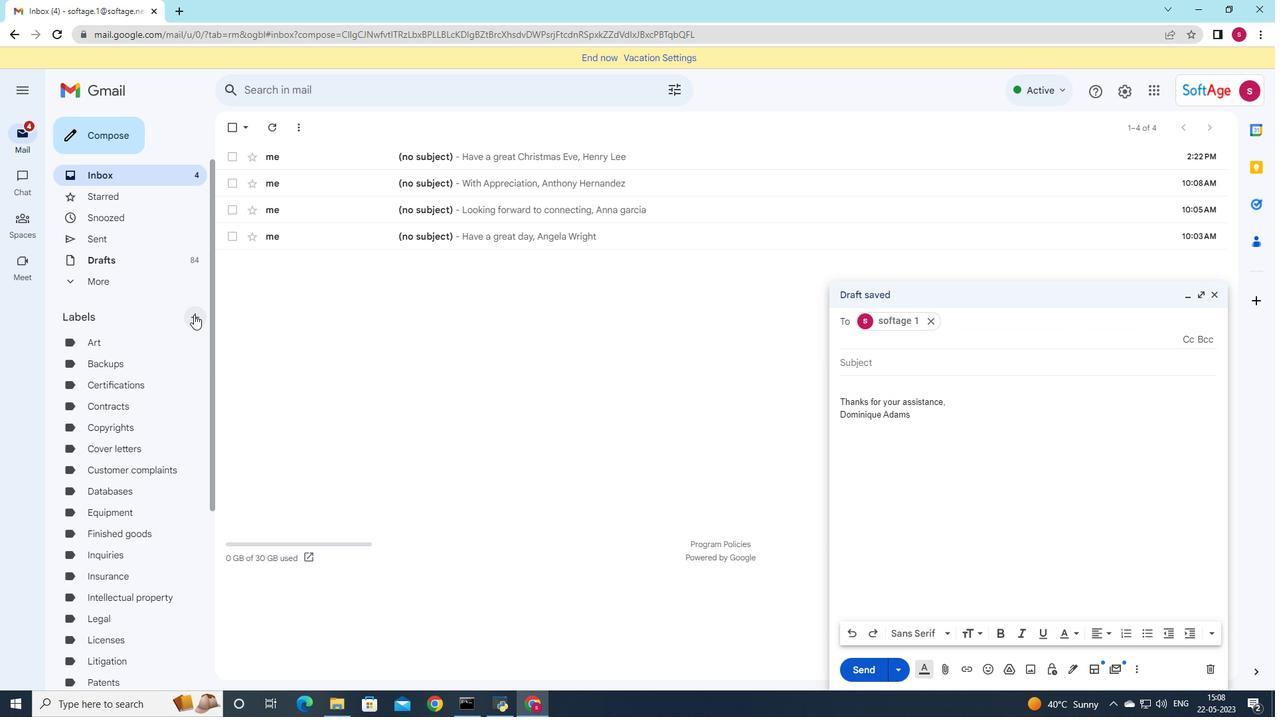 
Action: Mouse moved to (582, 337)
Screenshot: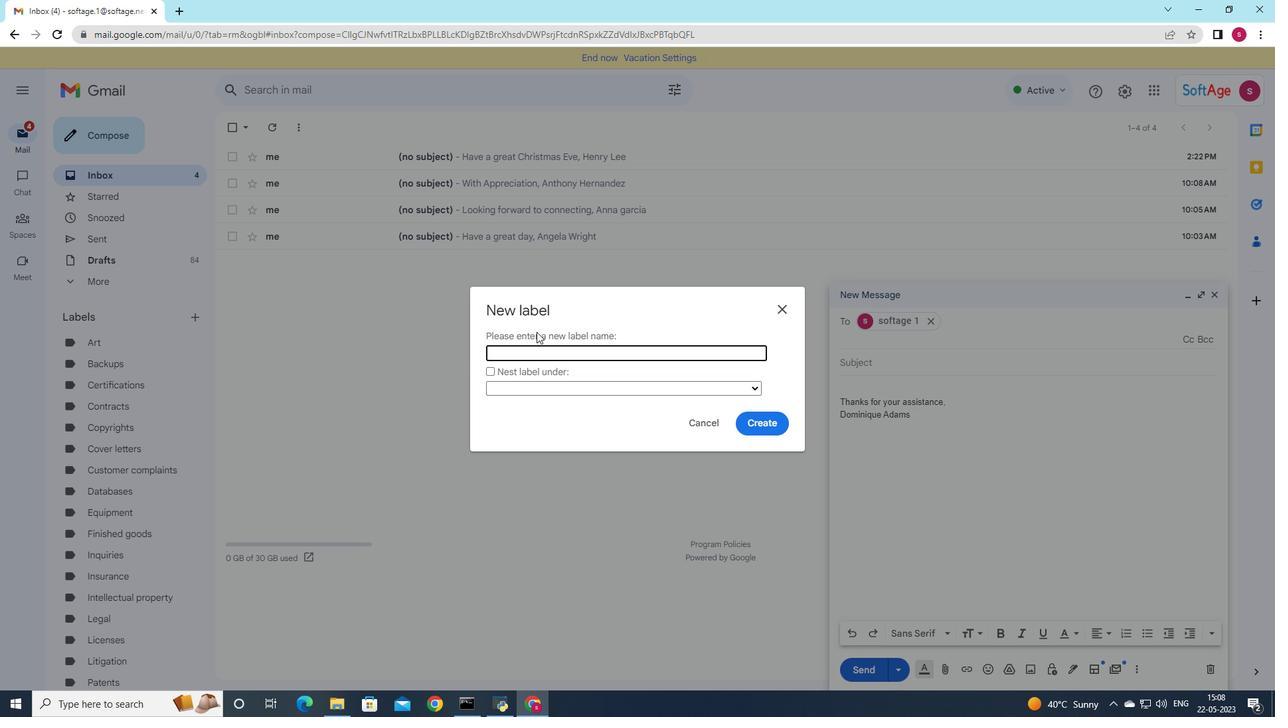
Action: Key pressed <Key.shift_r>Properties
Screenshot: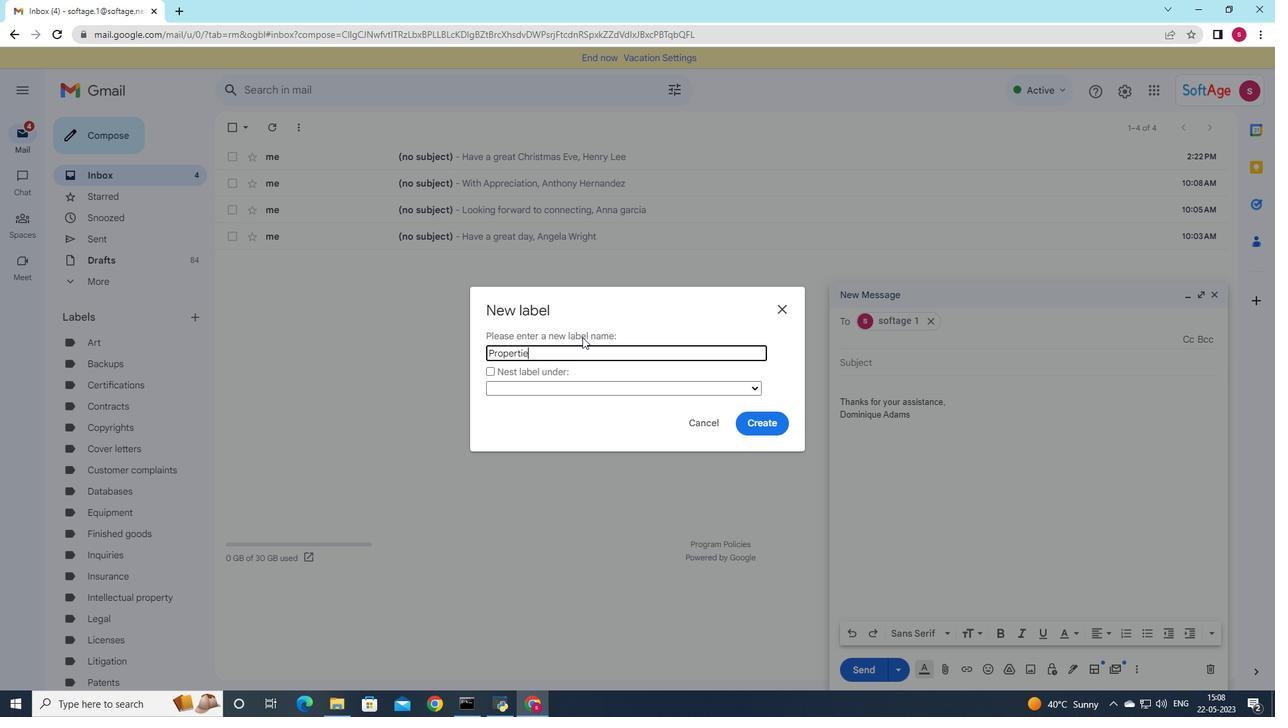 
Action: Mouse moved to (756, 423)
Screenshot: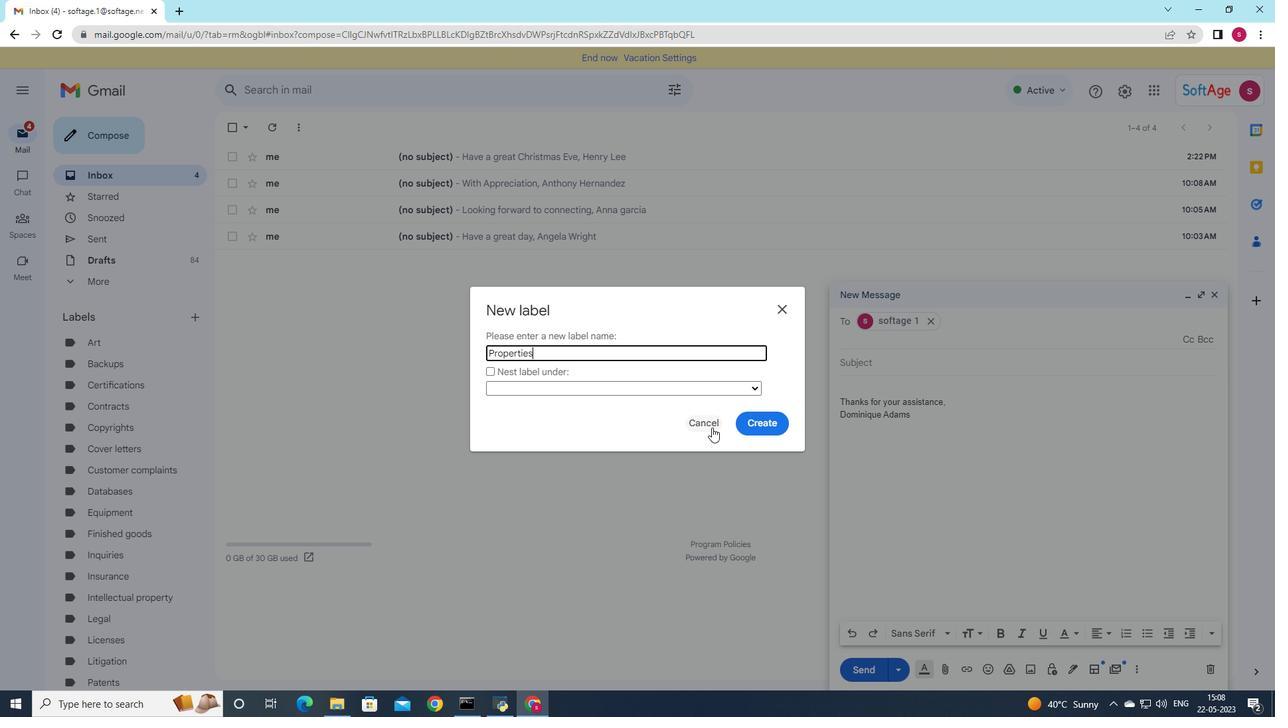 
Action: Mouse pressed left at (756, 423)
Screenshot: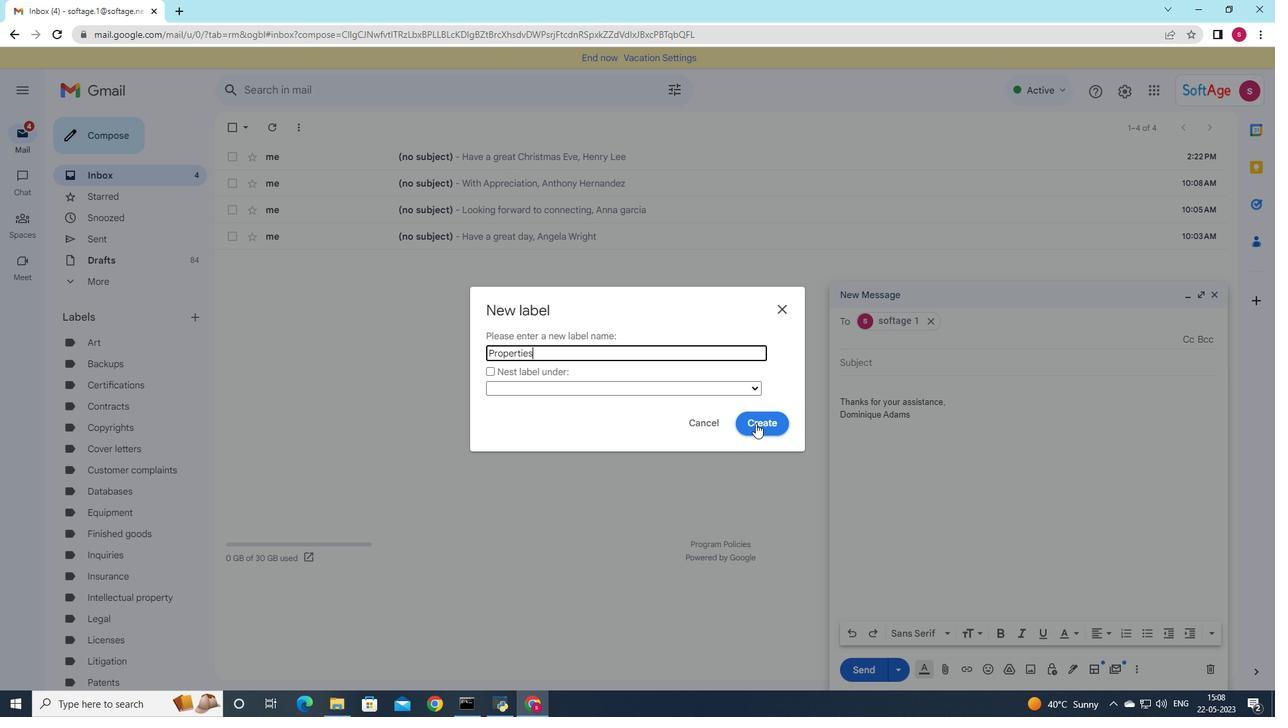 
Action: Mouse moved to (925, 460)
Screenshot: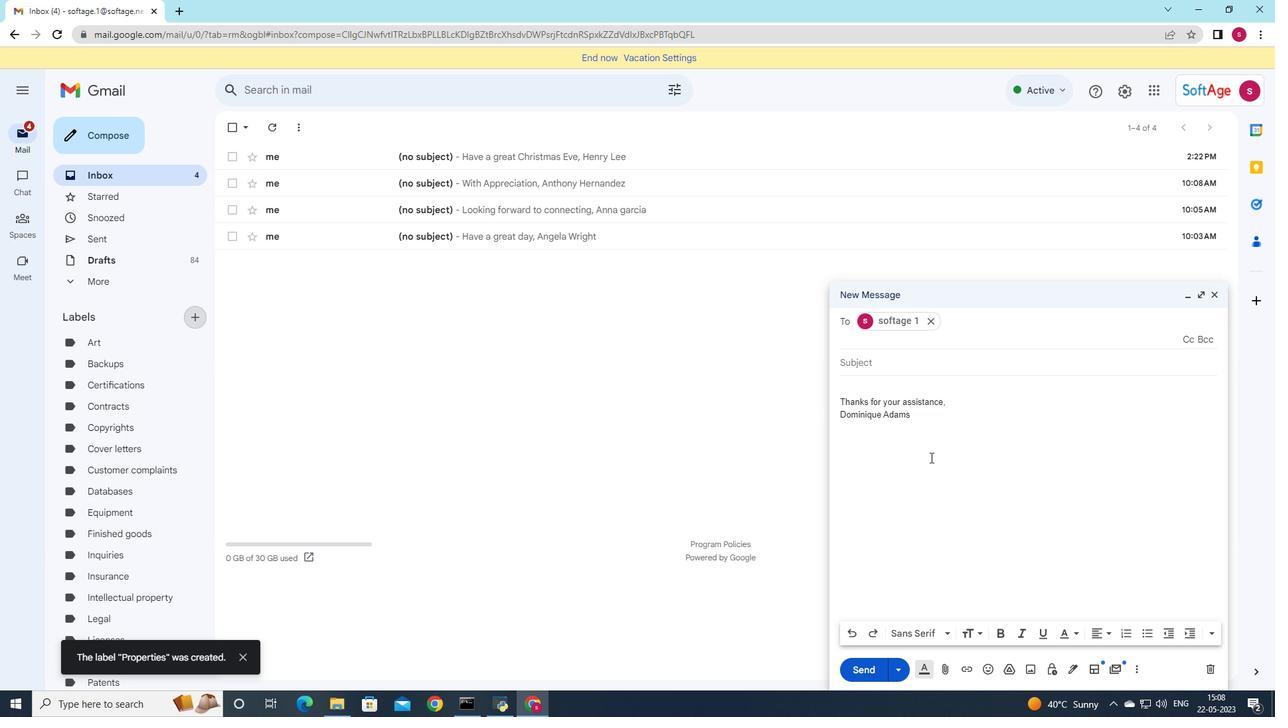 
